 Task: Look for space in Gorontalo, Indonesia from 2nd June, 2023 to 9th June, 2023 for 5 adults in price range Rs.7000 to Rs.13000. Place can be shared room with 2 bedrooms having 5 beds and 2 bathrooms. Property type can be house, flat, guest house. Amenities needed are: wifi. Booking option can be shelf check-in. Required host language is English.
Action: Mouse moved to (518, 89)
Screenshot: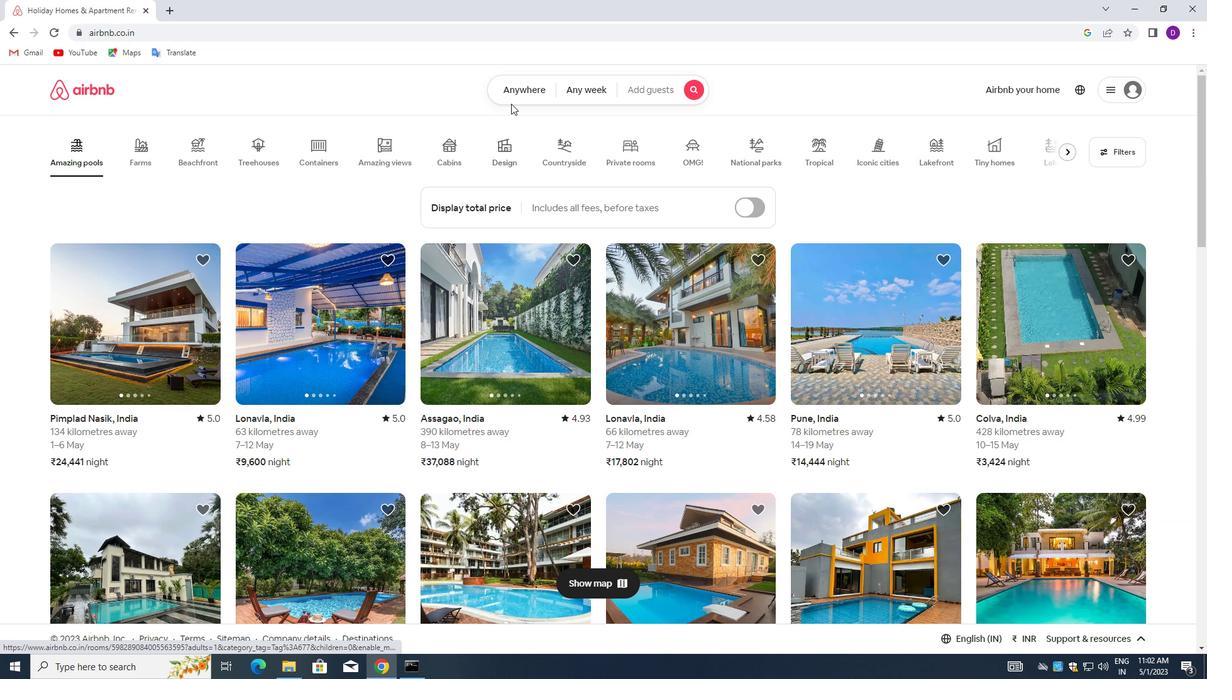 
Action: Mouse pressed left at (518, 89)
Screenshot: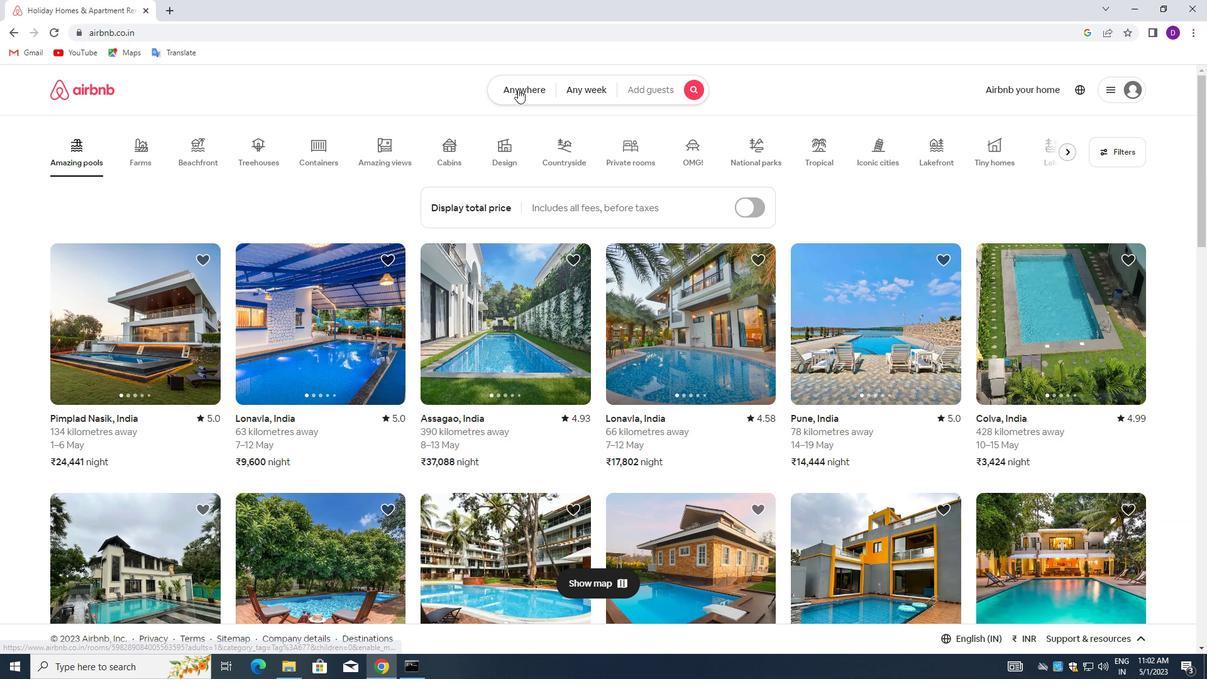 
Action: Mouse moved to (398, 138)
Screenshot: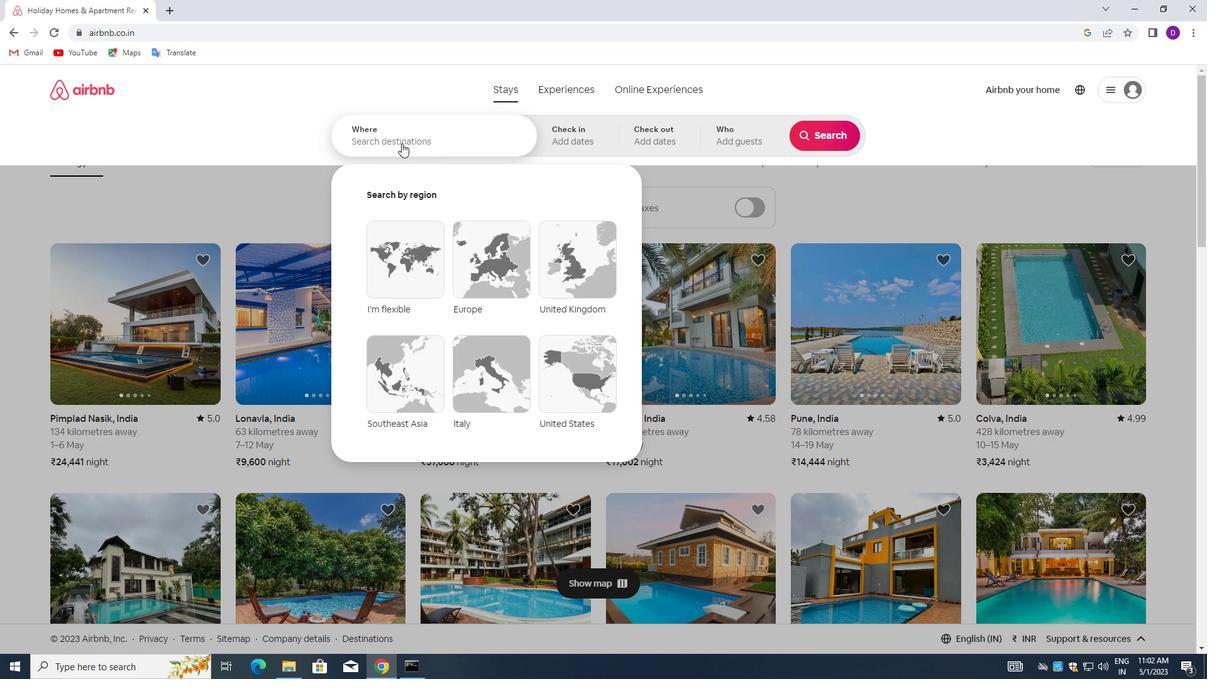 
Action: Mouse pressed left at (398, 138)
Screenshot: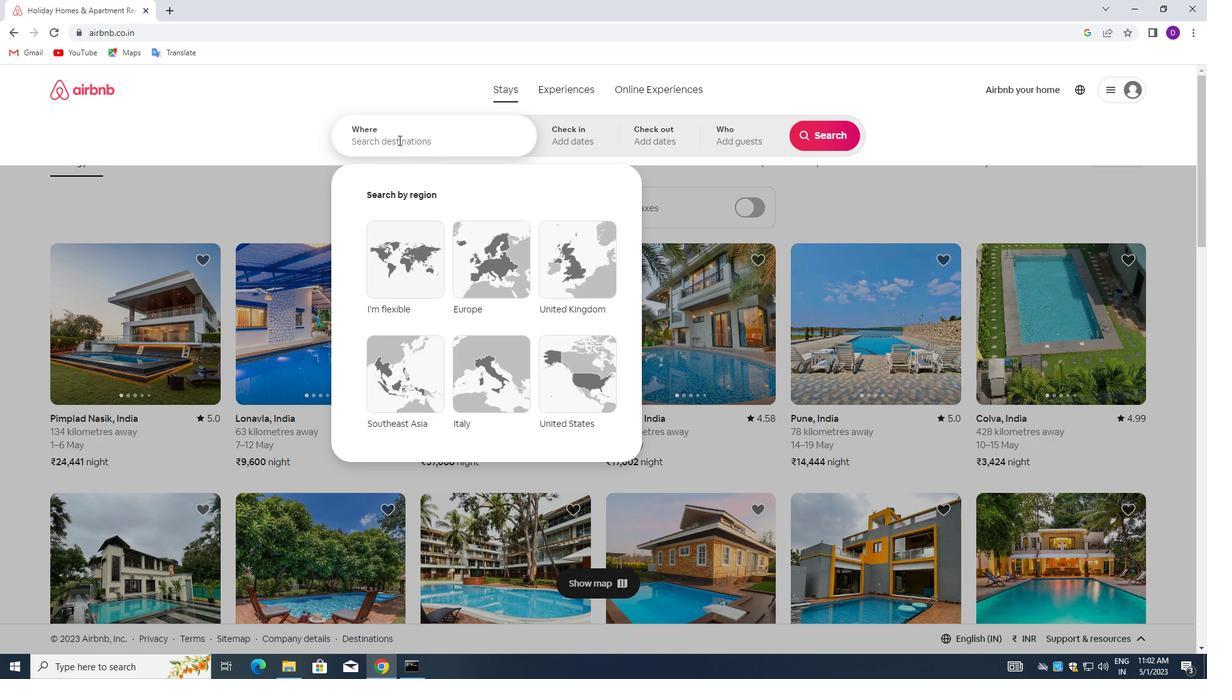 
Action: Key pressed <Key.shift>GORON<Key.down><Key.down><Key.enter>
Screenshot: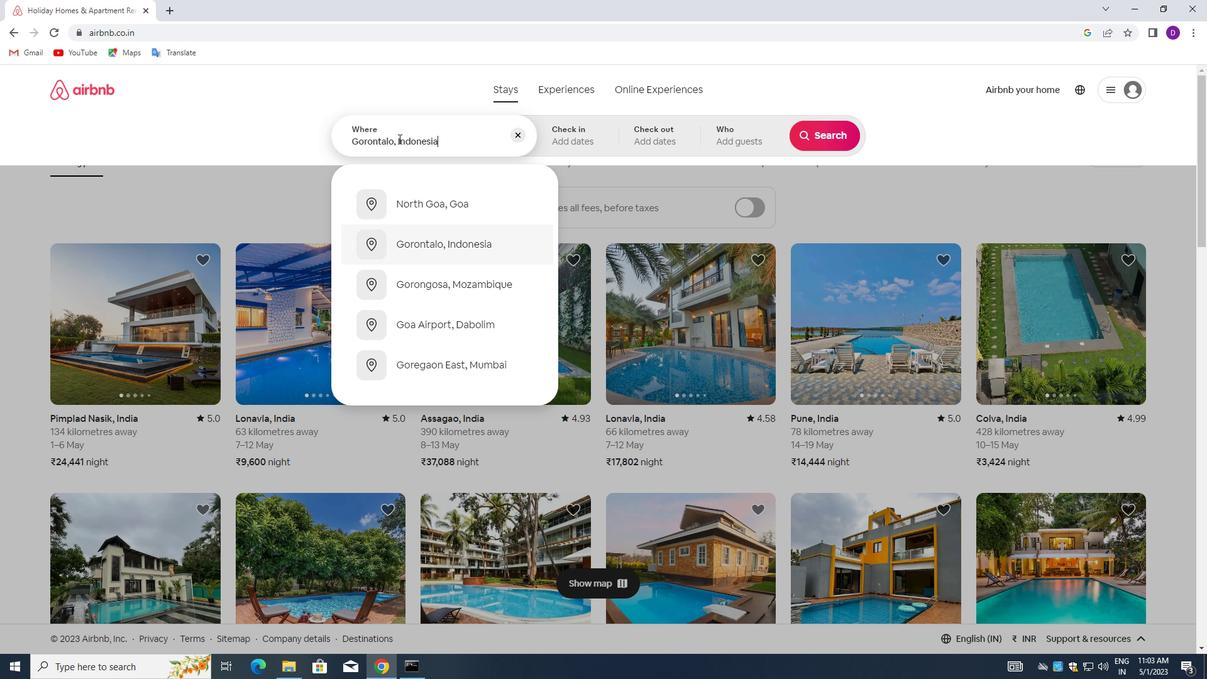 
Action: Mouse moved to (779, 291)
Screenshot: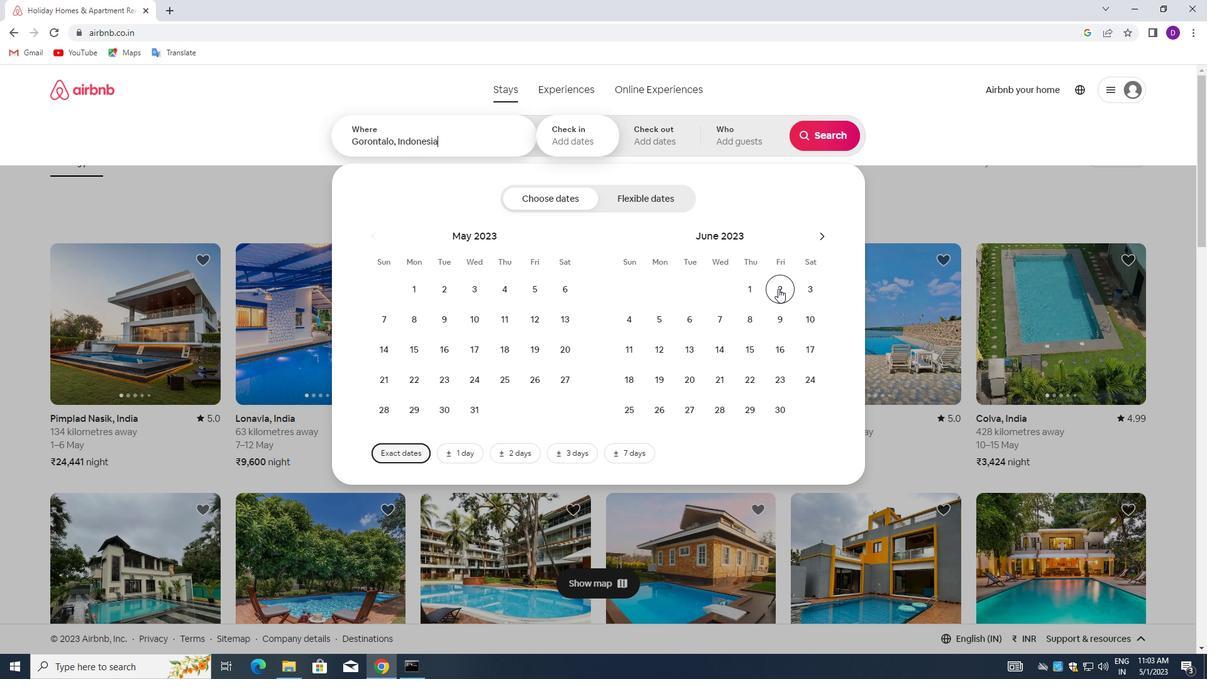 
Action: Mouse pressed left at (779, 291)
Screenshot: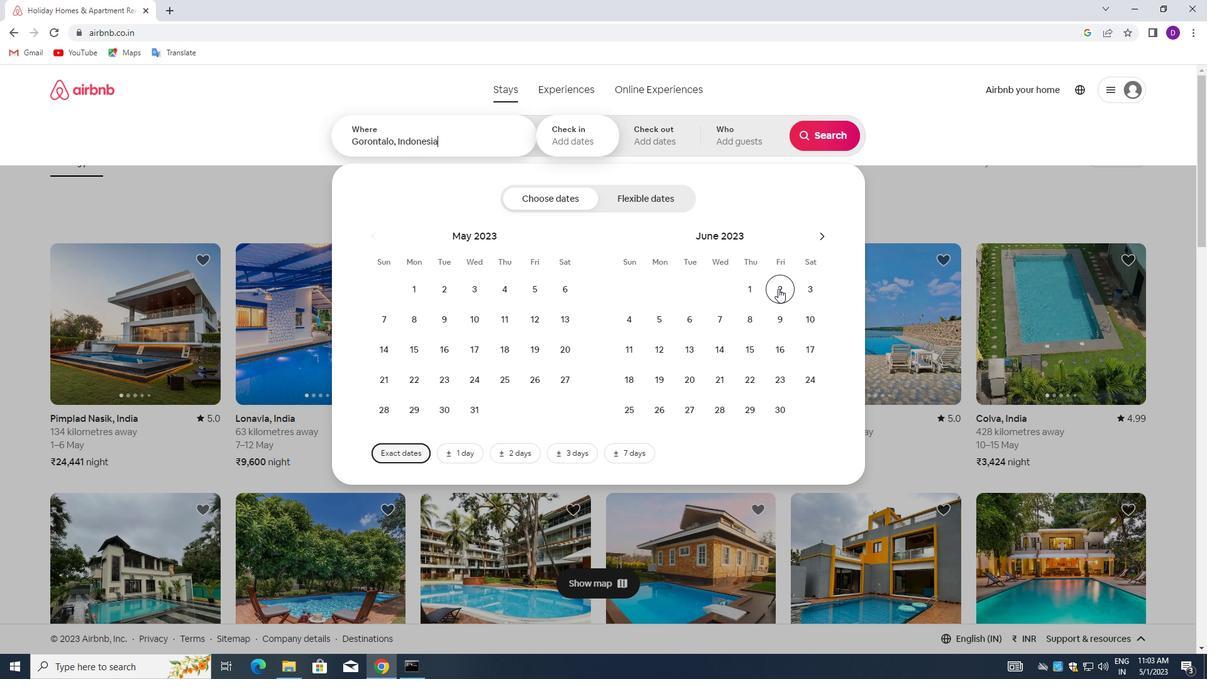 
Action: Mouse moved to (781, 315)
Screenshot: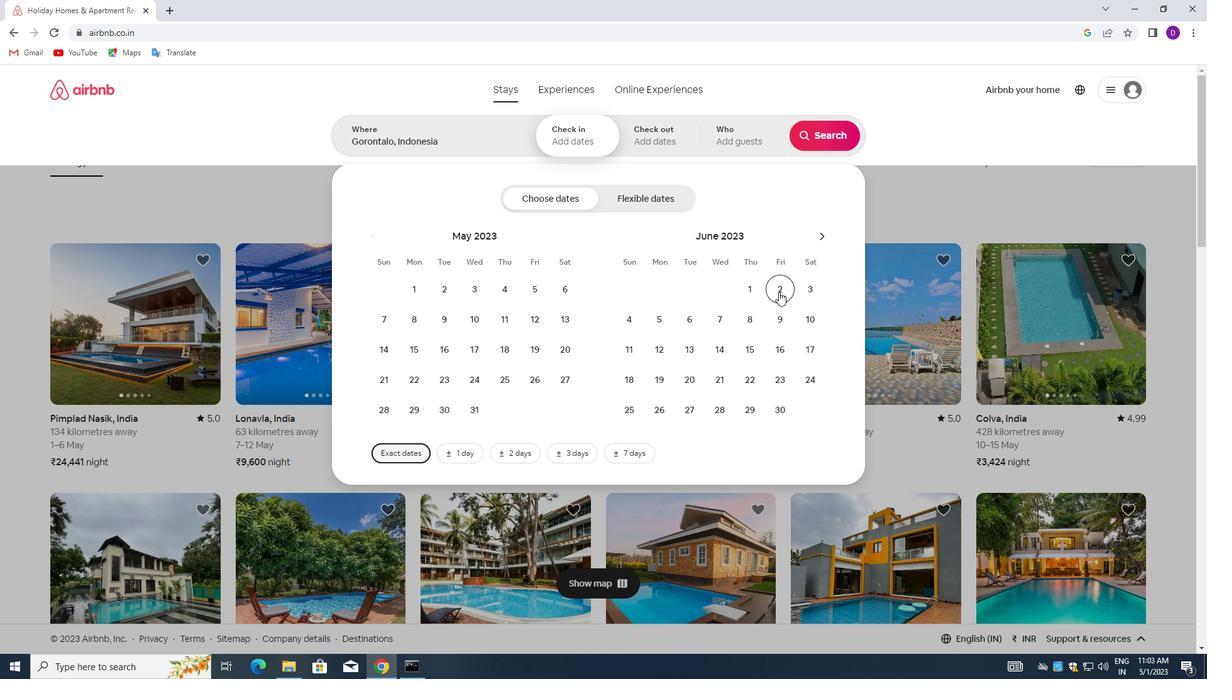 
Action: Mouse pressed left at (781, 315)
Screenshot: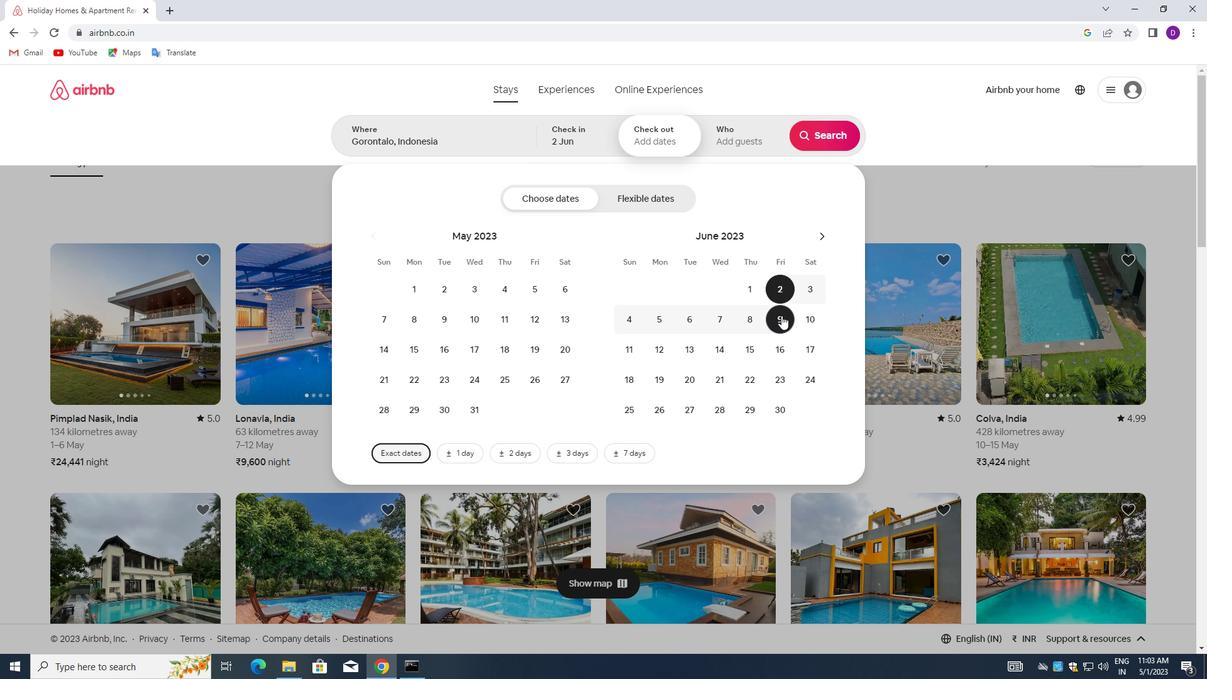 
Action: Mouse moved to (727, 146)
Screenshot: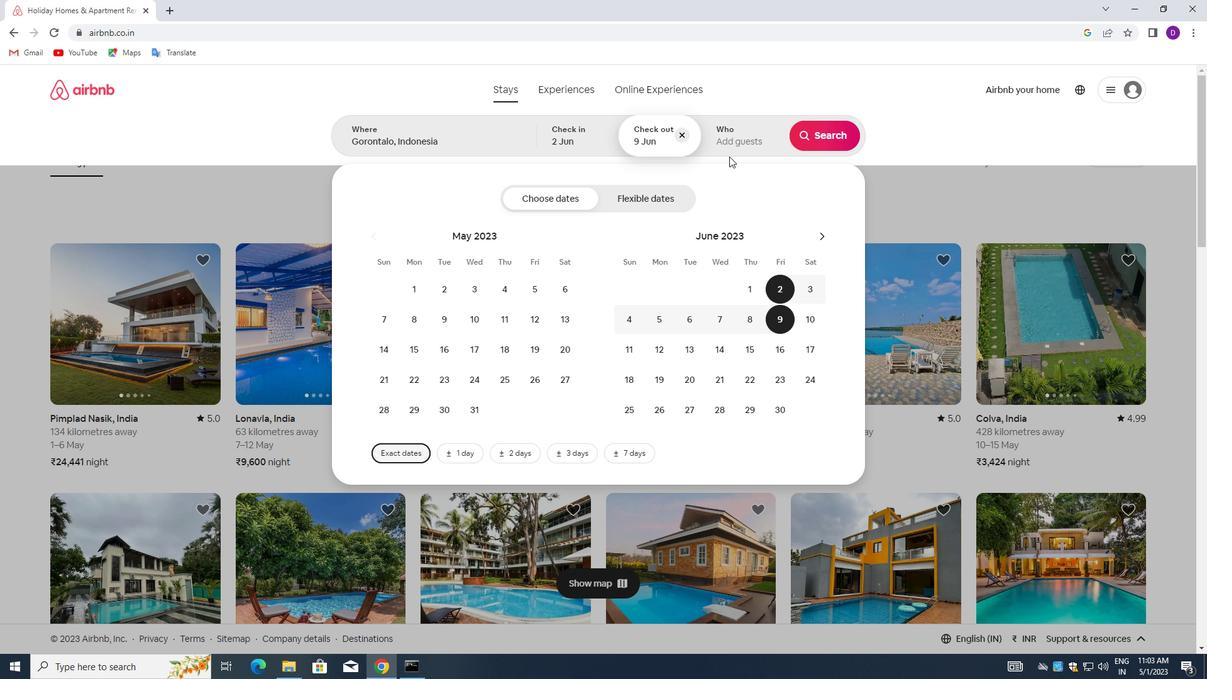 
Action: Mouse pressed left at (727, 146)
Screenshot: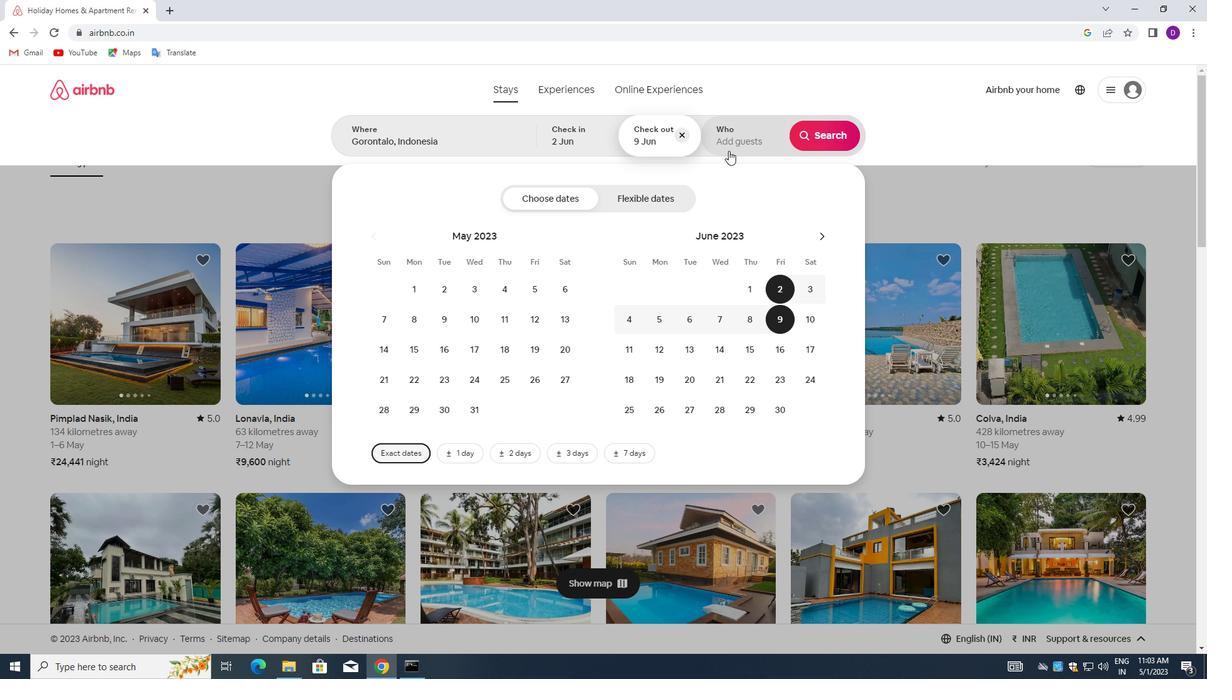 
Action: Mouse moved to (829, 200)
Screenshot: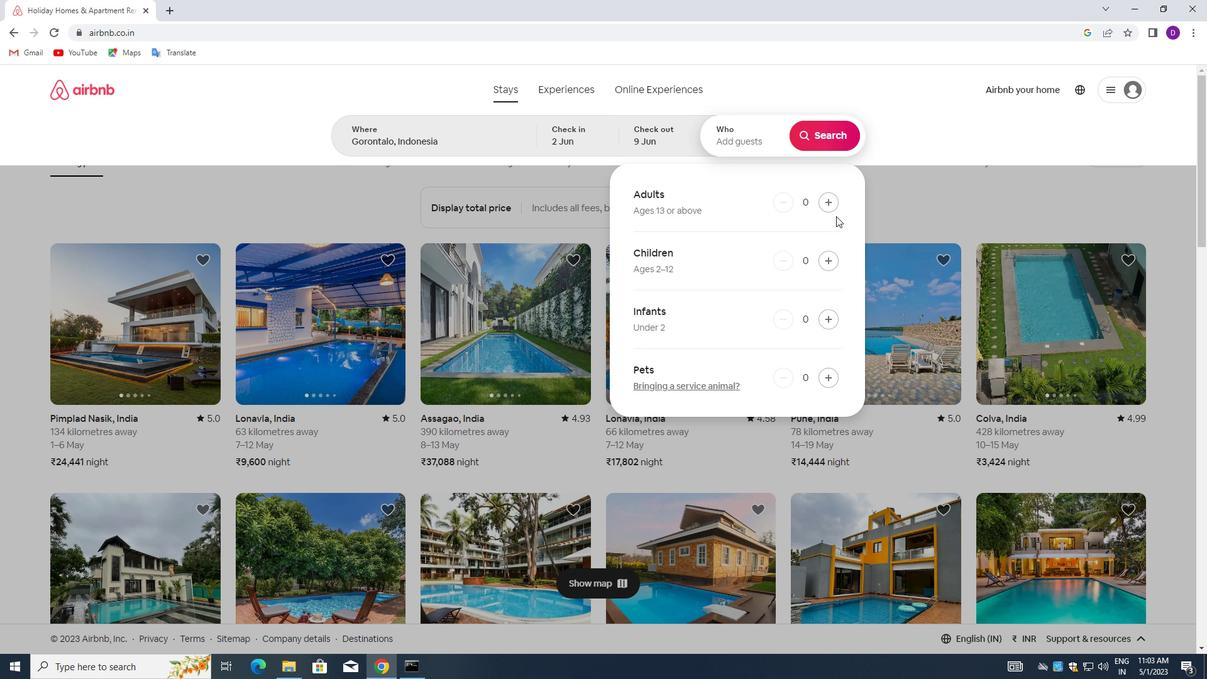 
Action: Mouse pressed left at (829, 200)
Screenshot: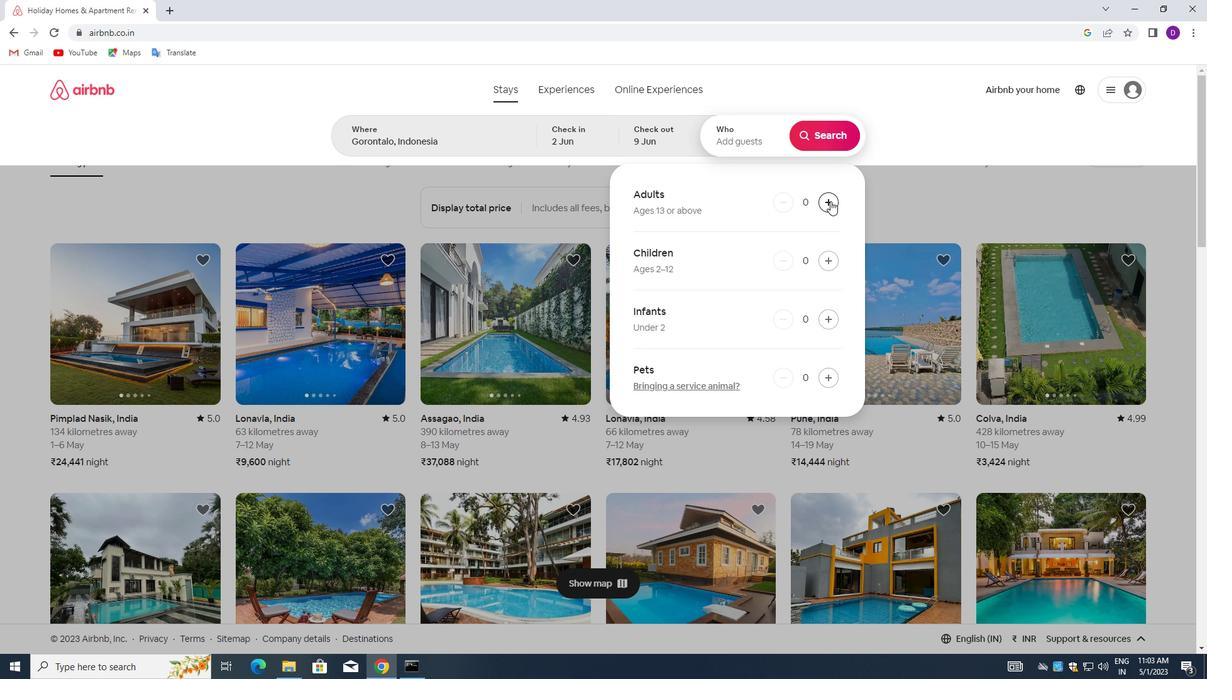 
Action: Mouse pressed left at (829, 200)
Screenshot: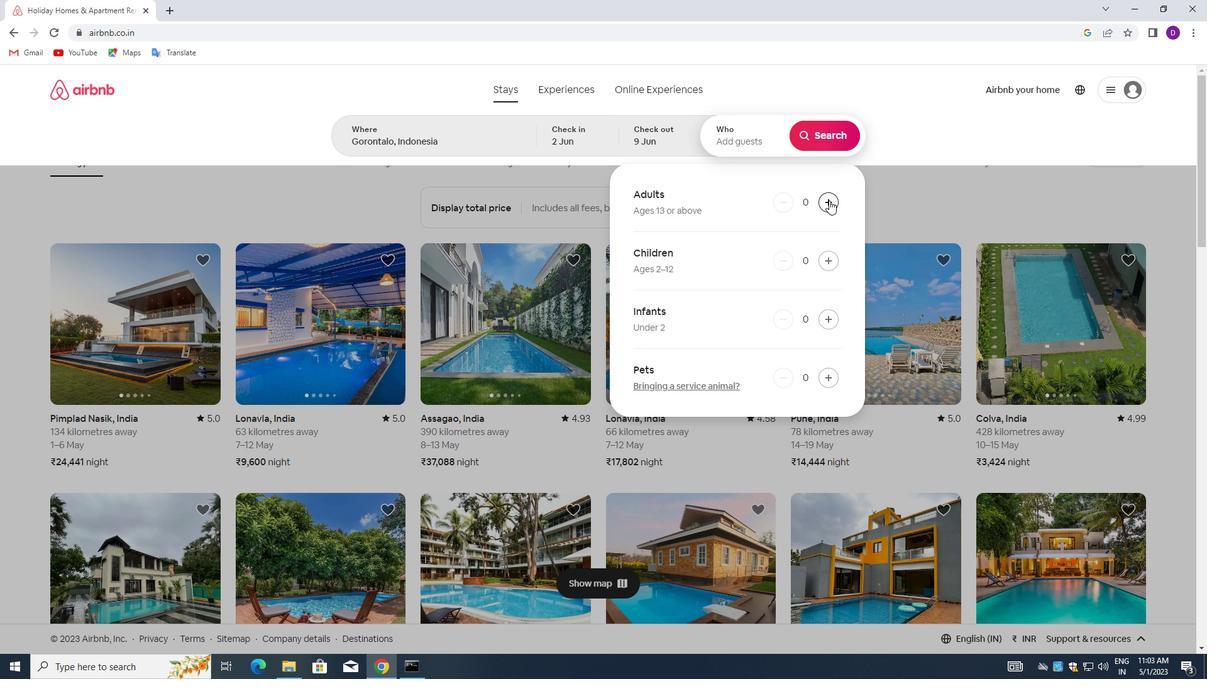 
Action: Mouse pressed left at (829, 200)
Screenshot: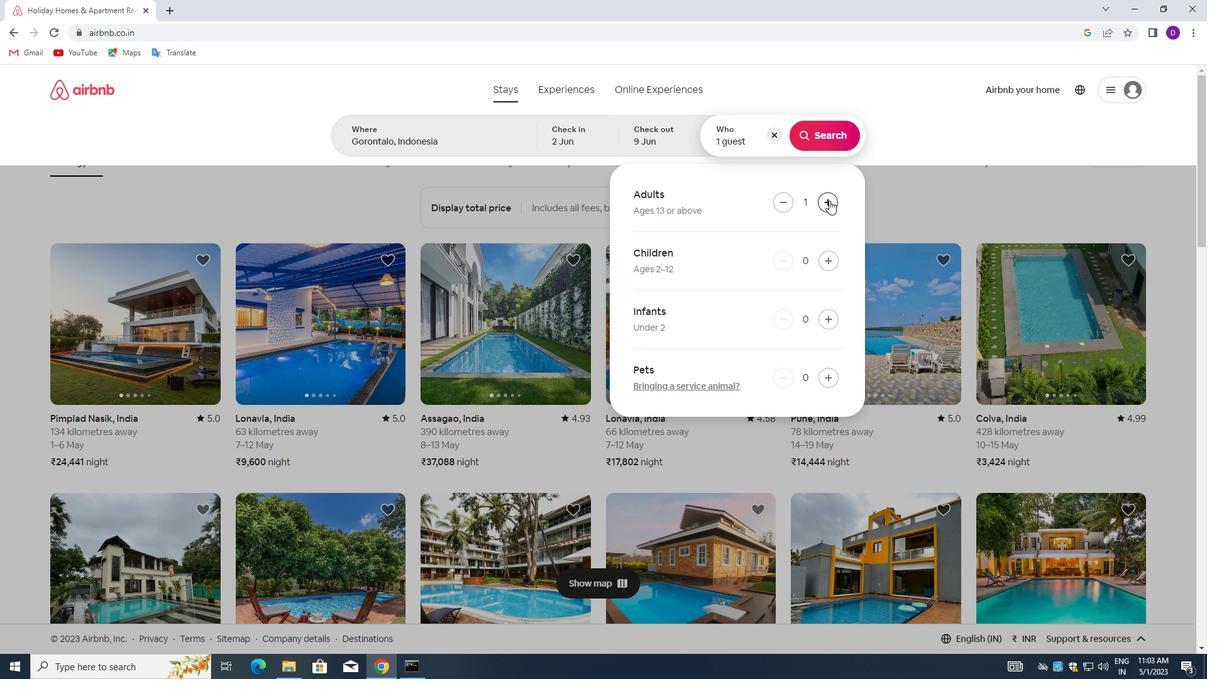 
Action: Mouse pressed left at (829, 200)
Screenshot: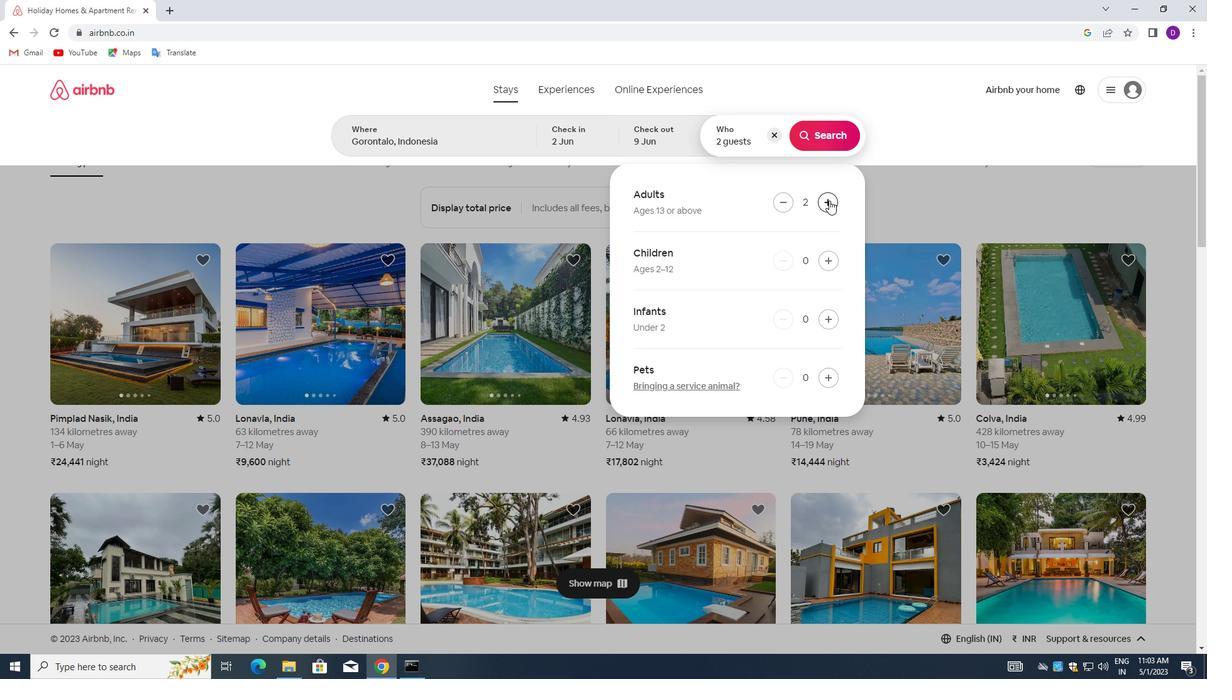 
Action: Mouse pressed left at (829, 200)
Screenshot: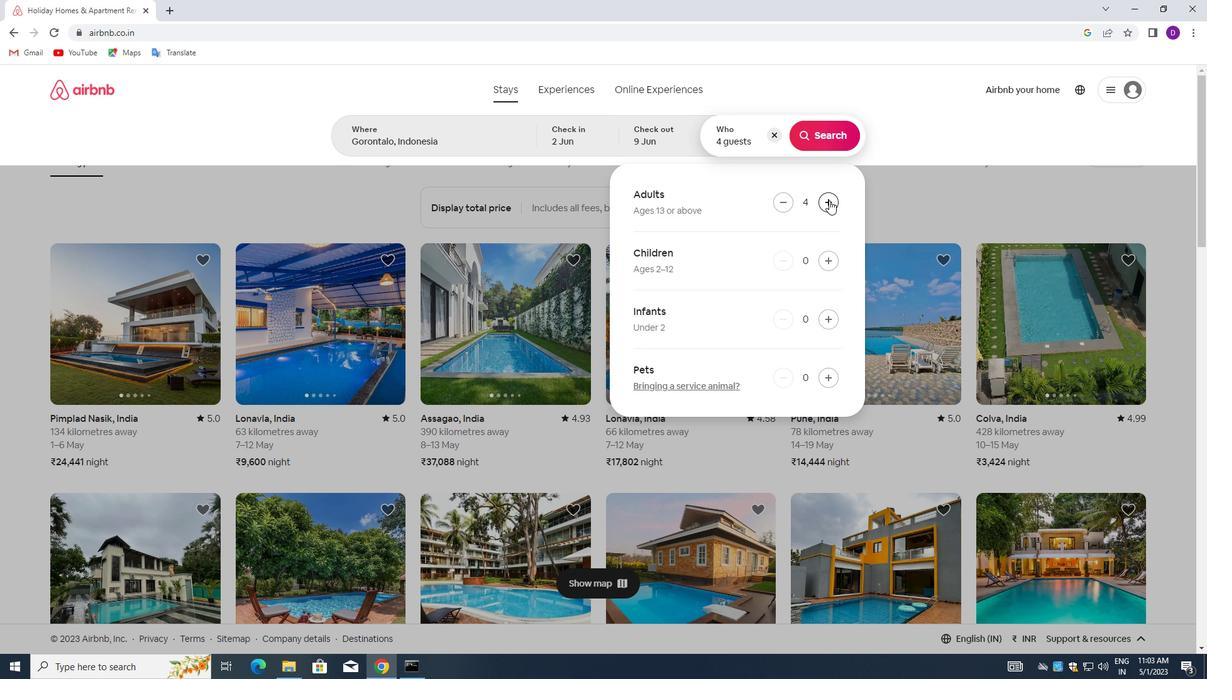 
Action: Mouse moved to (818, 142)
Screenshot: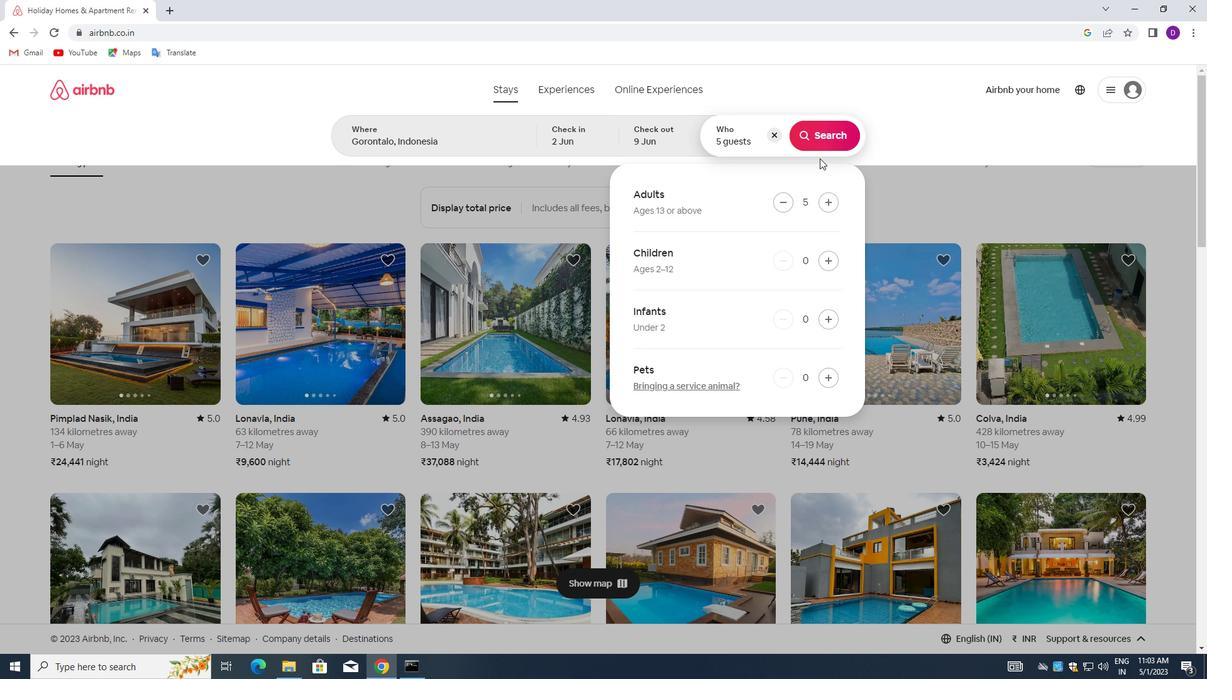 
Action: Mouse pressed left at (818, 142)
Screenshot: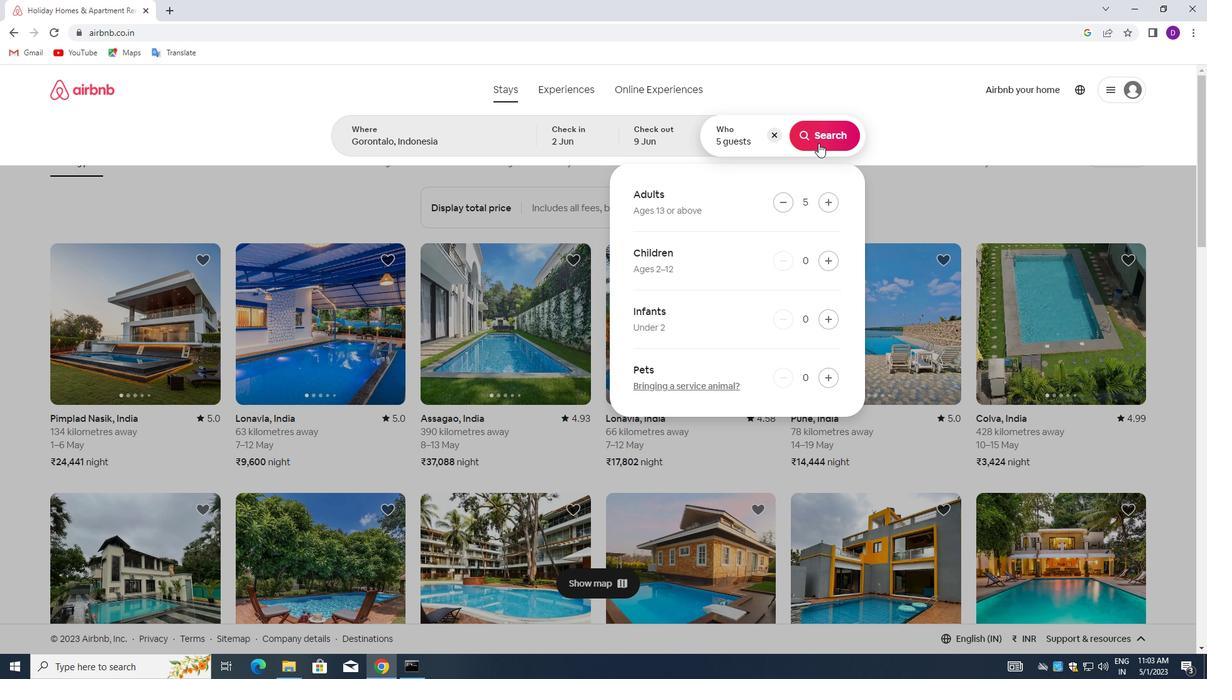 
Action: Mouse moved to (1140, 135)
Screenshot: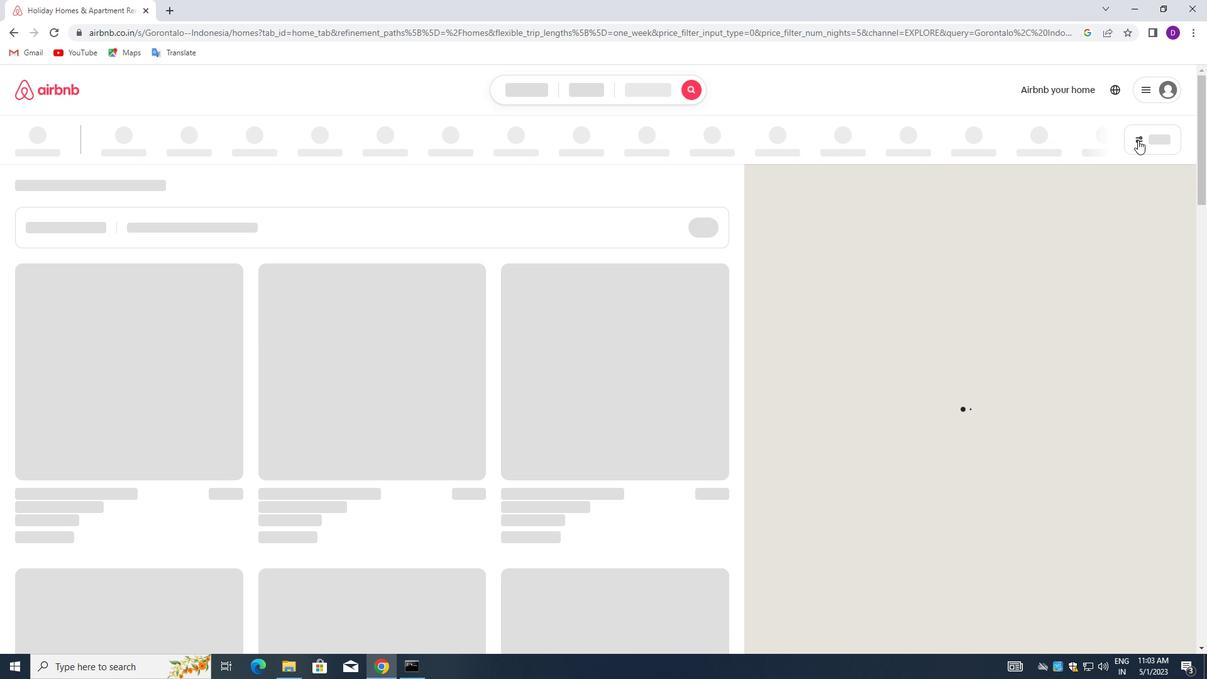 
Action: Mouse pressed left at (1140, 135)
Screenshot: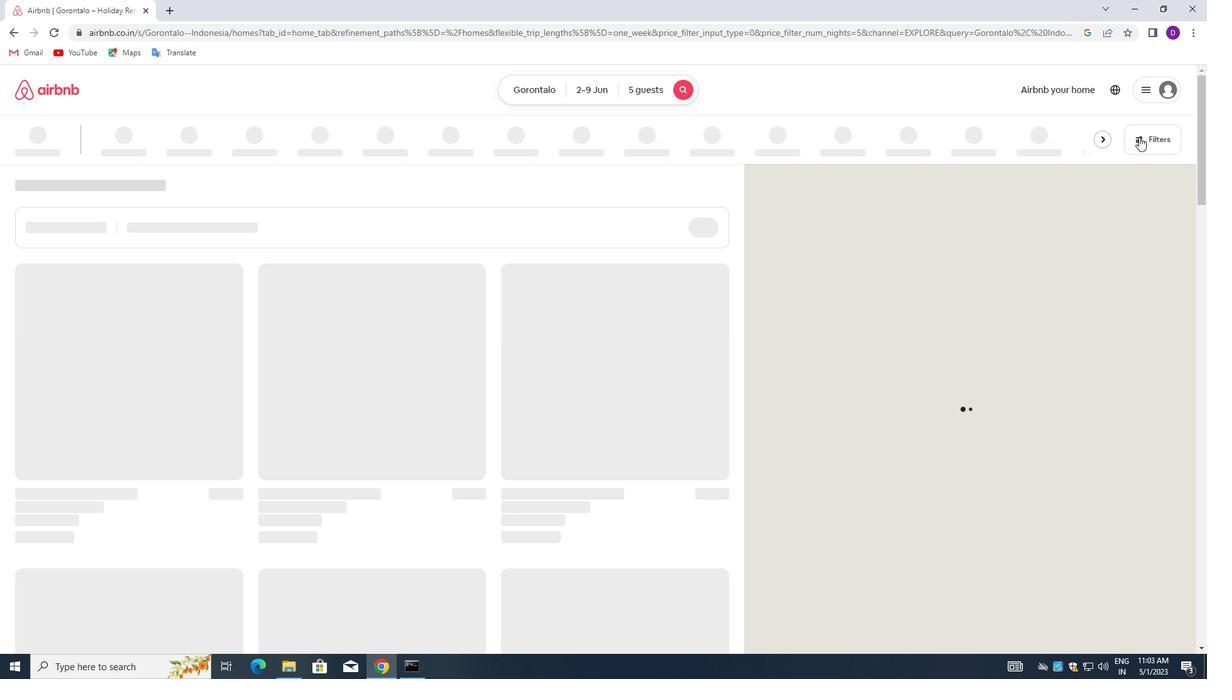 
Action: Mouse pressed left at (1140, 135)
Screenshot: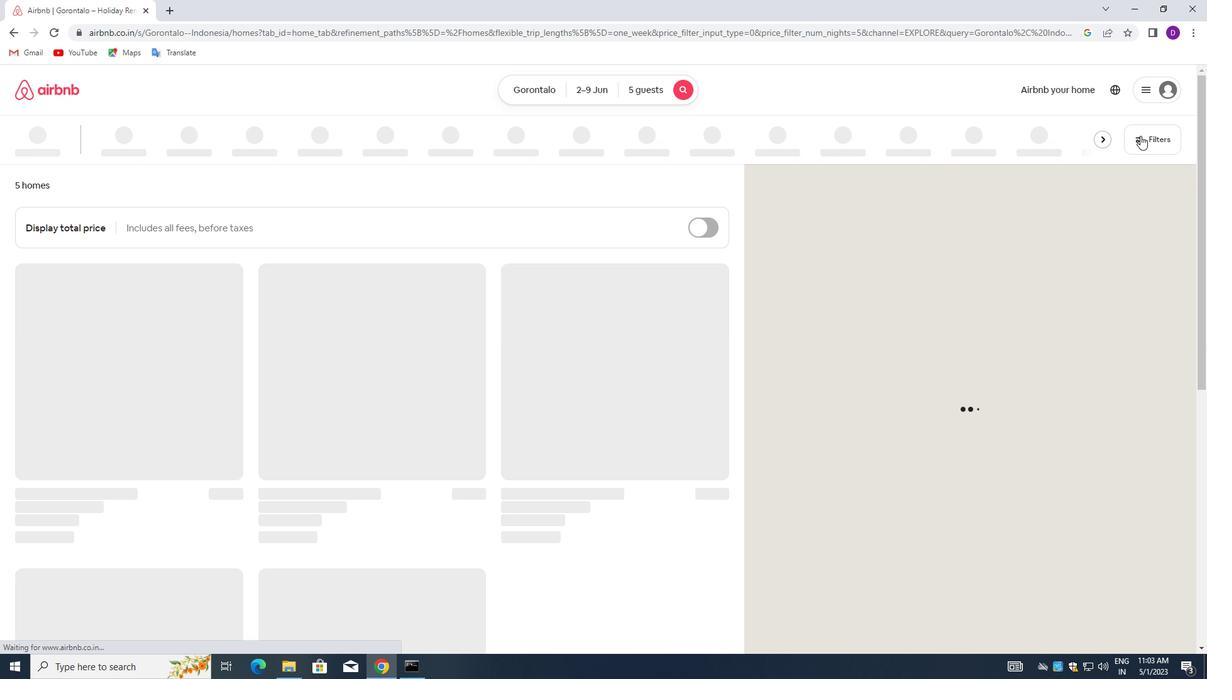 
Action: Mouse moved to (1134, 140)
Screenshot: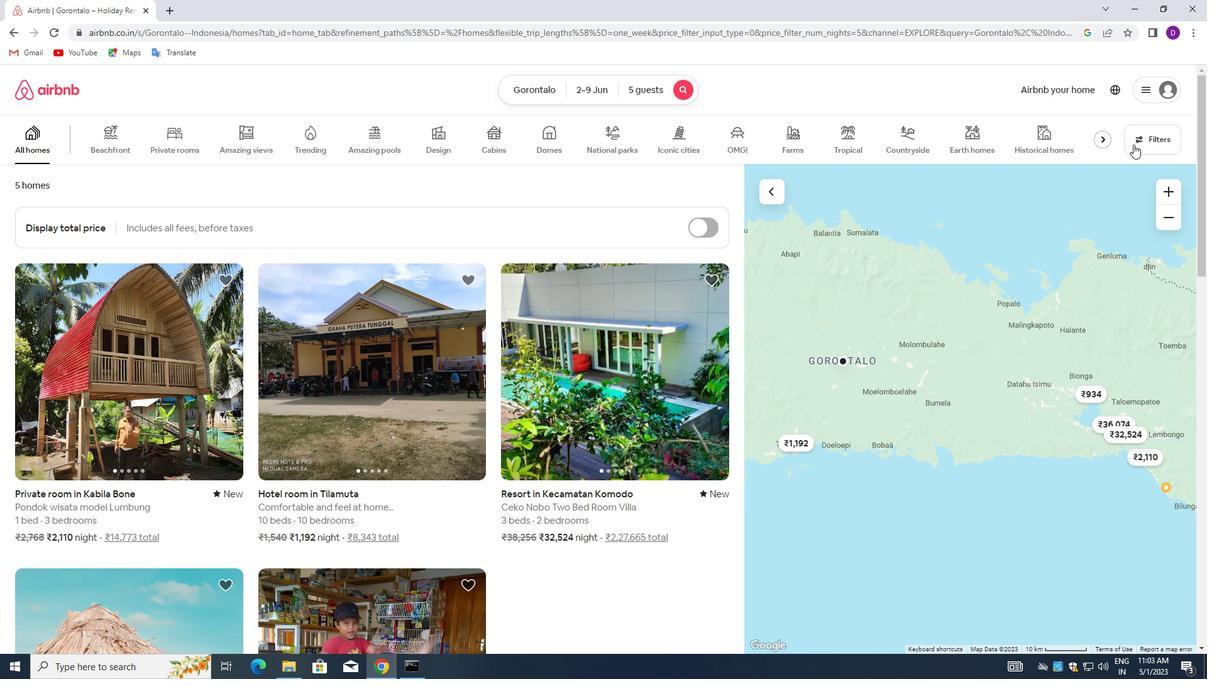 
Action: Mouse pressed left at (1134, 140)
Screenshot: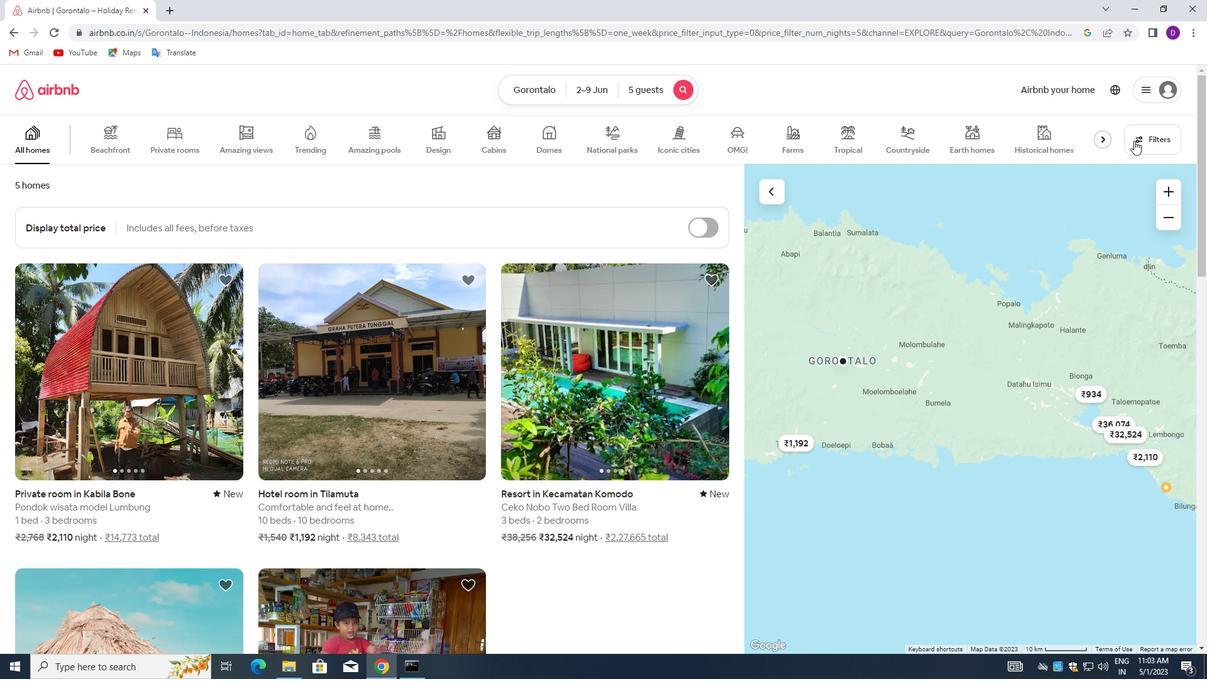 
Action: Mouse moved to (456, 298)
Screenshot: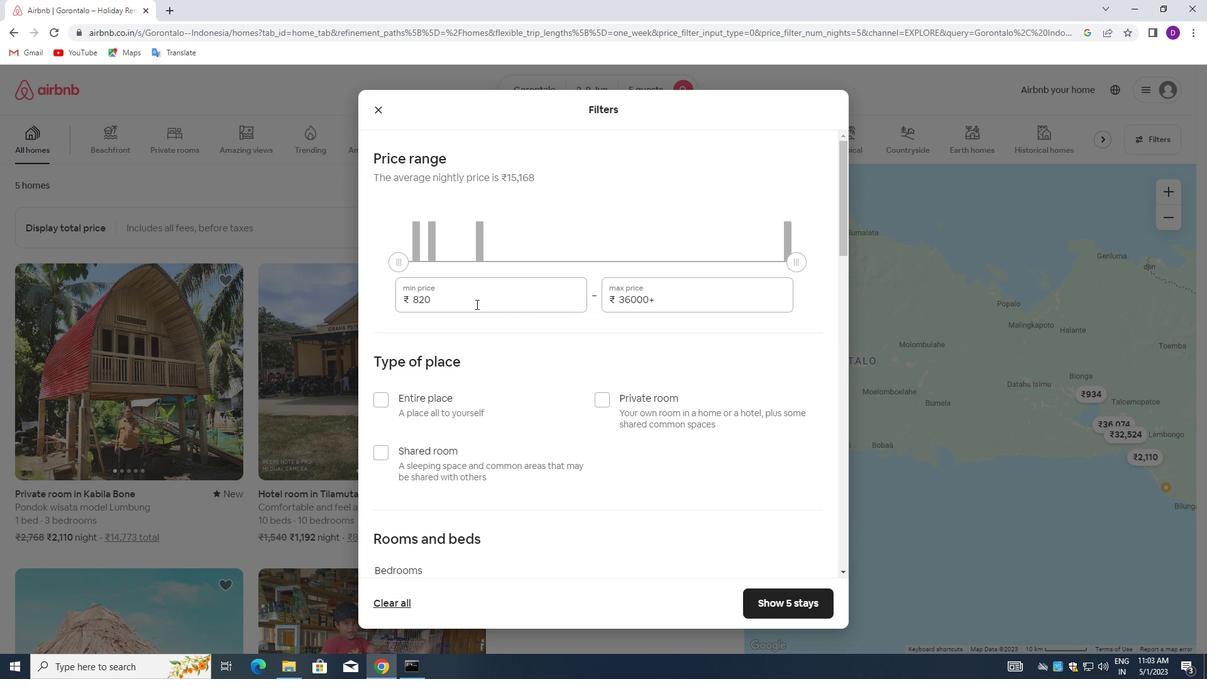 
Action: Mouse pressed left at (456, 298)
Screenshot: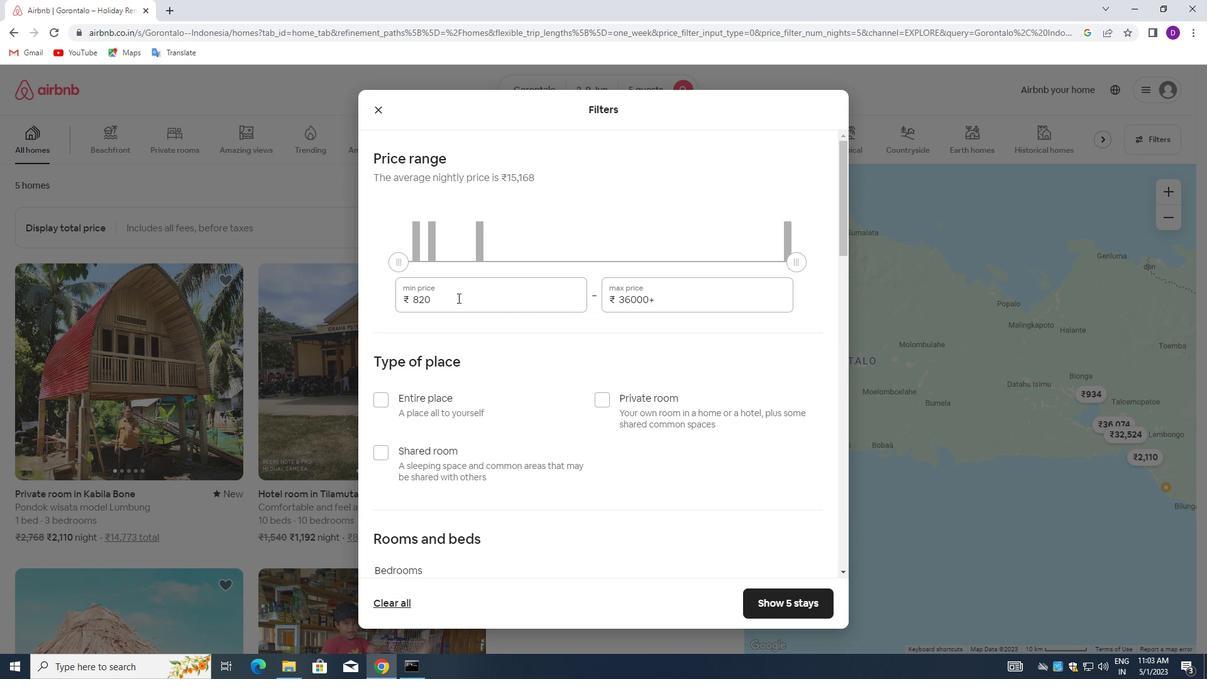 
Action: Mouse pressed left at (456, 298)
Screenshot: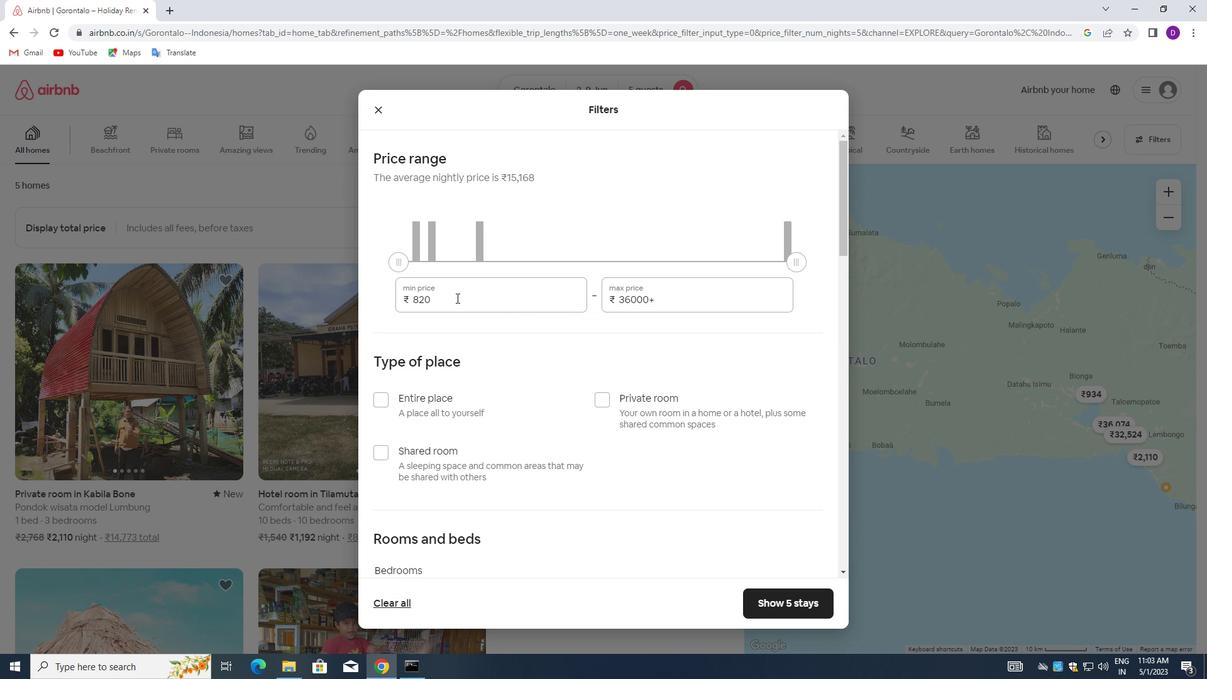 
Action: Key pressed 7000<Key.tab>13000
Screenshot: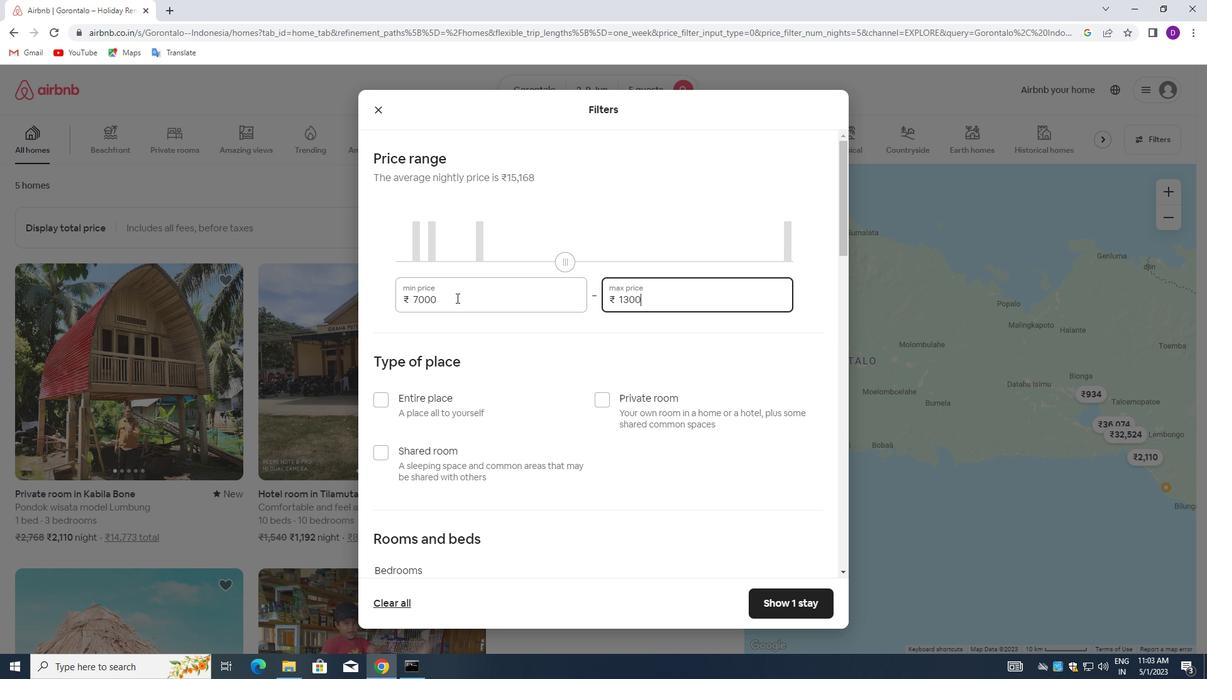 
Action: Mouse moved to (467, 325)
Screenshot: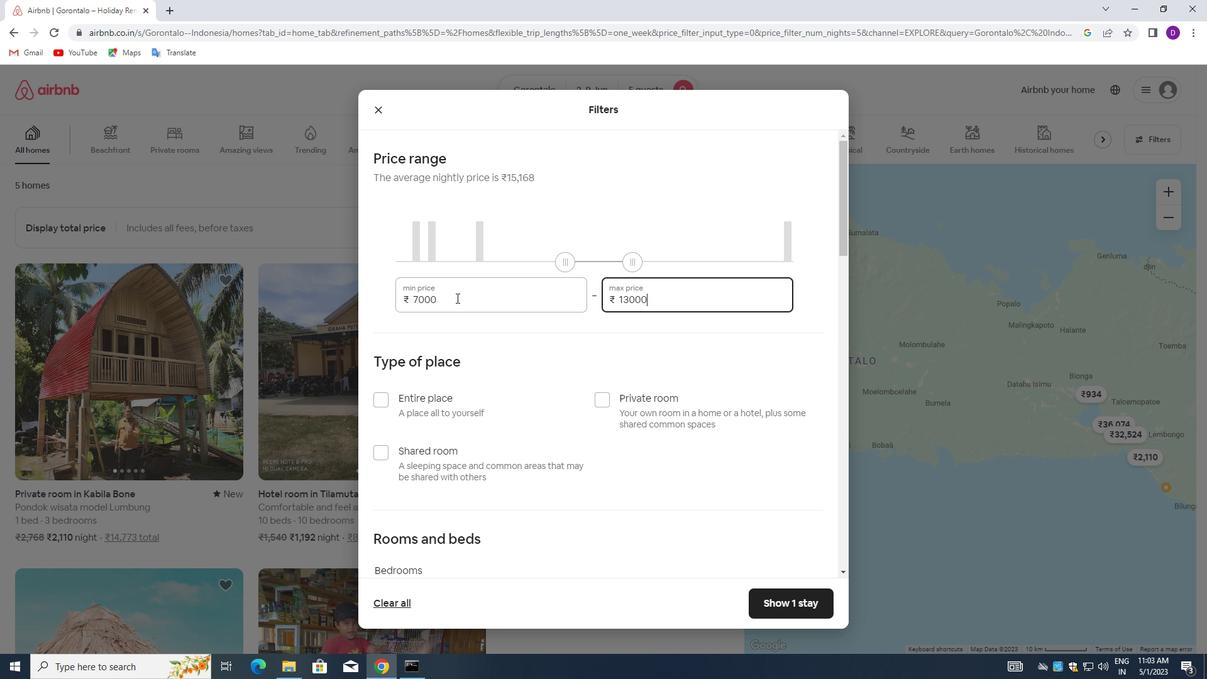 
Action: Mouse scrolled (467, 324) with delta (0, 0)
Screenshot: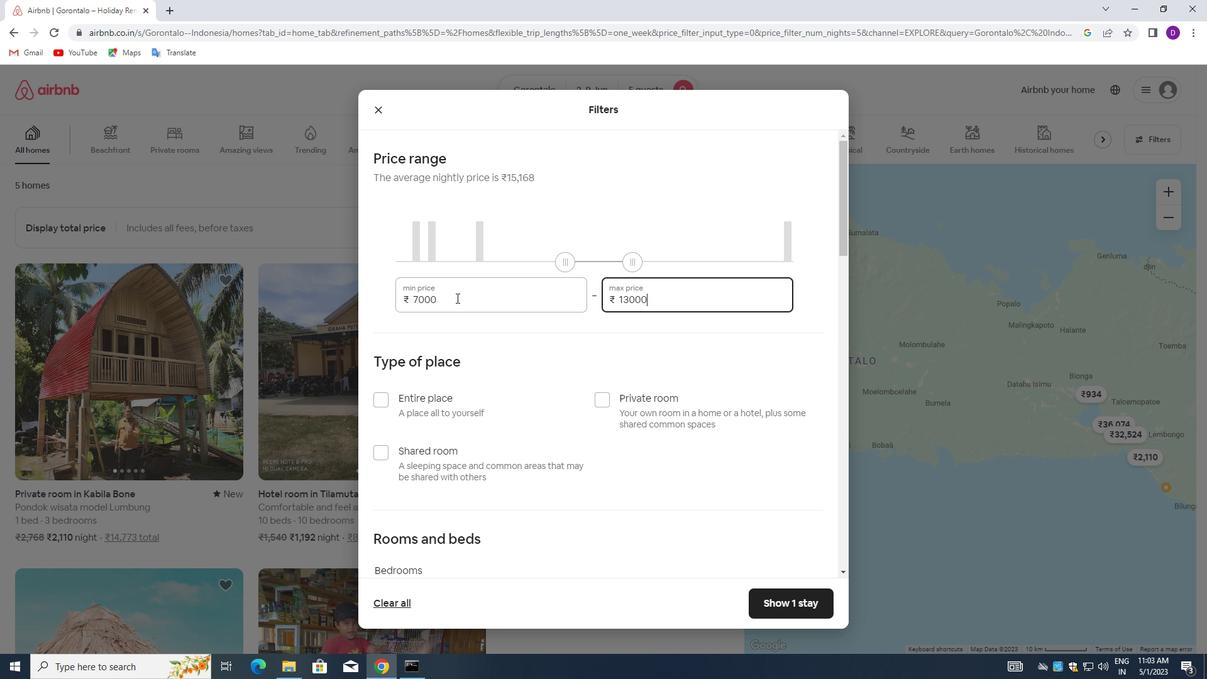 
Action: Mouse moved to (473, 340)
Screenshot: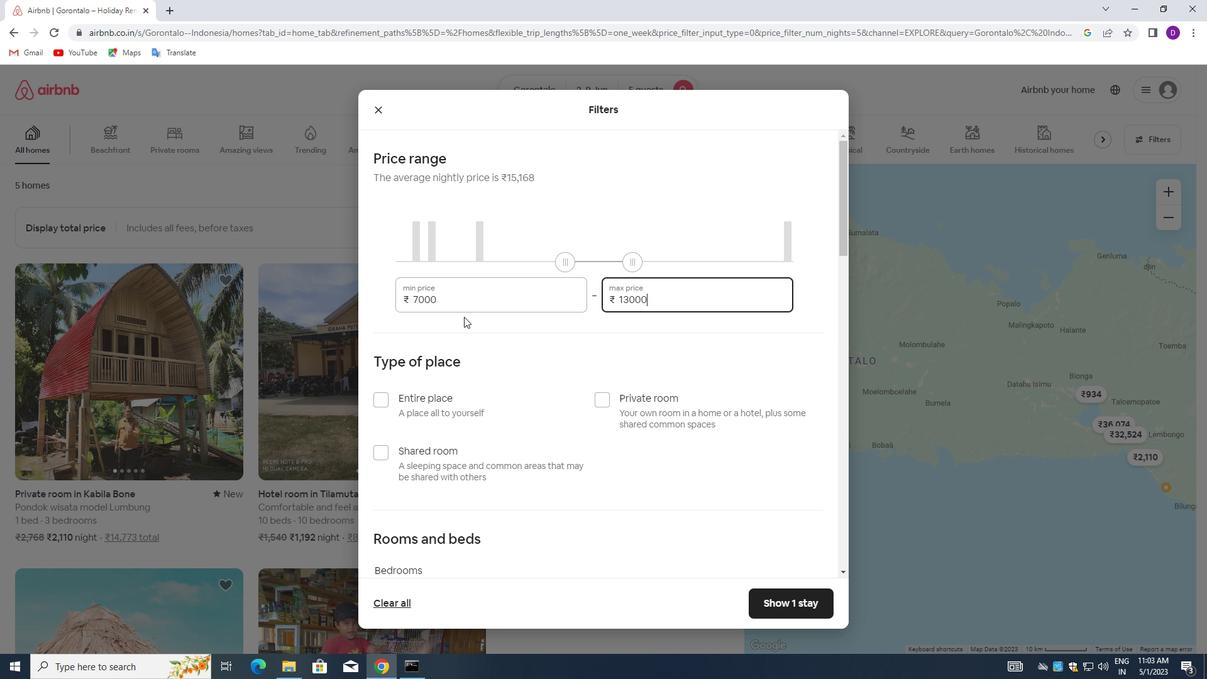 
Action: Mouse scrolled (473, 339) with delta (0, 0)
Screenshot: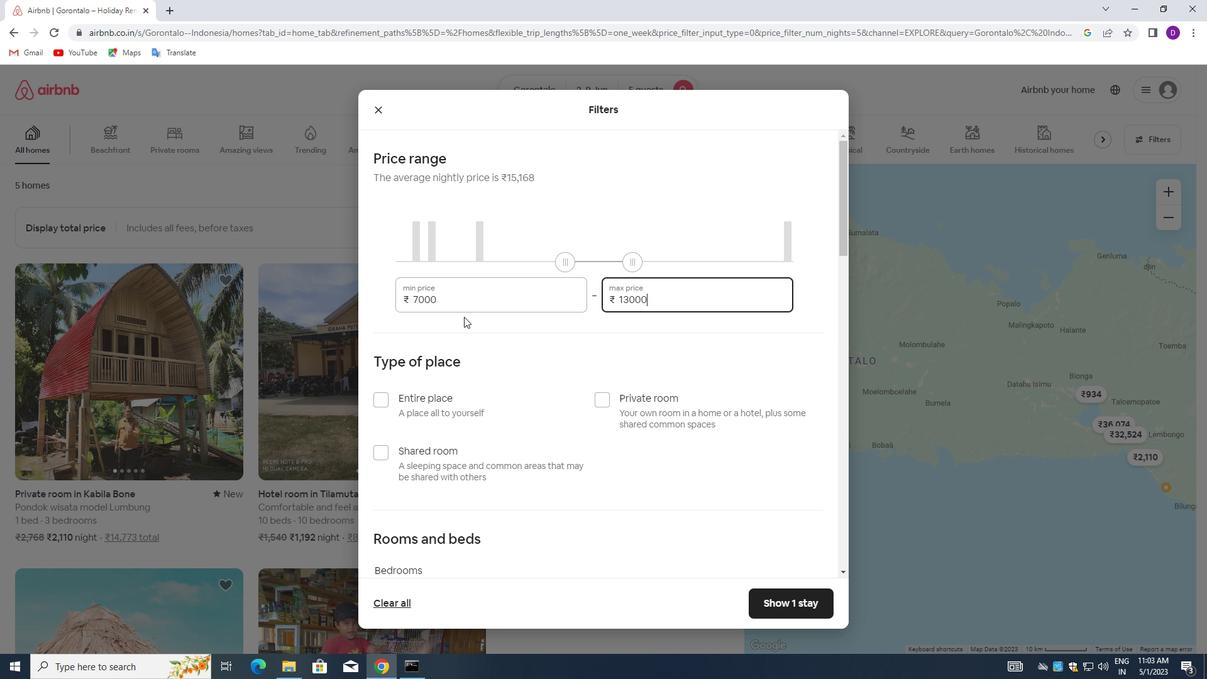 
Action: Mouse moved to (383, 326)
Screenshot: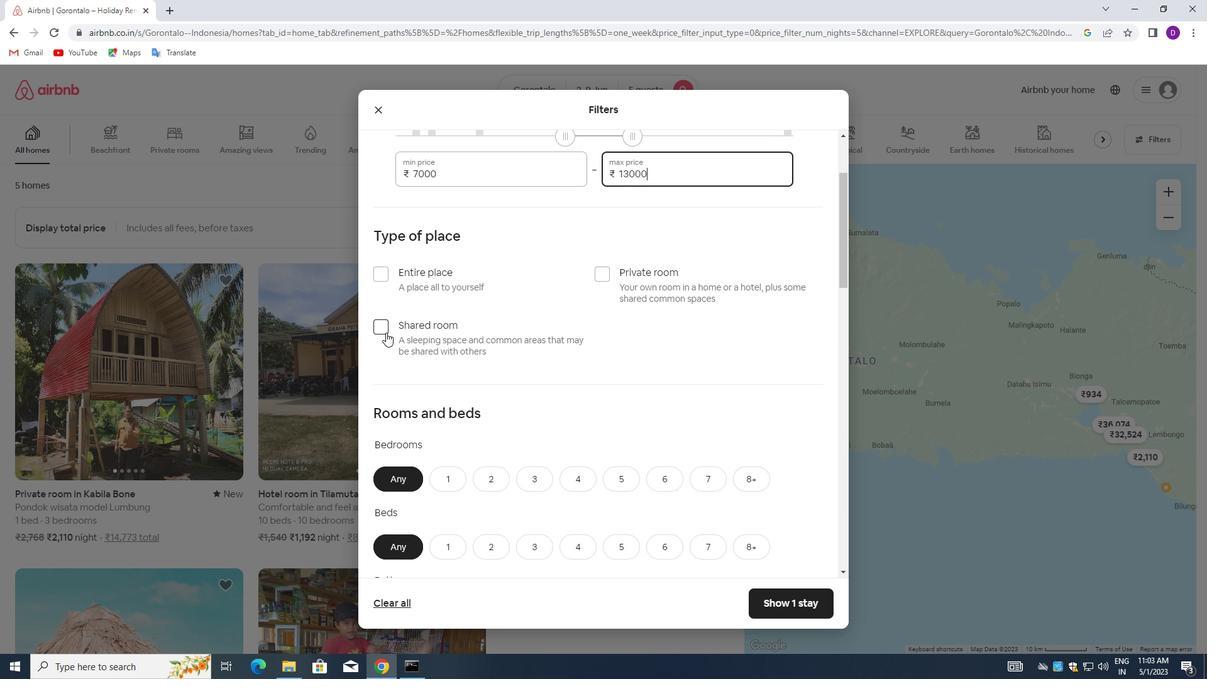 
Action: Mouse pressed left at (383, 326)
Screenshot: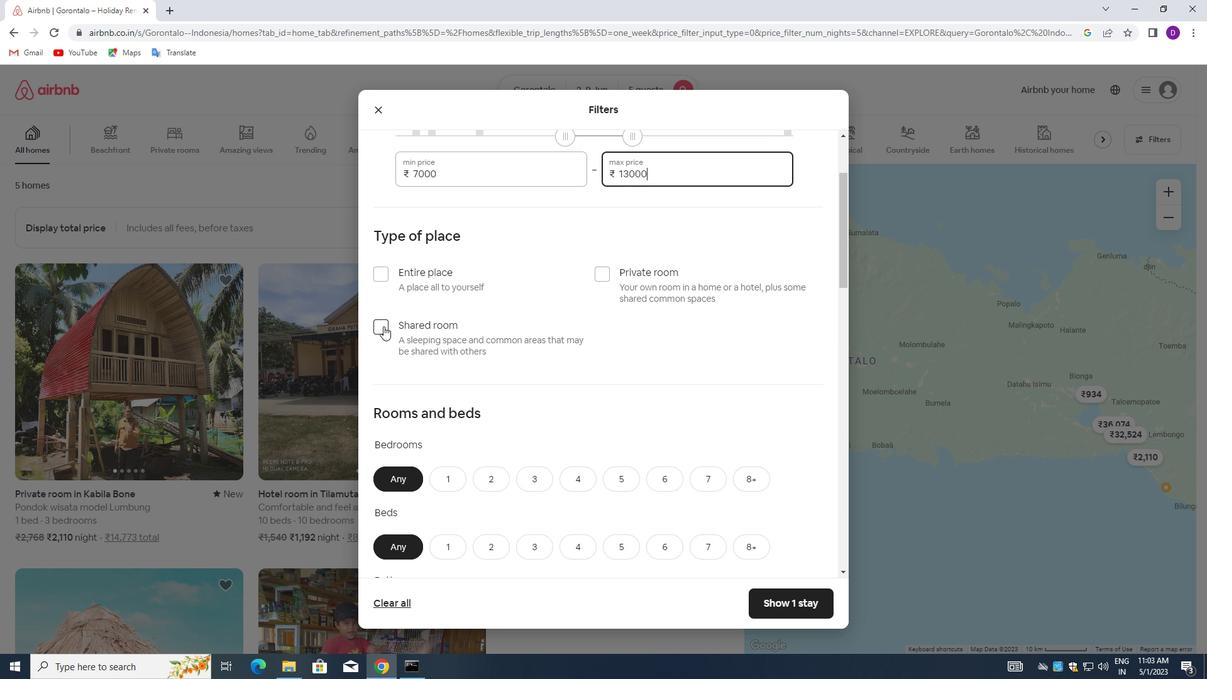 
Action: Mouse moved to (650, 363)
Screenshot: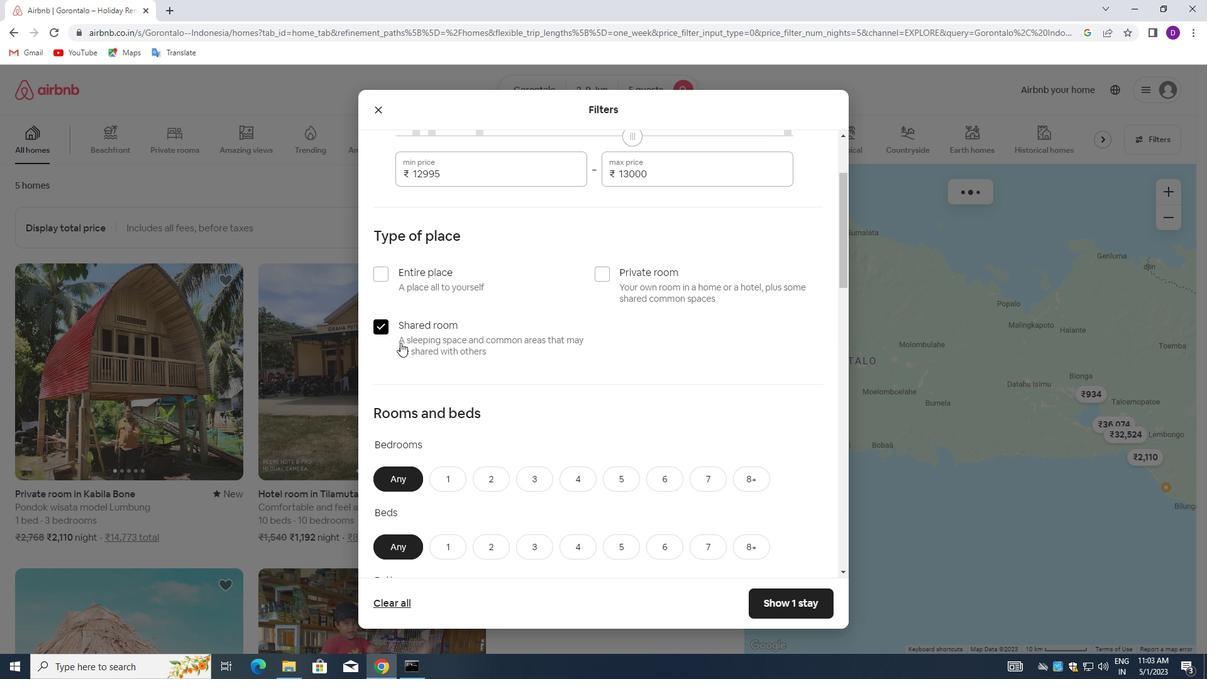 
Action: Mouse scrolled (650, 362) with delta (0, 0)
Screenshot: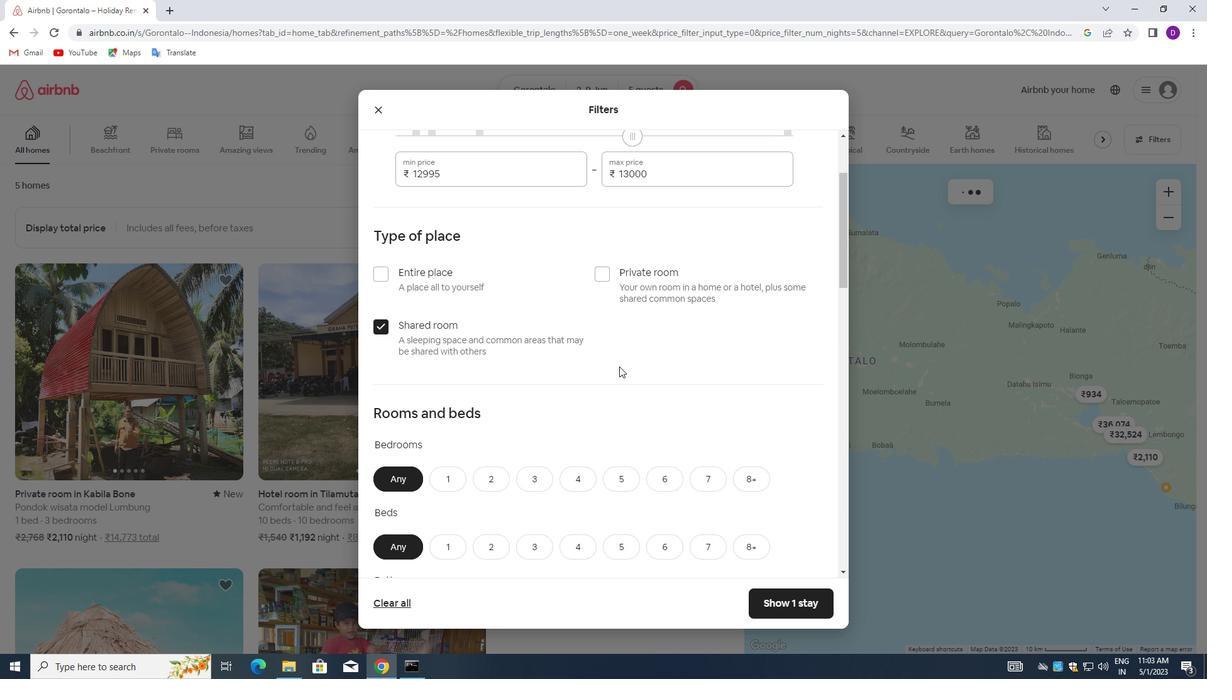 
Action: Mouse scrolled (650, 362) with delta (0, 0)
Screenshot: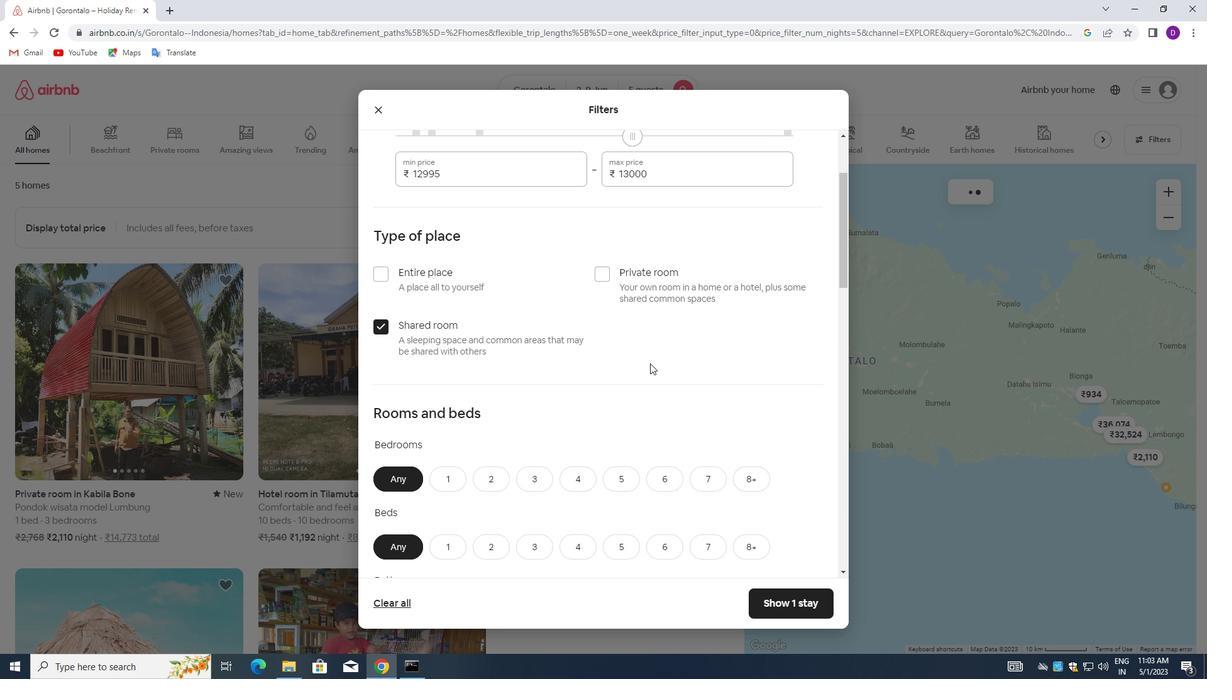 
Action: Mouse scrolled (650, 362) with delta (0, 0)
Screenshot: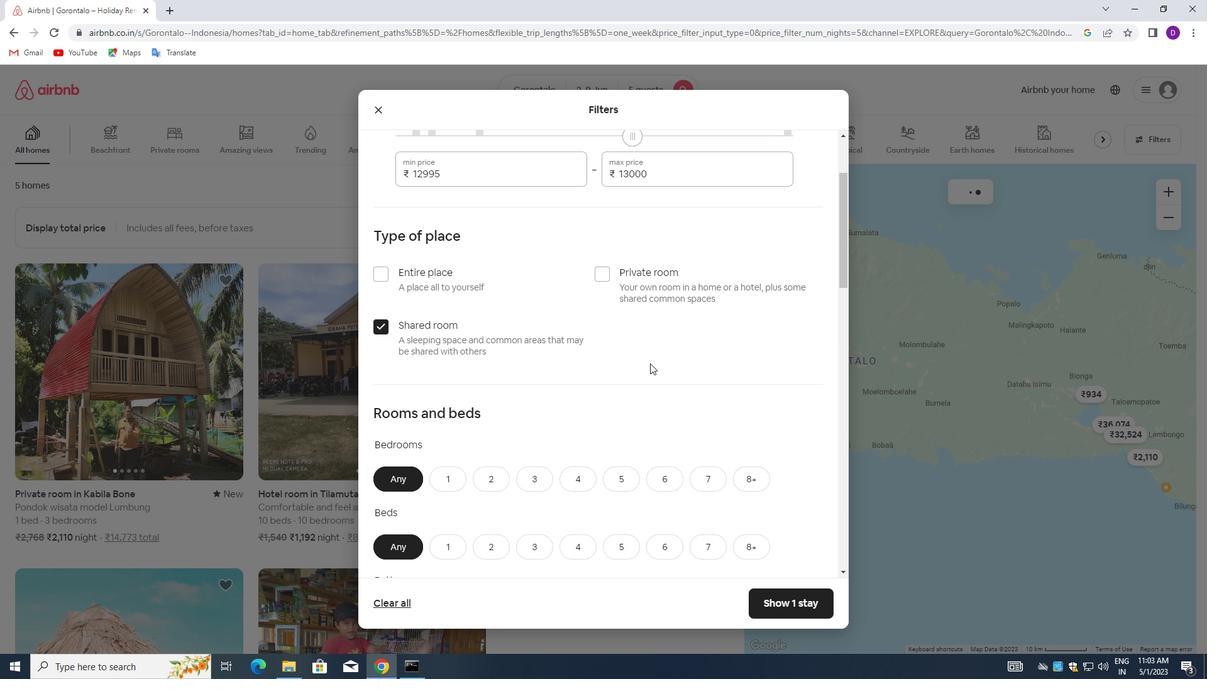 
Action: Mouse moved to (492, 297)
Screenshot: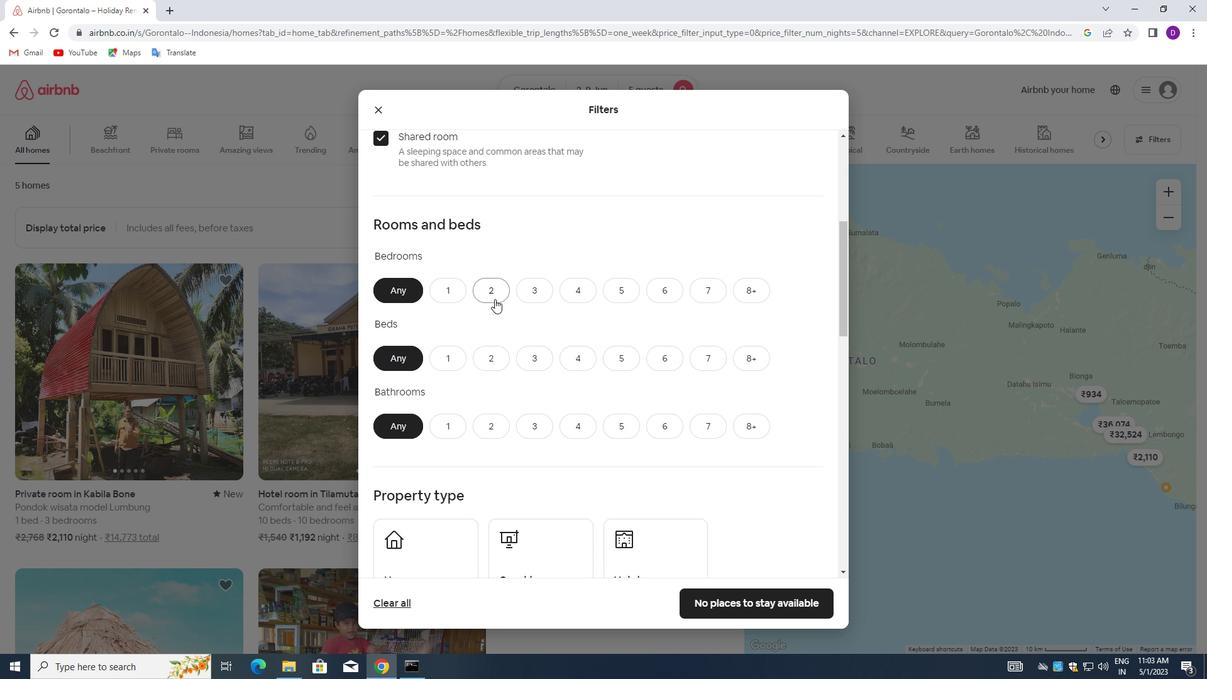 
Action: Mouse pressed left at (492, 297)
Screenshot: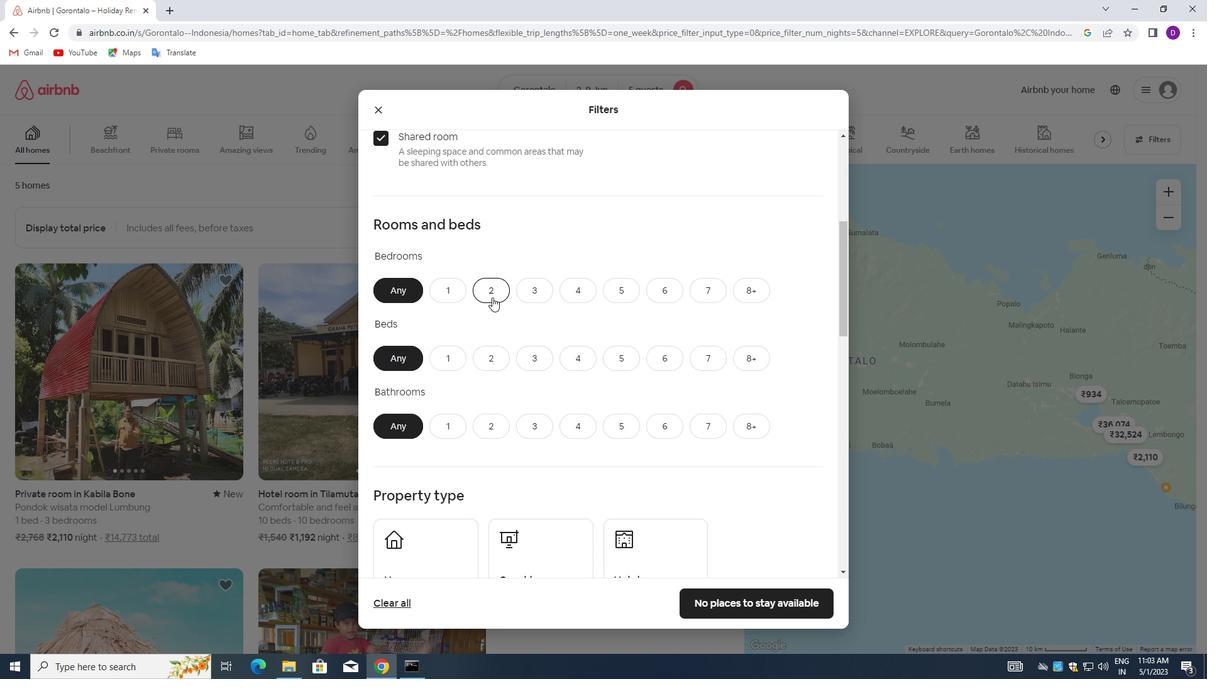
Action: Mouse moved to (616, 350)
Screenshot: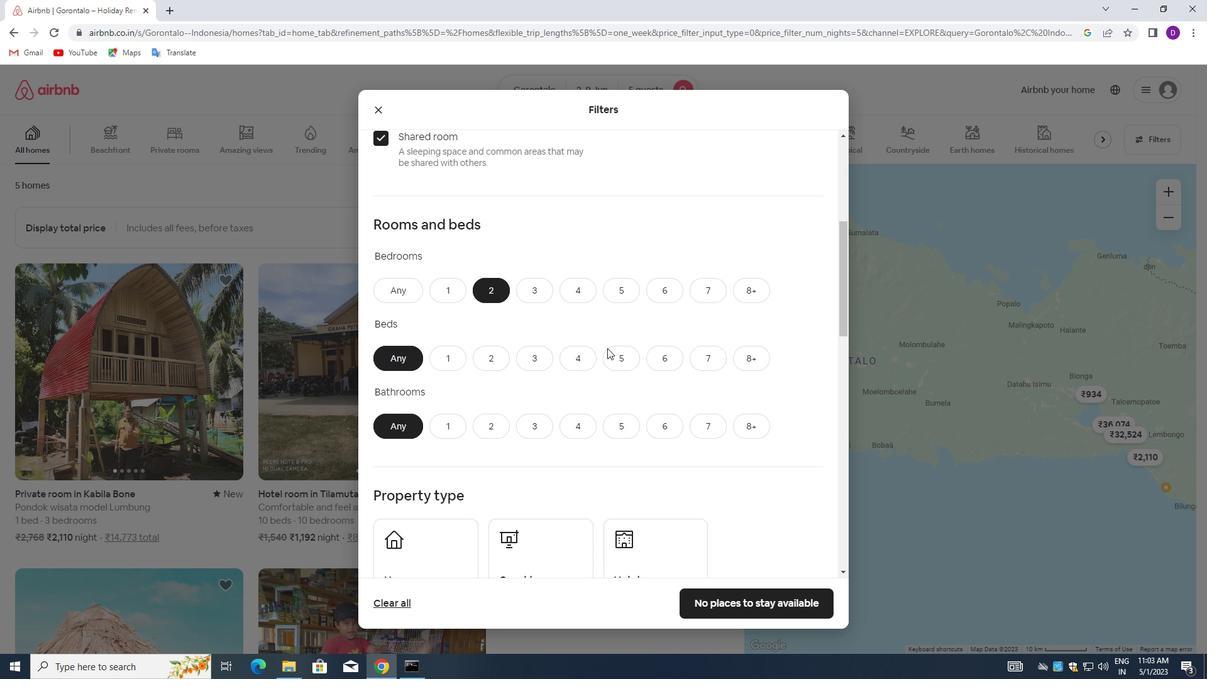 
Action: Mouse pressed left at (616, 350)
Screenshot: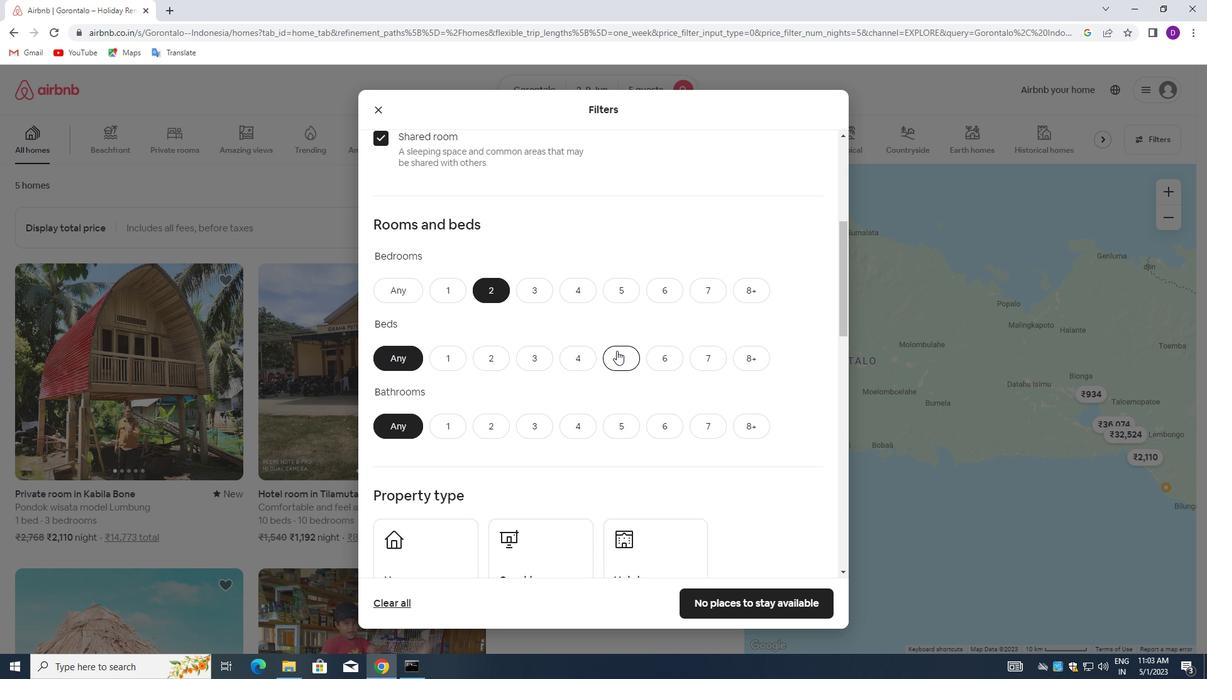 
Action: Mouse moved to (498, 423)
Screenshot: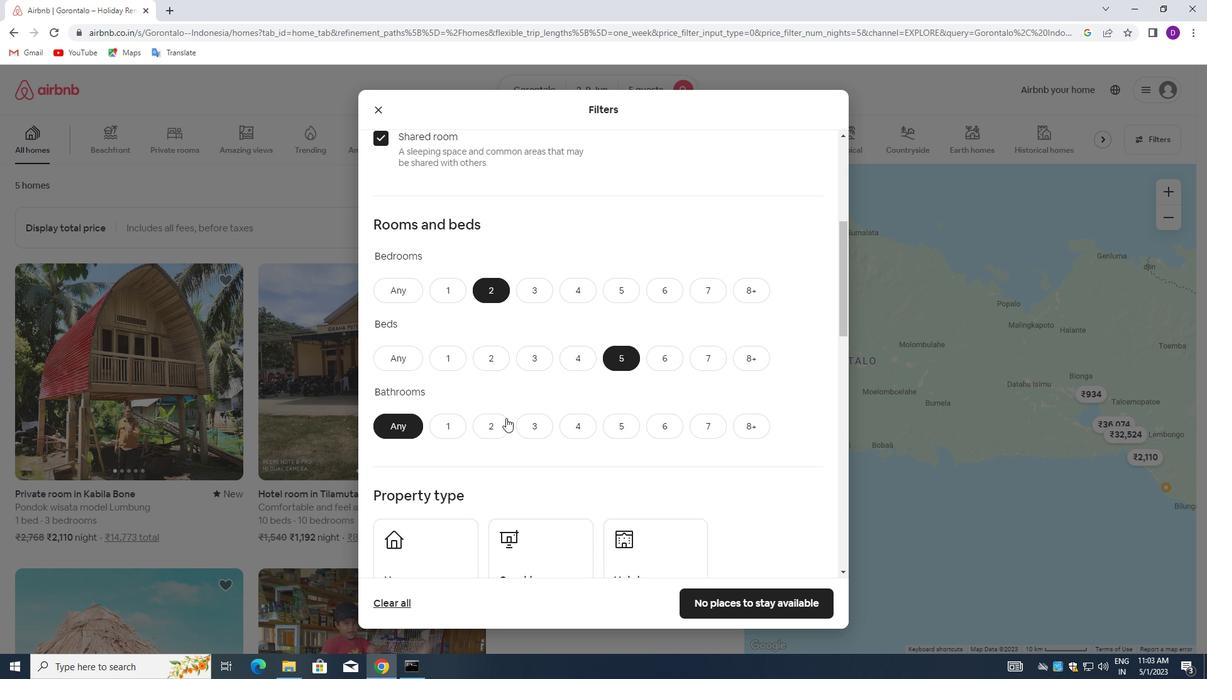 
Action: Mouse pressed left at (498, 423)
Screenshot: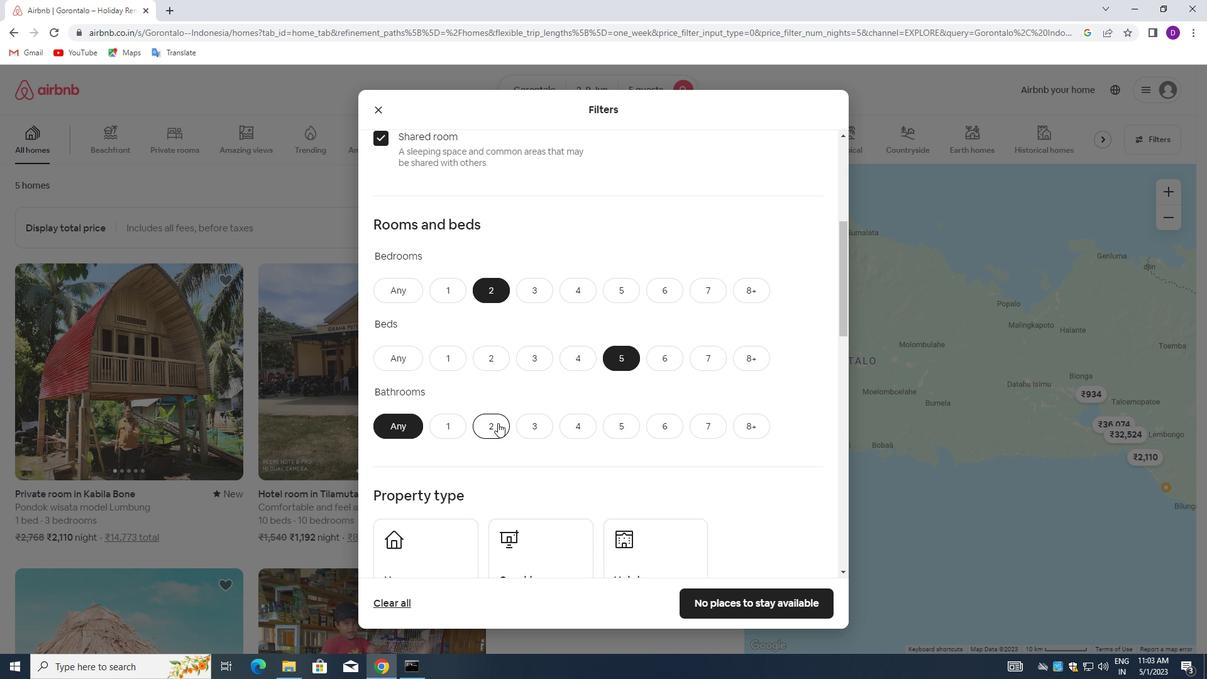 
Action: Mouse moved to (521, 386)
Screenshot: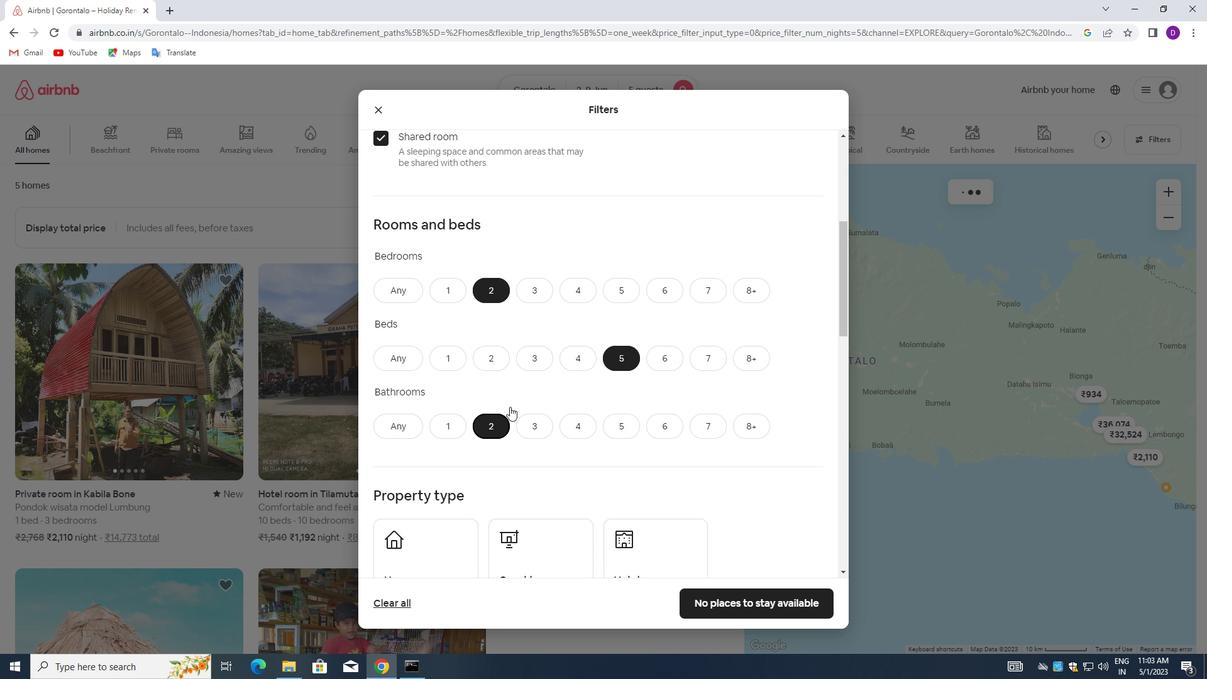 
Action: Mouse scrolled (521, 385) with delta (0, 0)
Screenshot: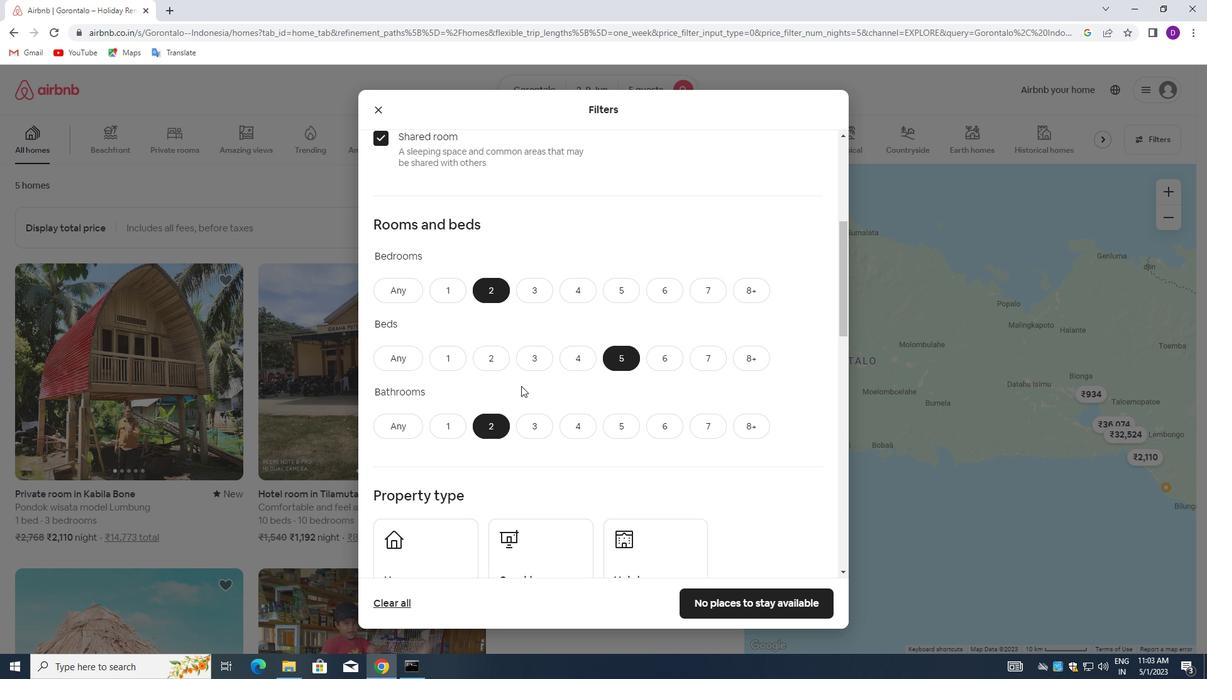 
Action: Mouse scrolled (521, 385) with delta (0, 0)
Screenshot: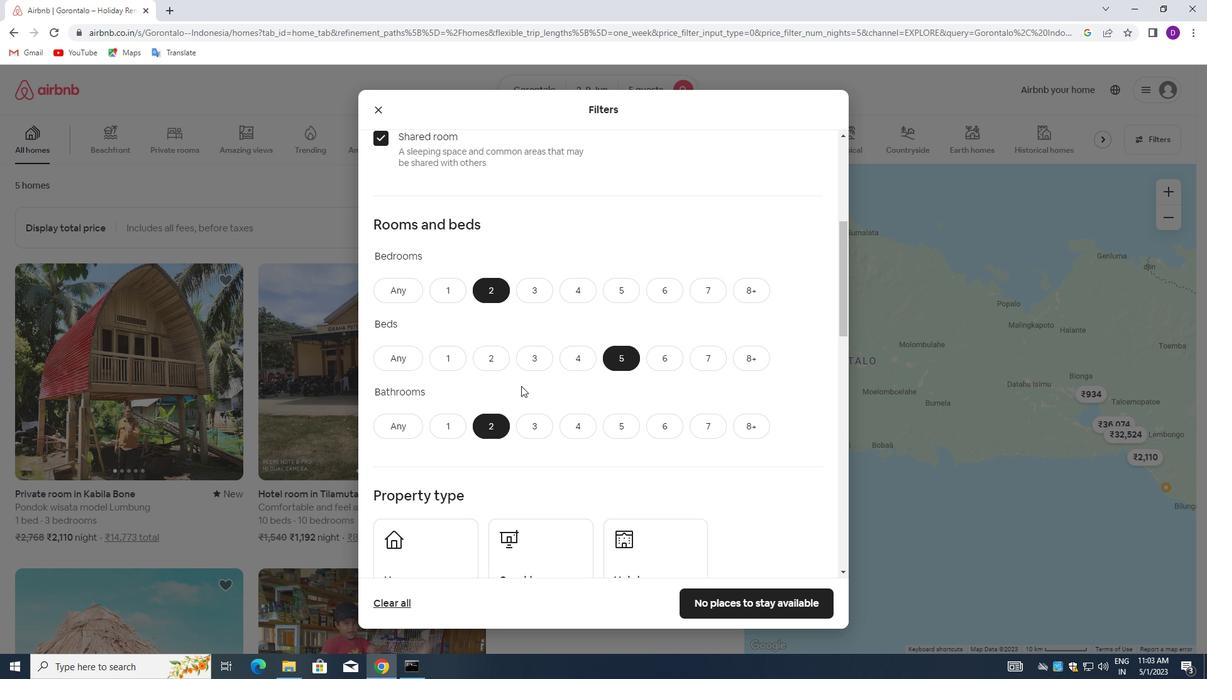 
Action: Mouse moved to (428, 421)
Screenshot: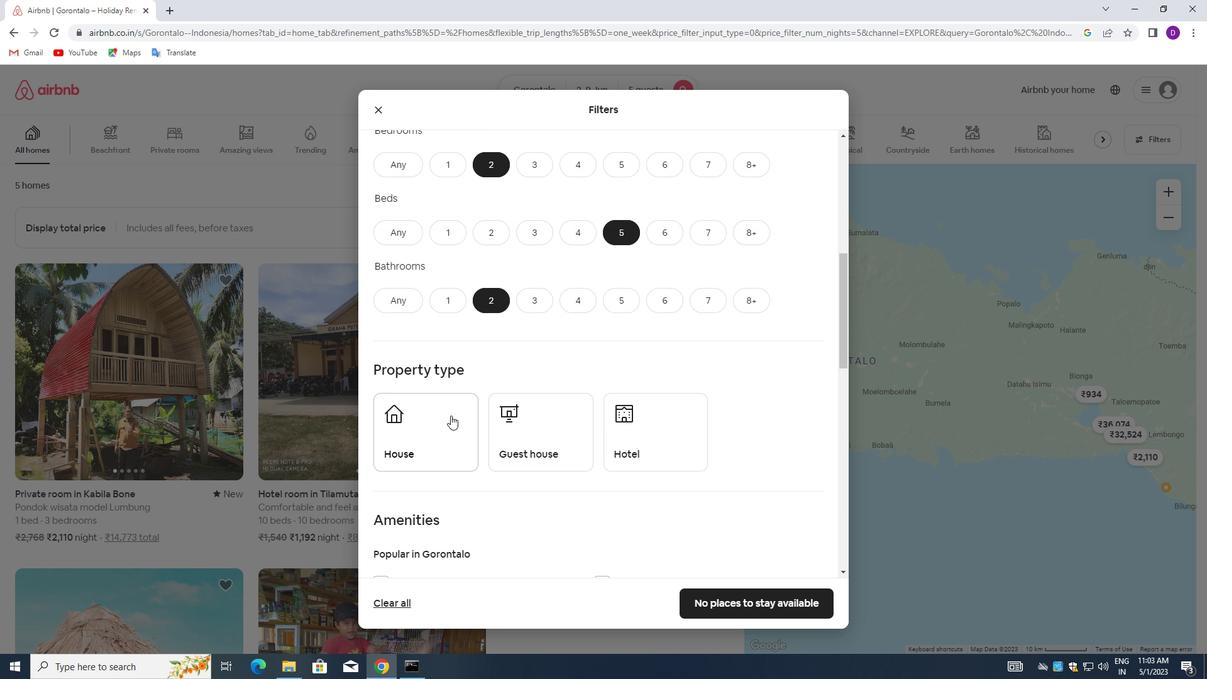 
Action: Mouse pressed left at (428, 421)
Screenshot: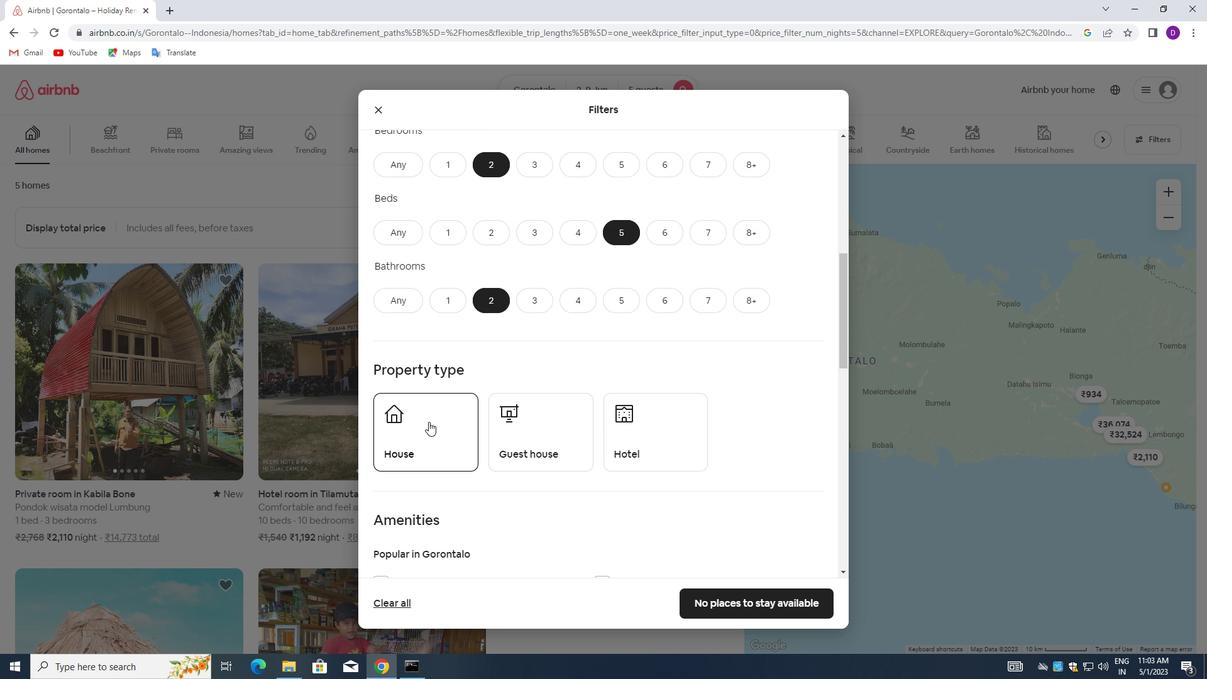 
Action: Mouse moved to (531, 433)
Screenshot: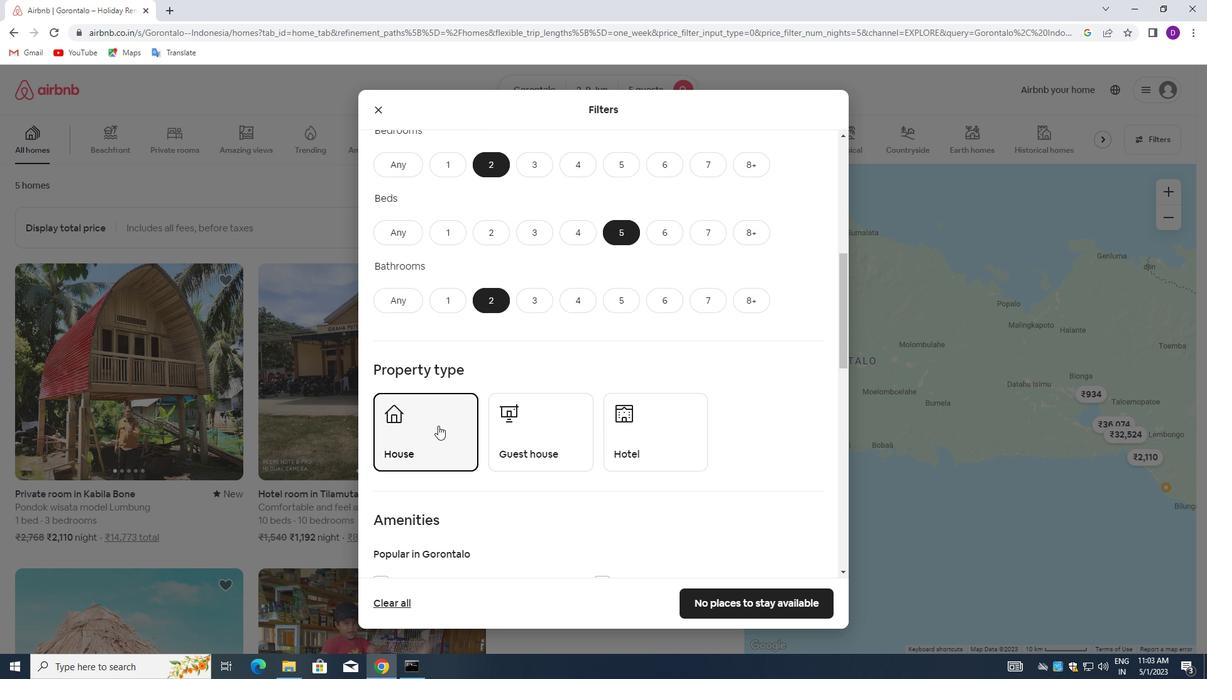 
Action: Mouse pressed left at (531, 433)
Screenshot: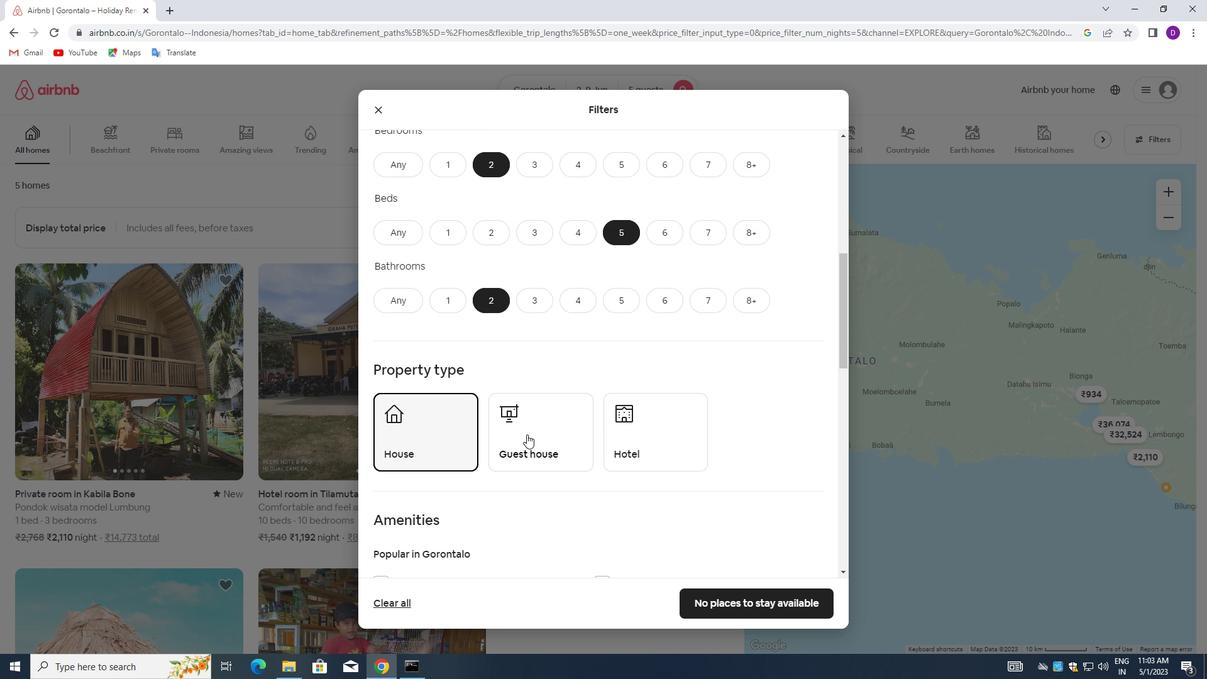 
Action: Mouse moved to (543, 412)
Screenshot: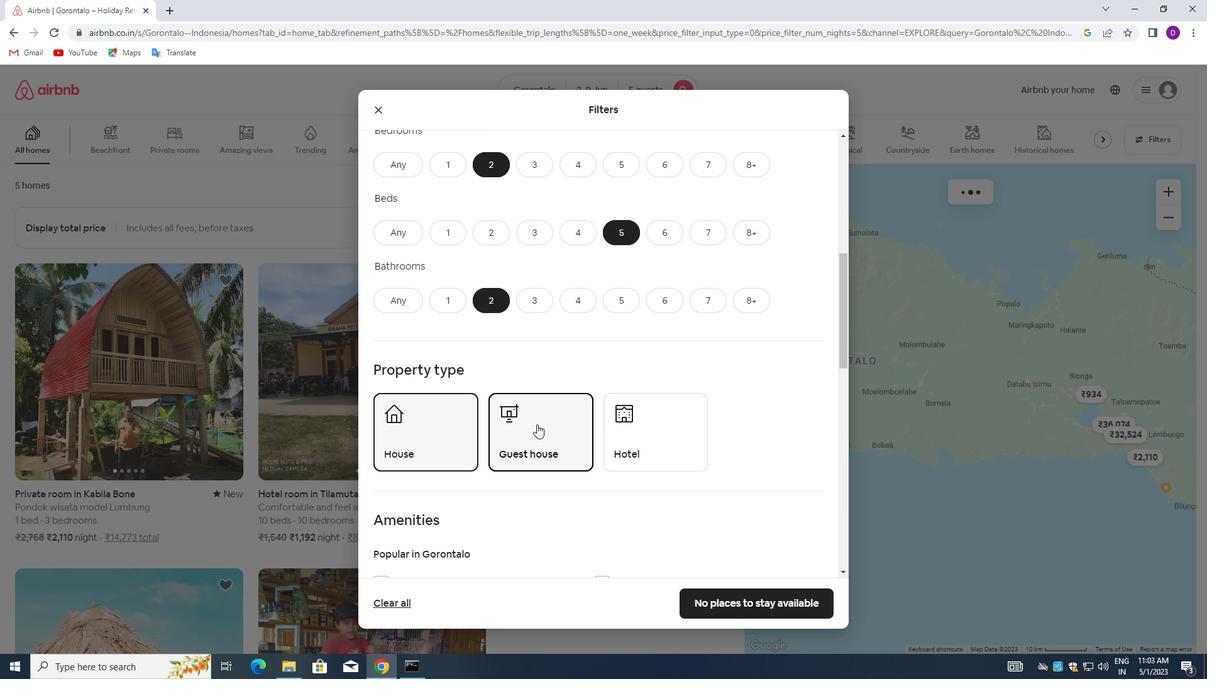 
Action: Mouse scrolled (543, 411) with delta (0, 0)
Screenshot: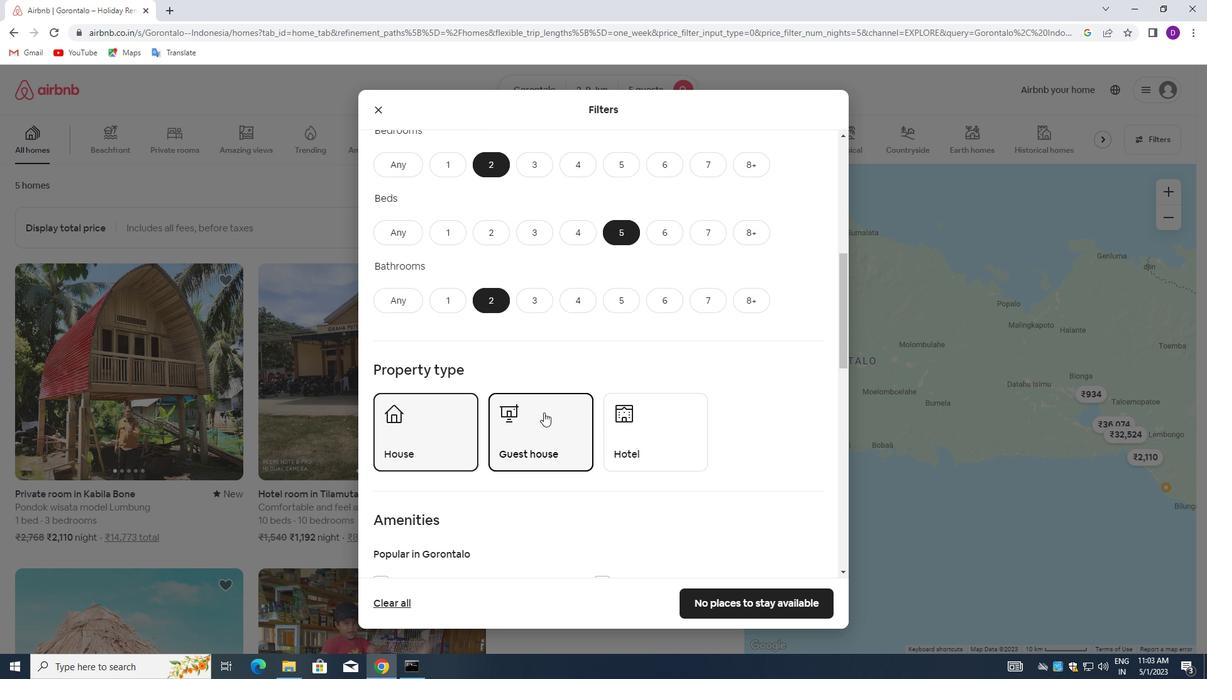
Action: Mouse scrolled (543, 411) with delta (0, 0)
Screenshot: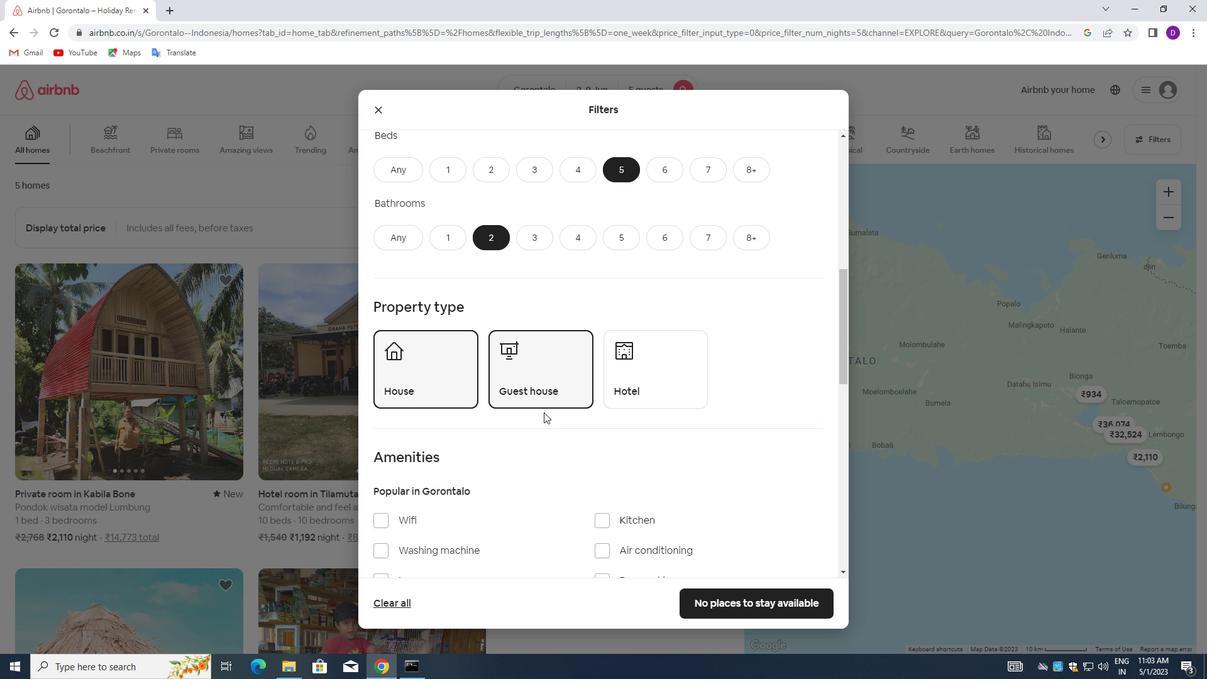 
Action: Mouse scrolled (543, 411) with delta (0, 0)
Screenshot: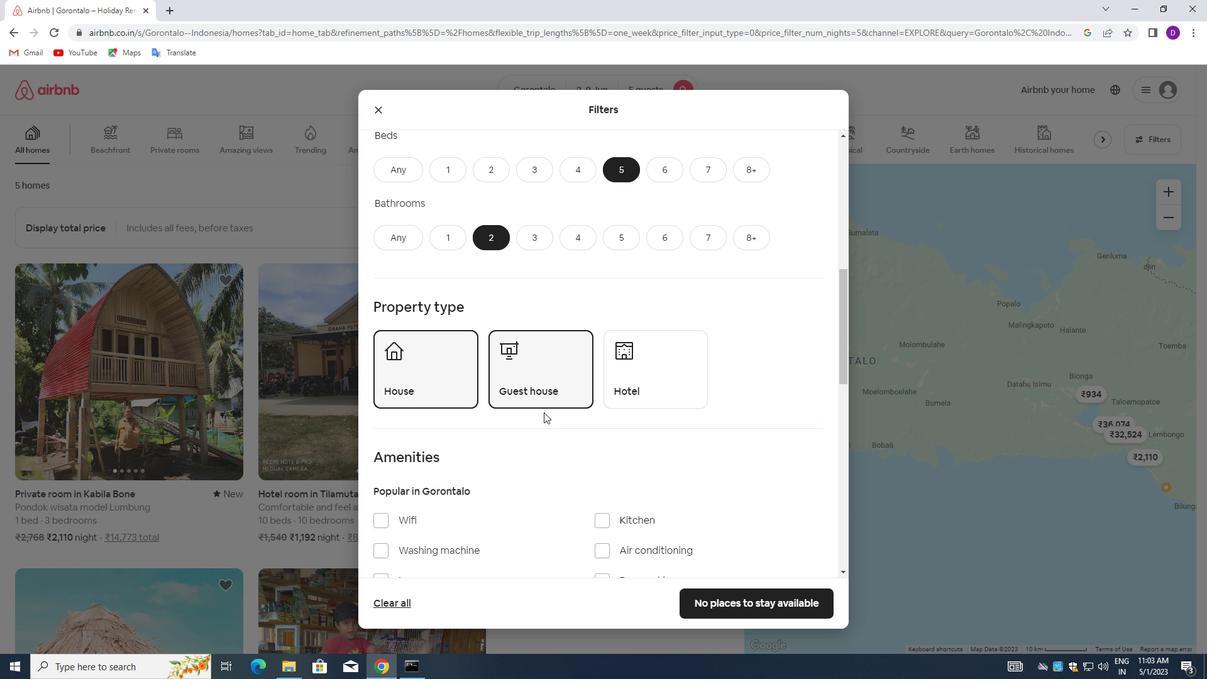 
Action: Mouse moved to (380, 398)
Screenshot: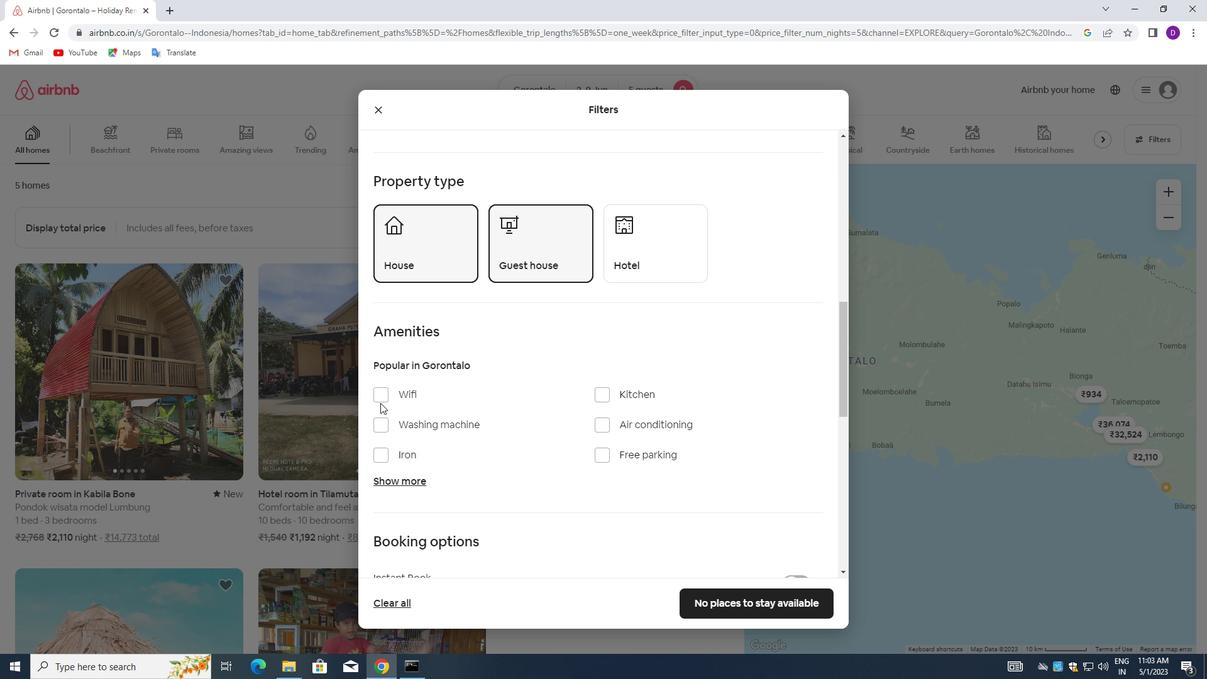 
Action: Mouse pressed left at (380, 398)
Screenshot: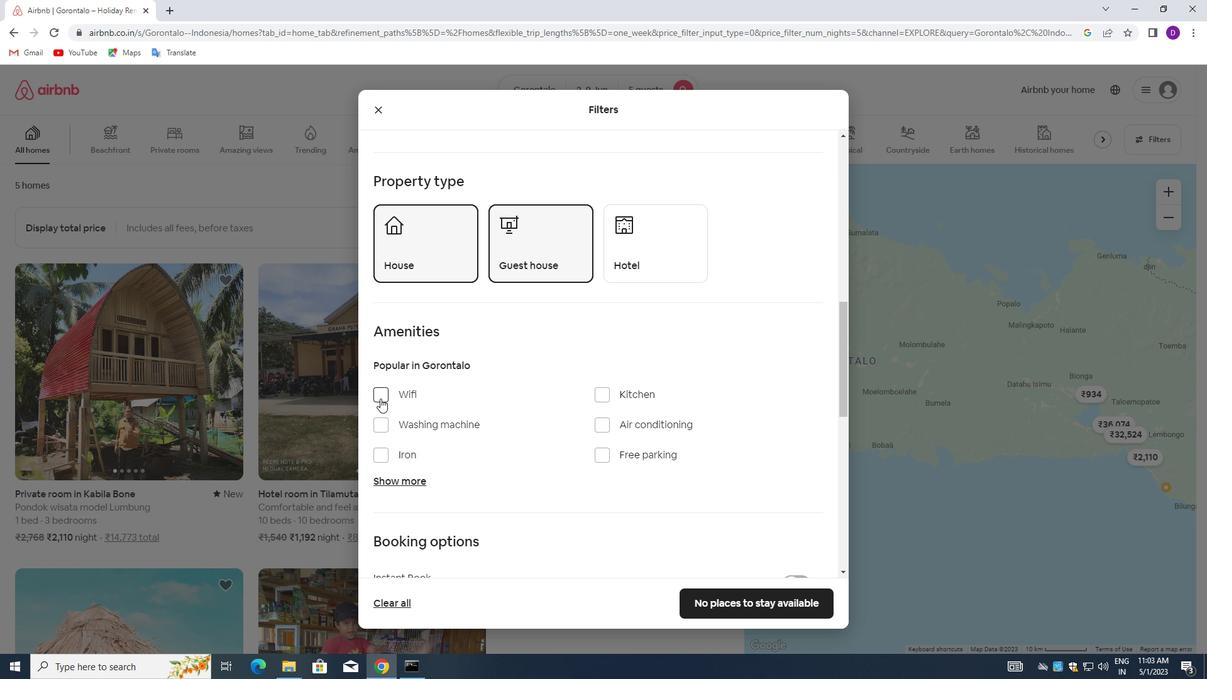 
Action: Mouse moved to (485, 410)
Screenshot: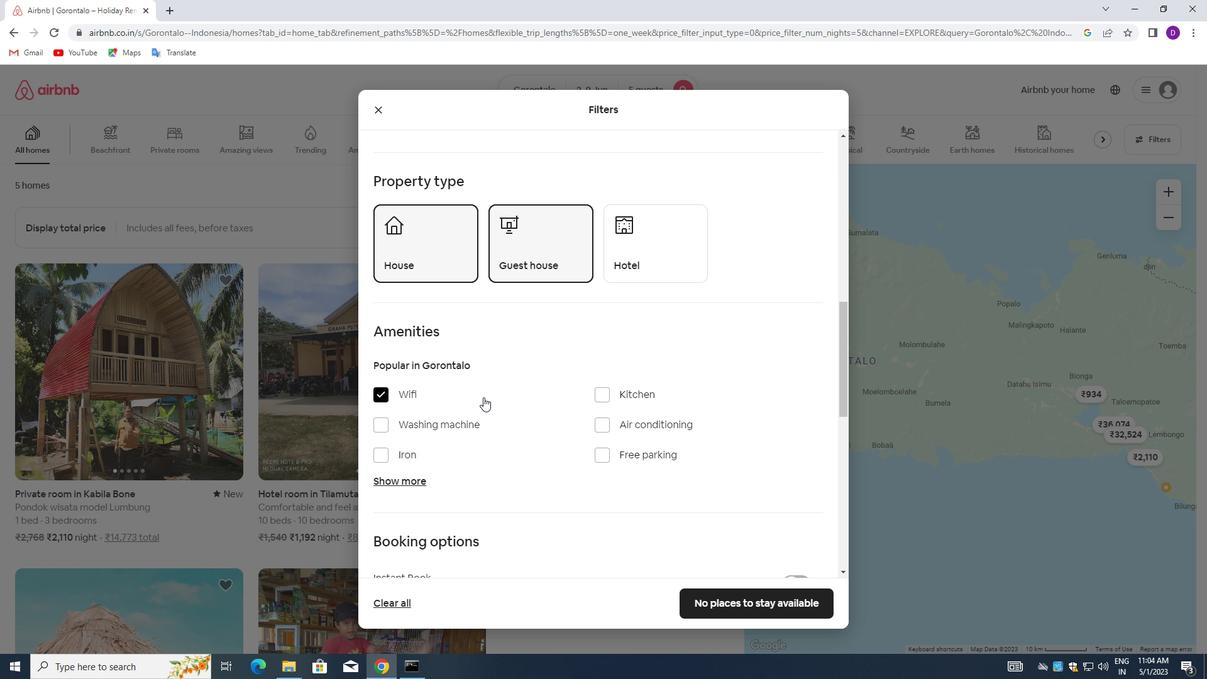 
Action: Mouse scrolled (485, 410) with delta (0, 0)
Screenshot: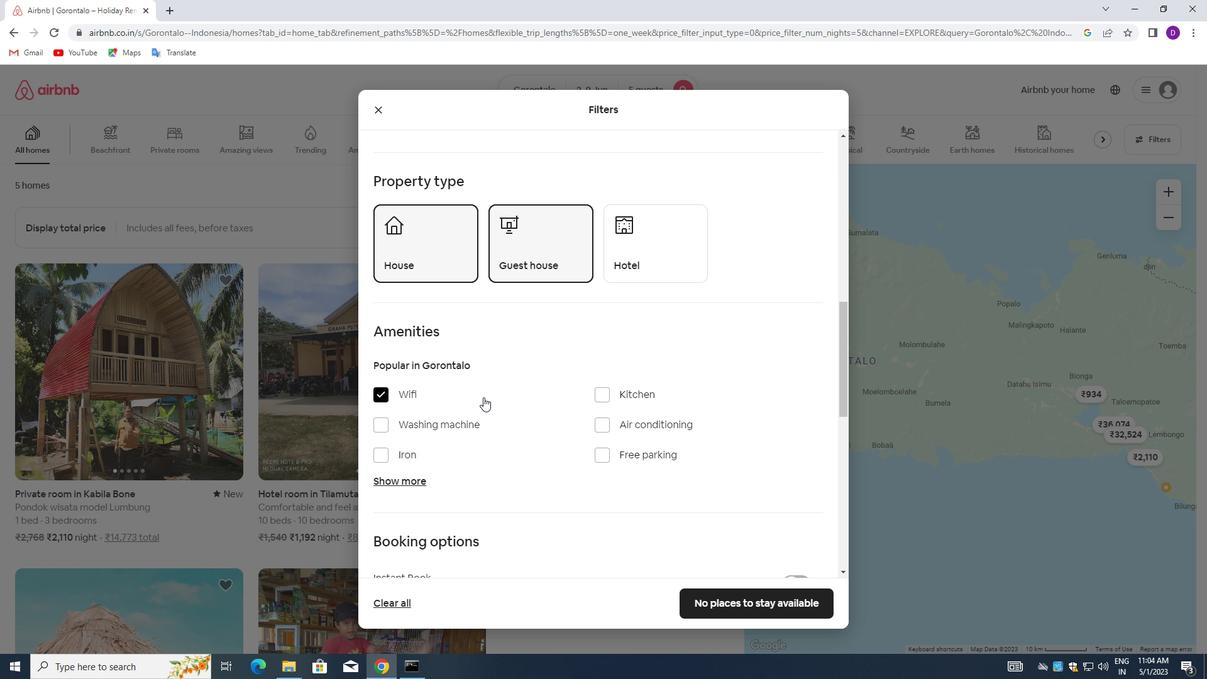 
Action: Mouse moved to (486, 411)
Screenshot: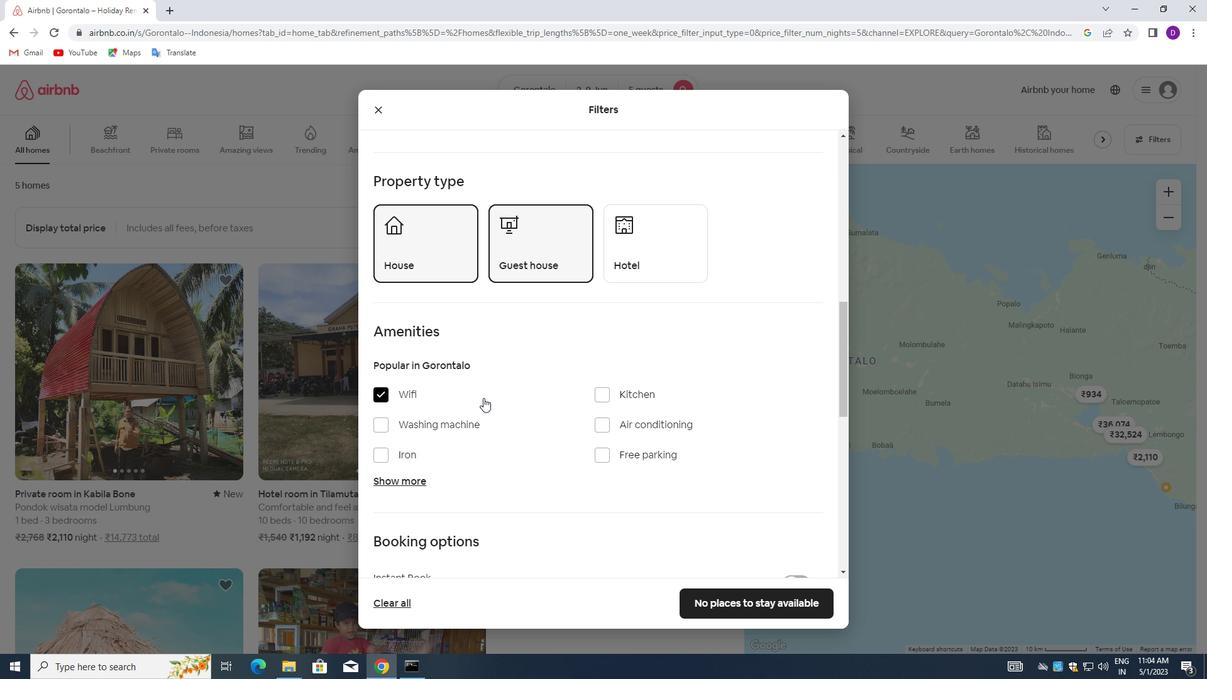 
Action: Mouse scrolled (486, 410) with delta (0, 0)
Screenshot: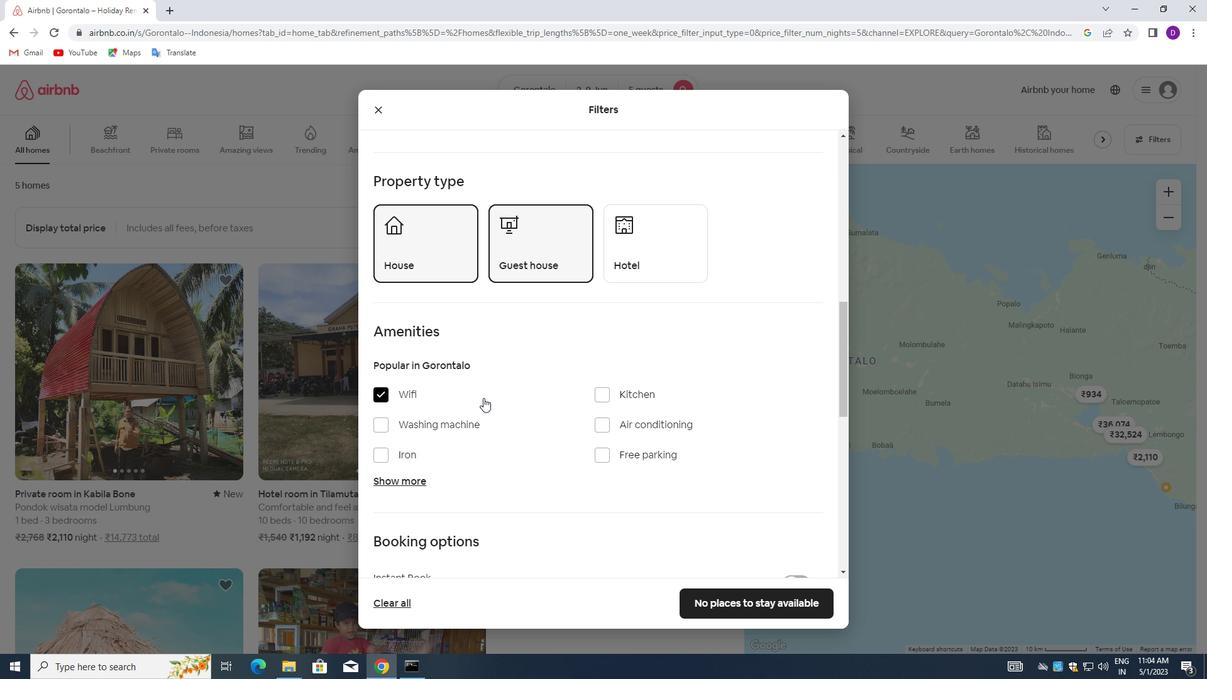 
Action: Mouse scrolled (486, 410) with delta (0, 0)
Screenshot: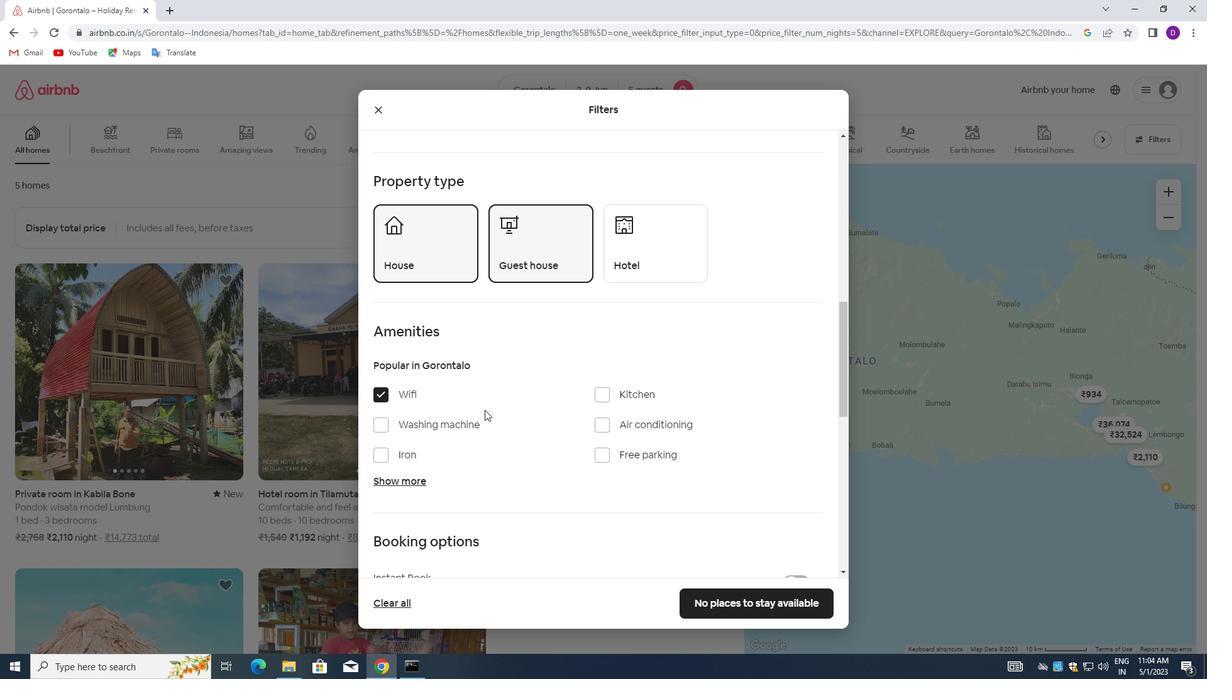 
Action: Mouse moved to (487, 408)
Screenshot: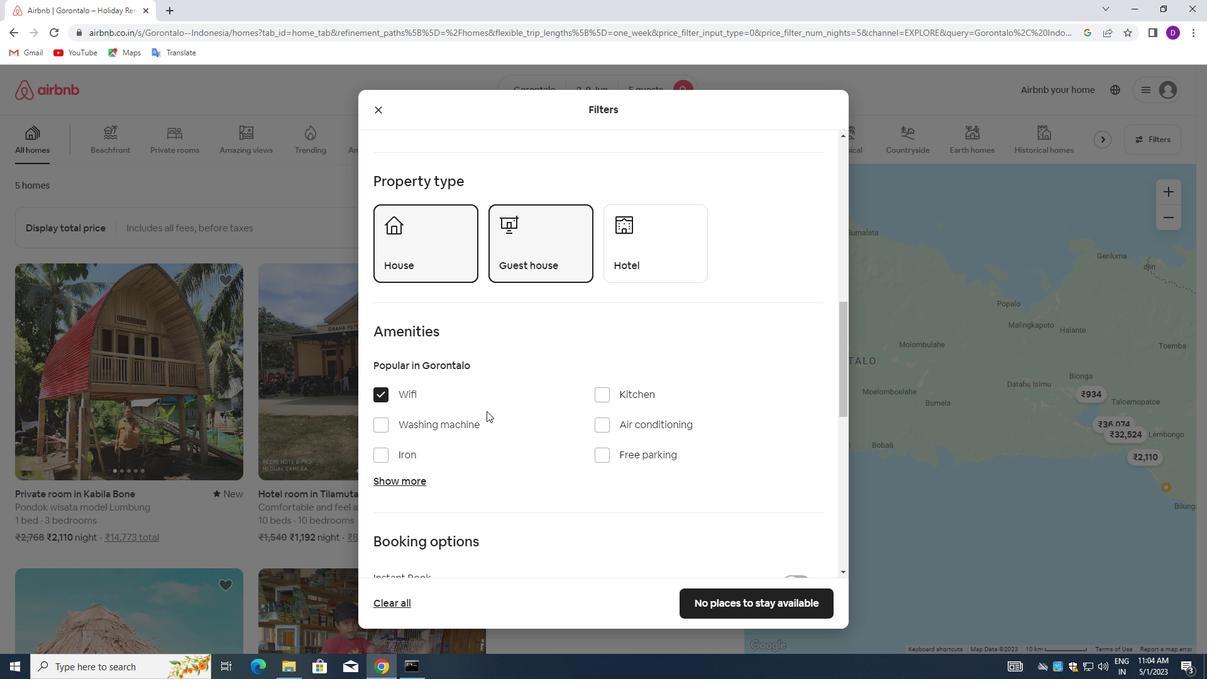 
Action: Mouse scrolled (487, 407) with delta (0, 0)
Screenshot: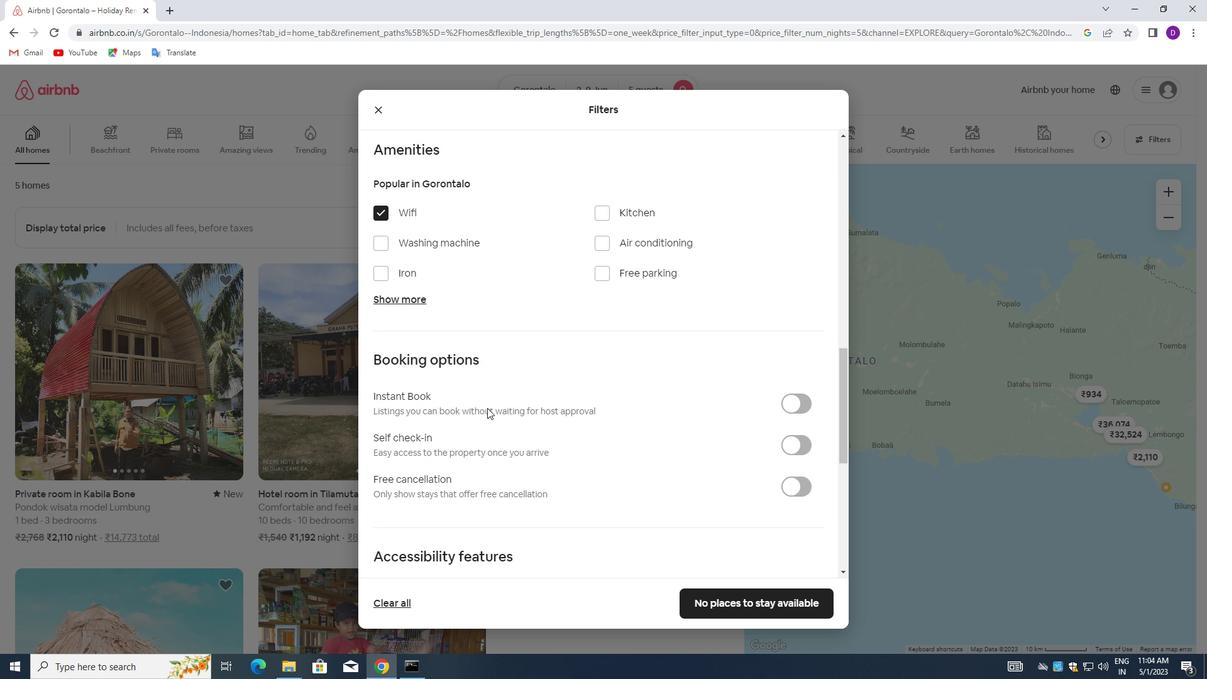 
Action: Mouse moved to (807, 381)
Screenshot: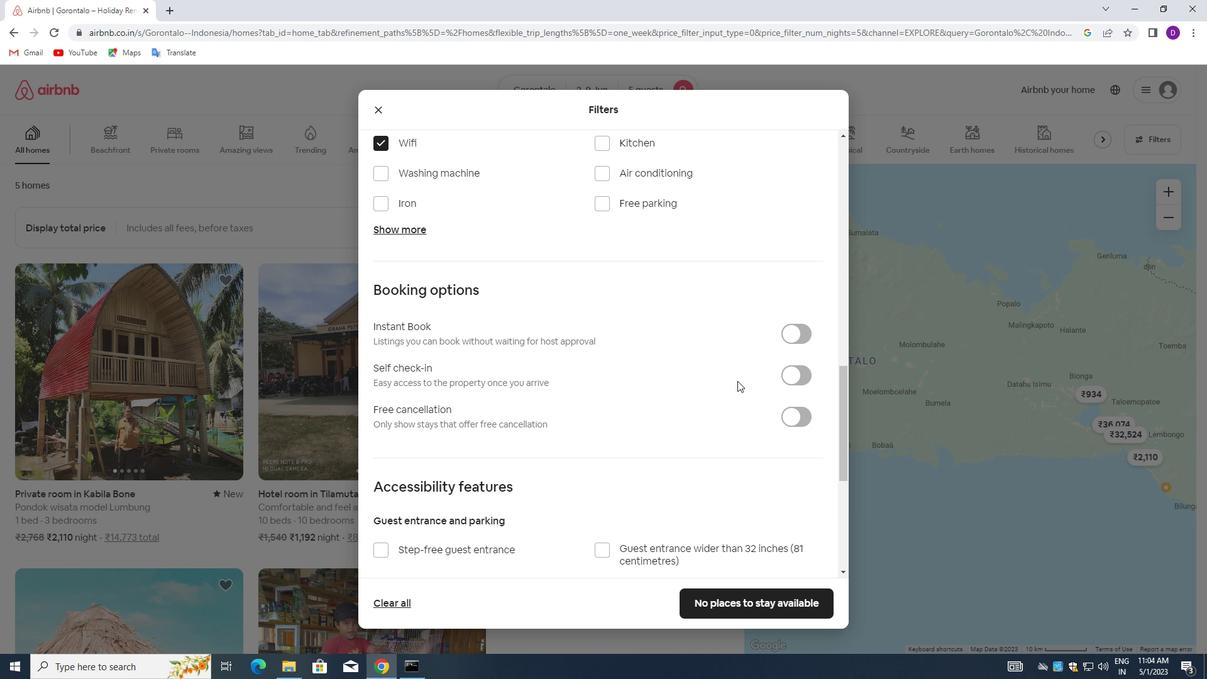 
Action: Mouse pressed left at (807, 381)
Screenshot: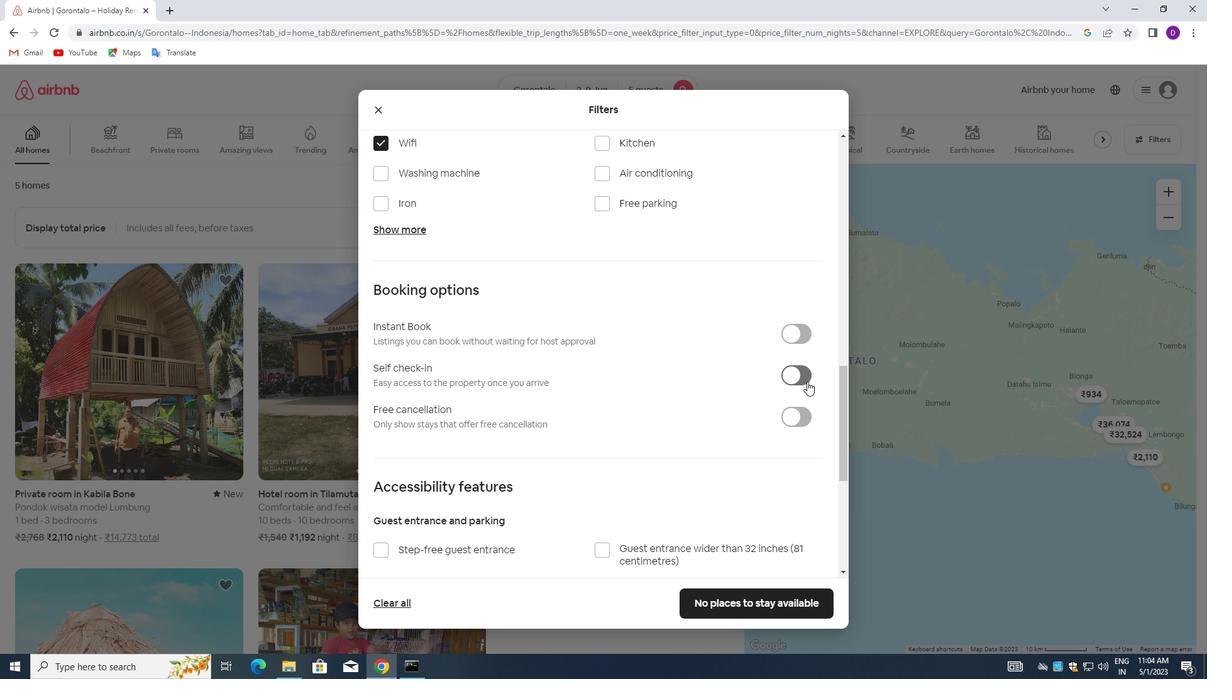 
Action: Mouse moved to (459, 408)
Screenshot: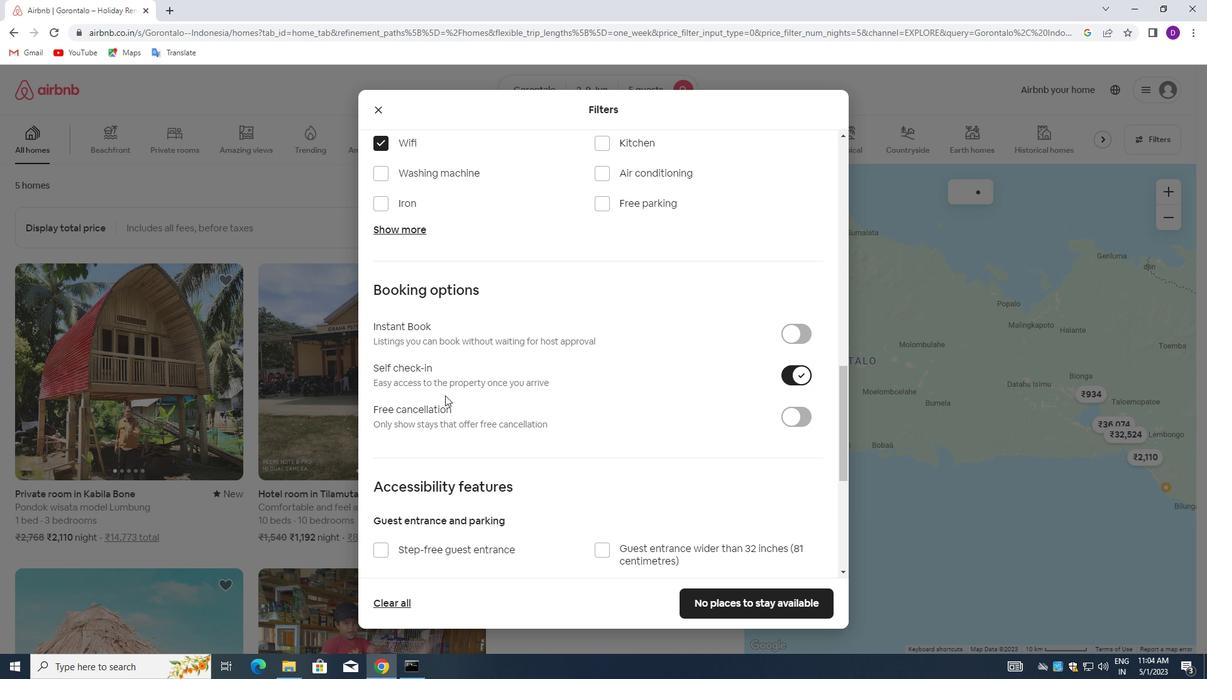 
Action: Mouse scrolled (459, 407) with delta (0, 0)
Screenshot: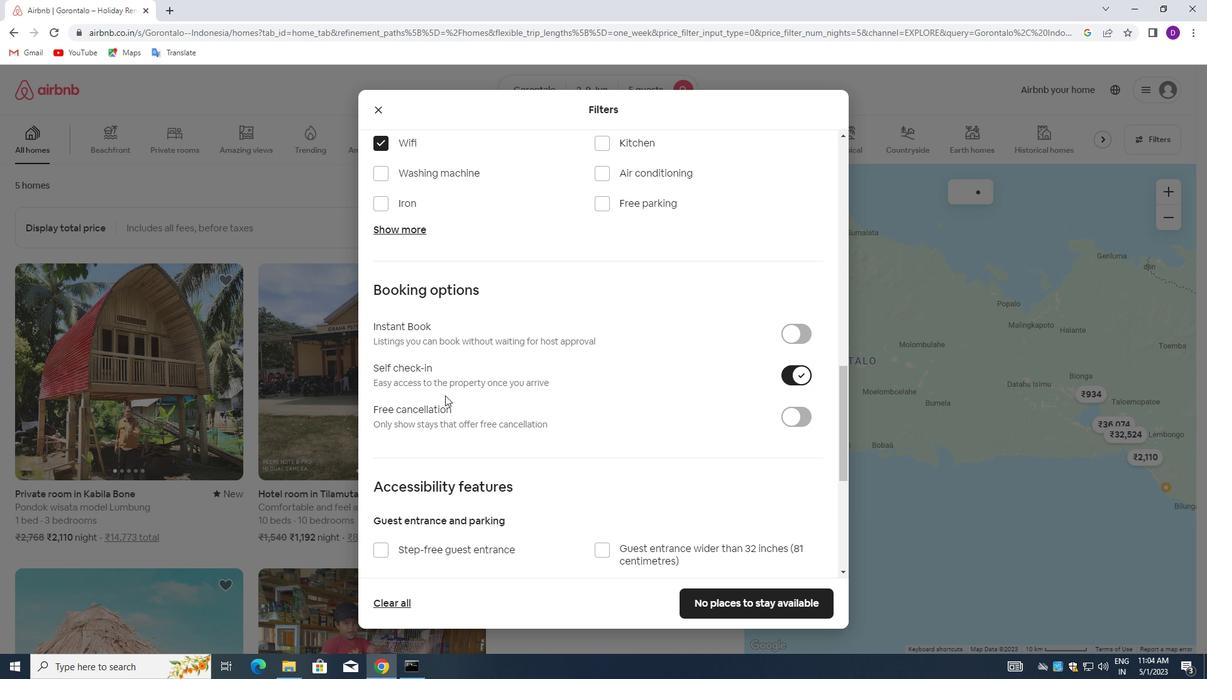 
Action: Mouse moved to (476, 414)
Screenshot: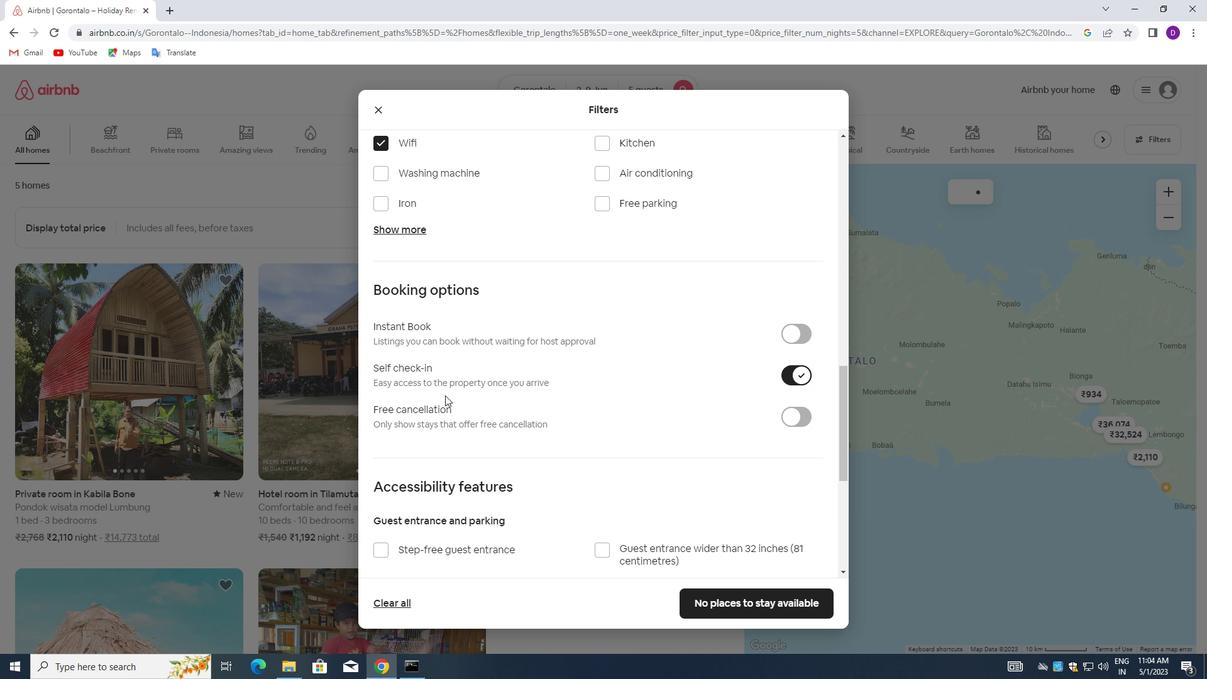 
Action: Mouse scrolled (476, 413) with delta (0, 0)
Screenshot: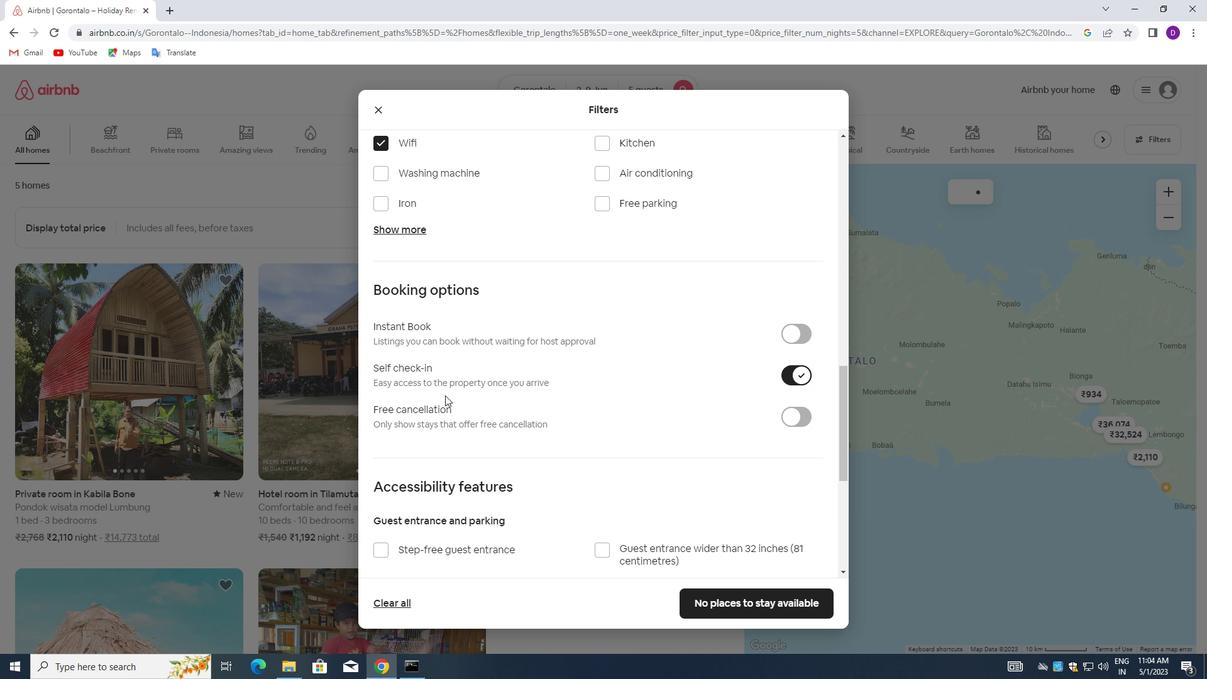 
Action: Mouse moved to (481, 415)
Screenshot: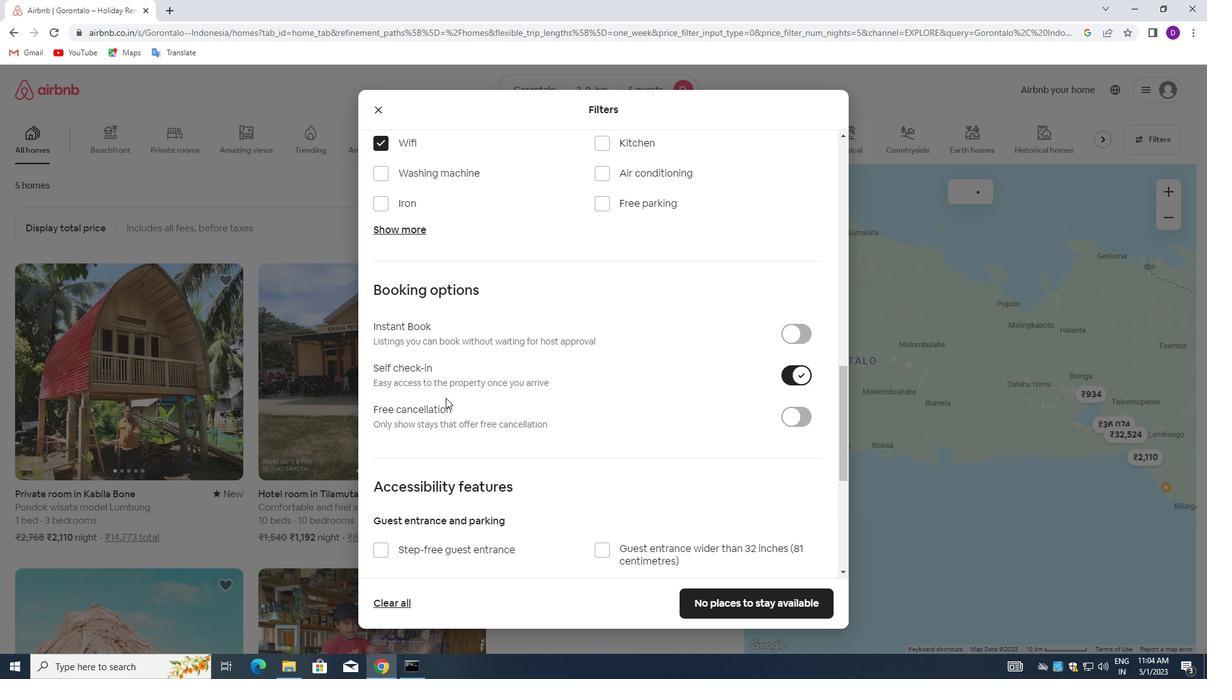 
Action: Mouse scrolled (481, 415) with delta (0, 0)
Screenshot: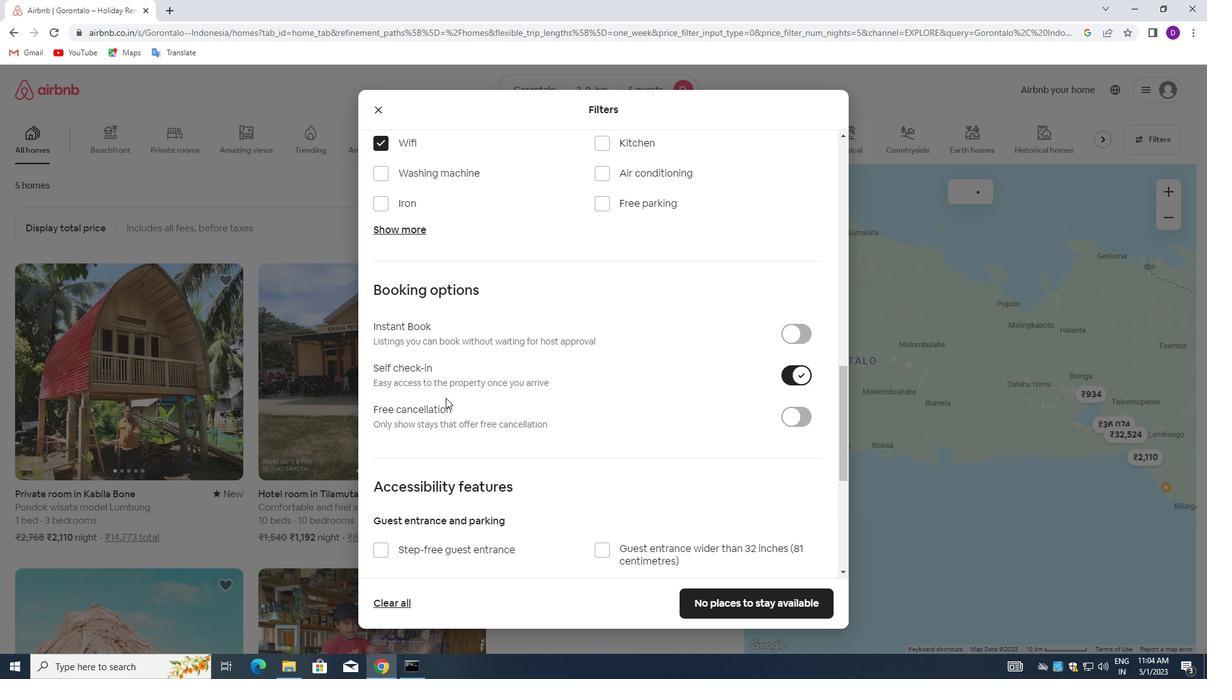 
Action: Mouse moved to (485, 415)
Screenshot: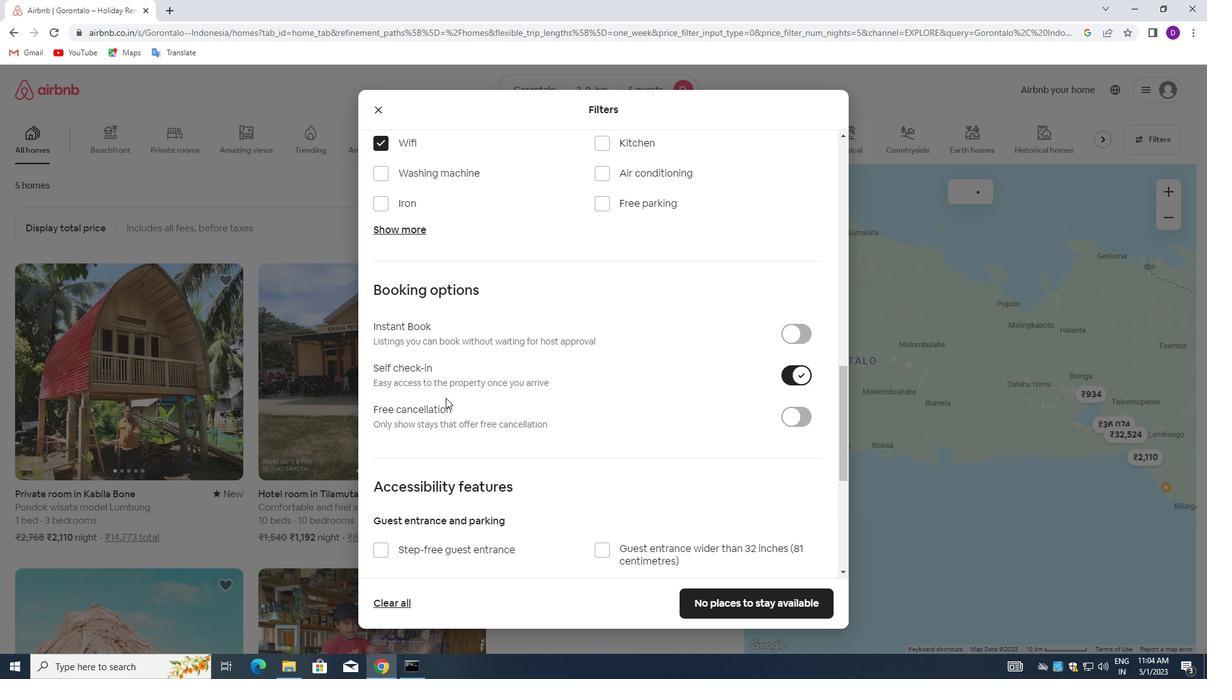 
Action: Mouse scrolled (485, 415) with delta (0, 0)
Screenshot: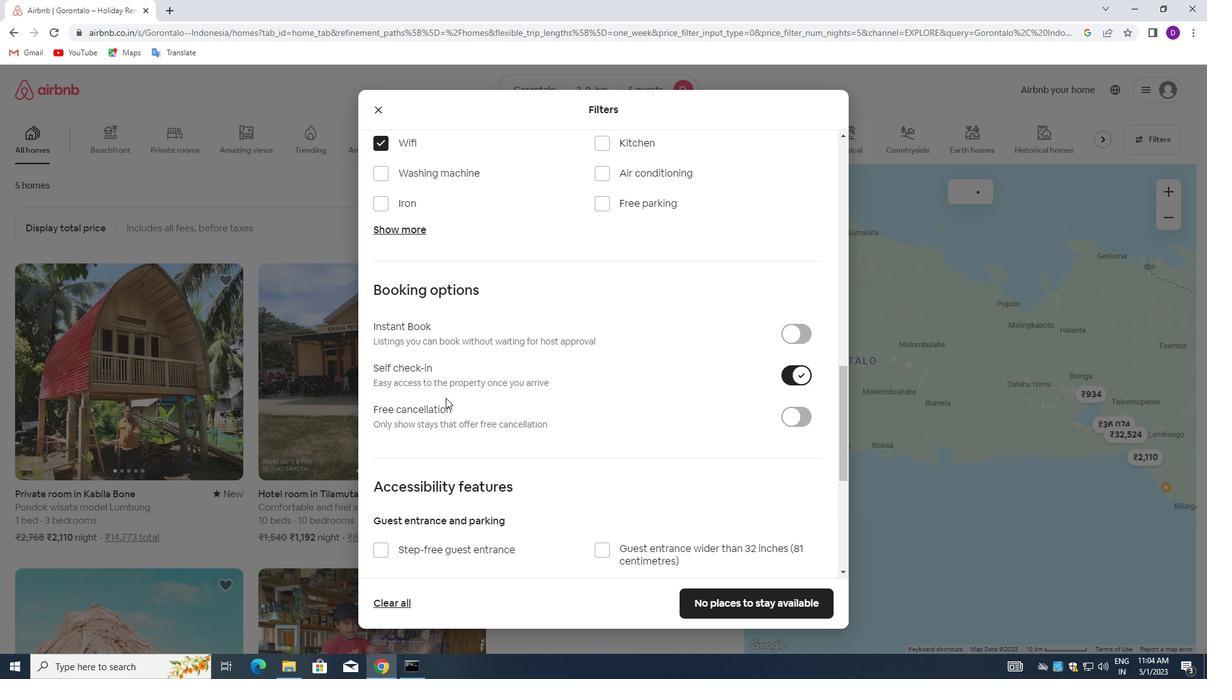 
Action: Mouse moved to (487, 413)
Screenshot: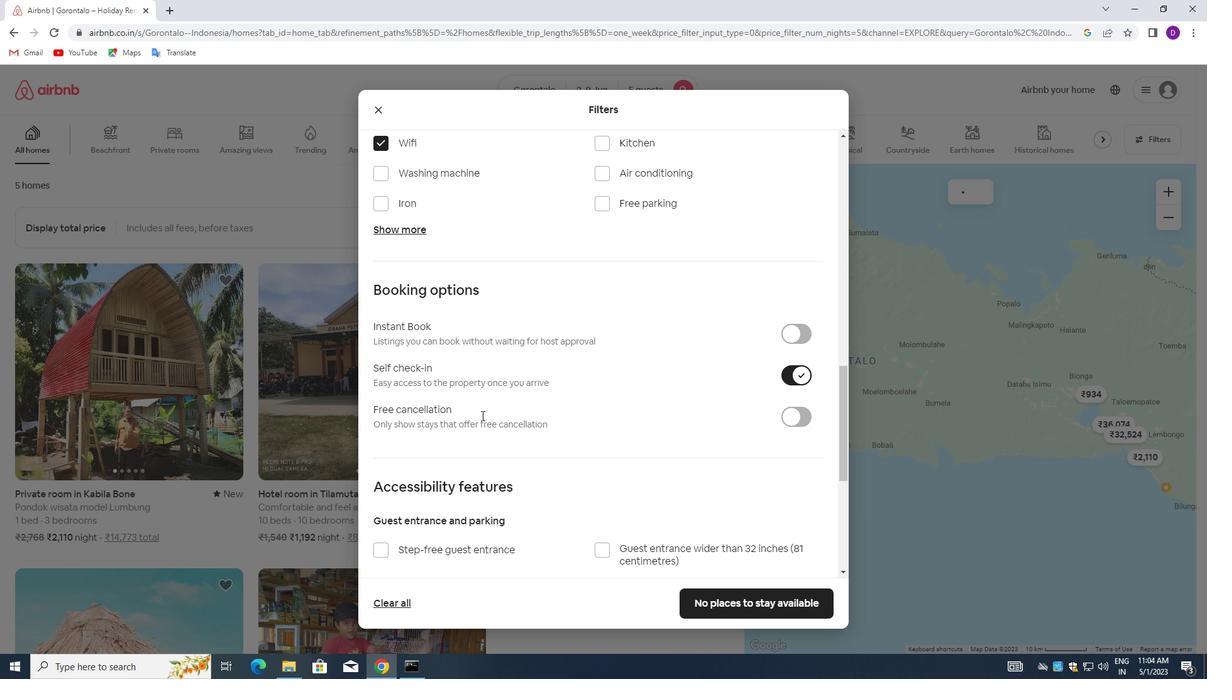 
Action: Mouse scrolled (487, 413) with delta (0, 0)
Screenshot: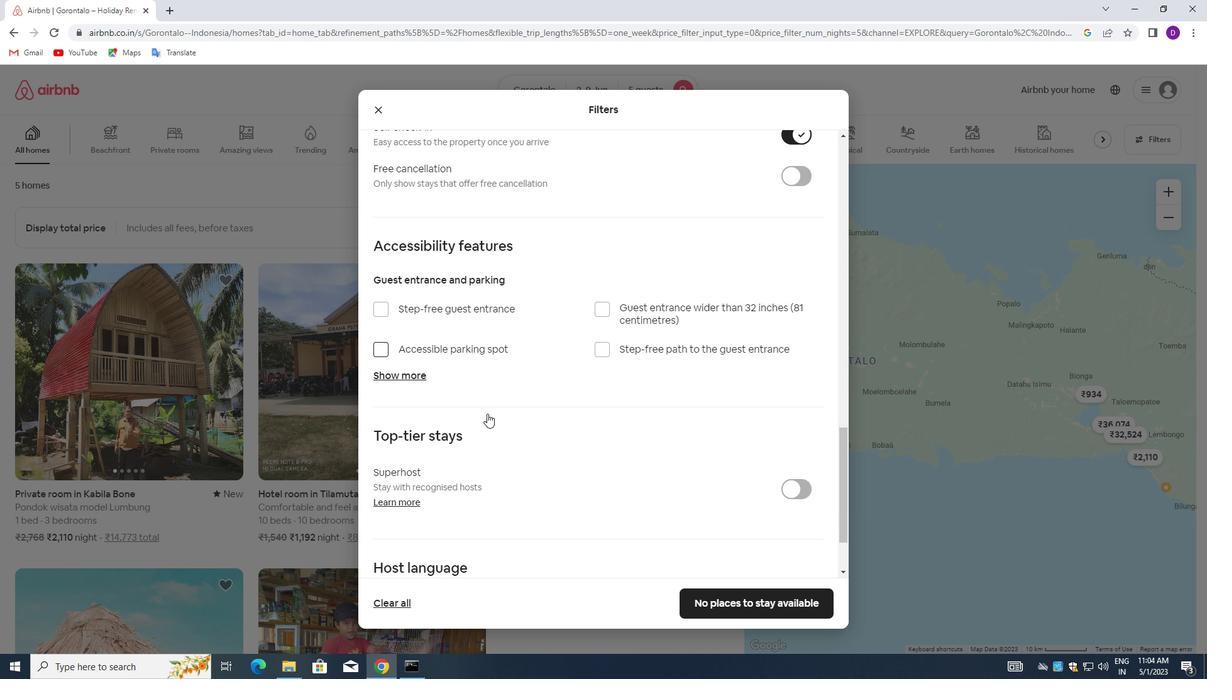 
Action: Mouse scrolled (487, 413) with delta (0, 0)
Screenshot: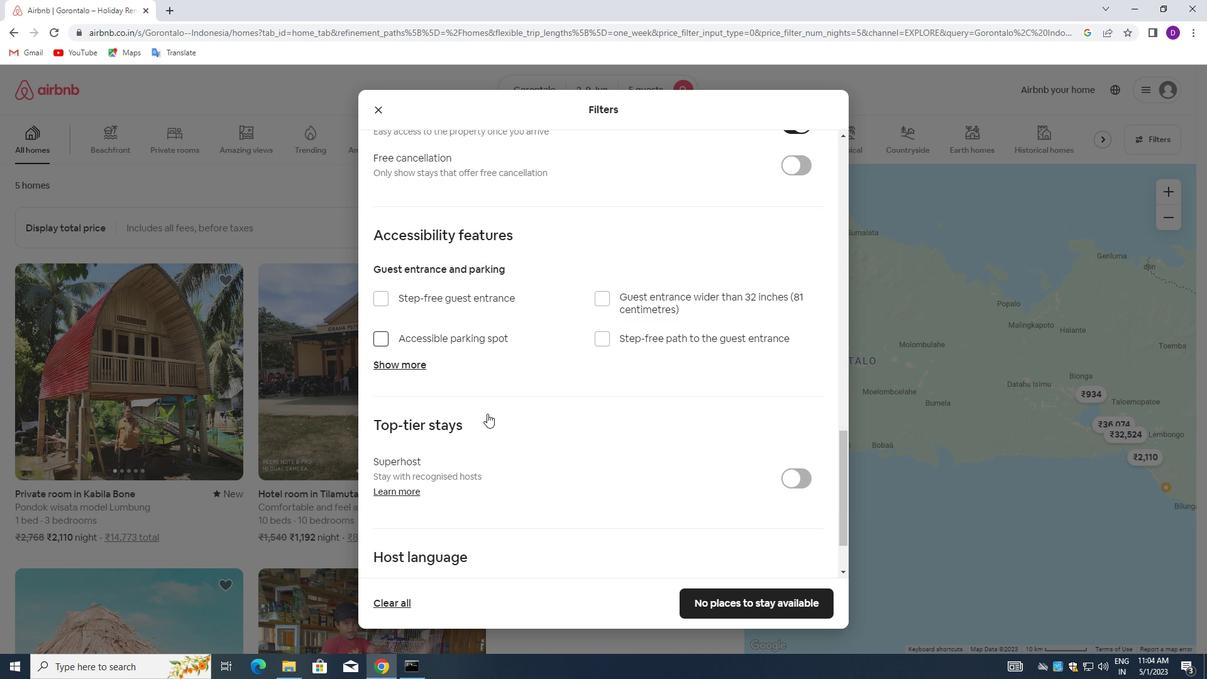 
Action: Mouse scrolled (487, 413) with delta (0, 0)
Screenshot: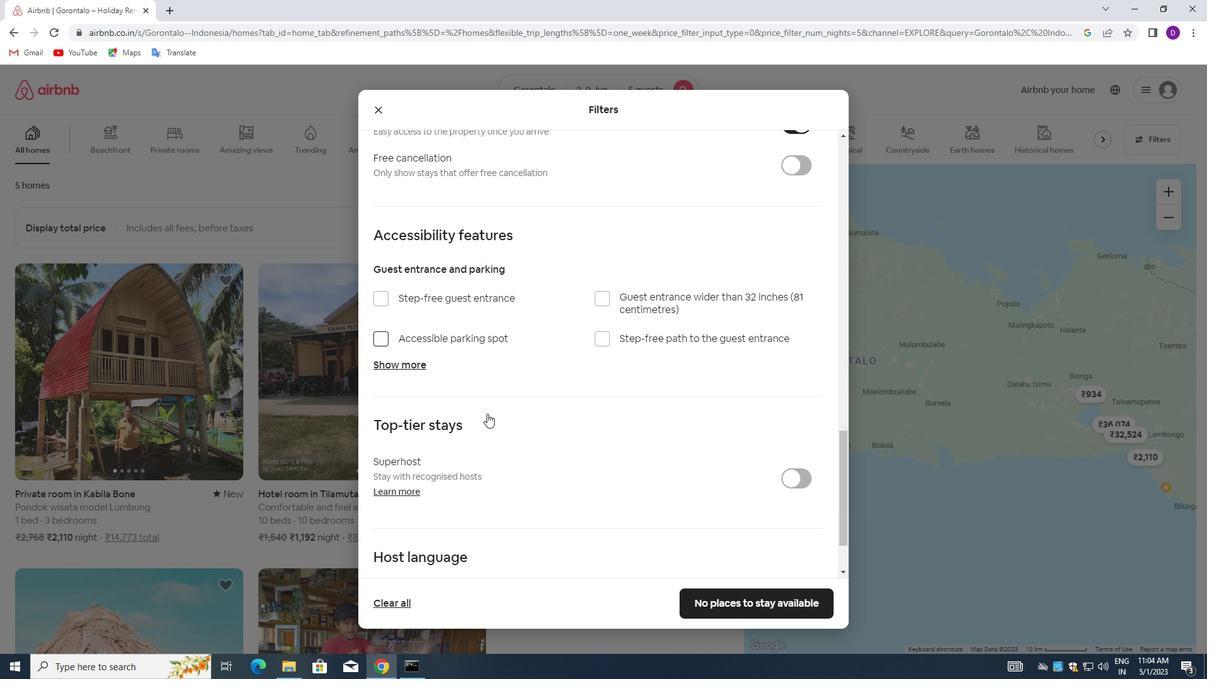 
Action: Mouse scrolled (487, 413) with delta (0, 0)
Screenshot: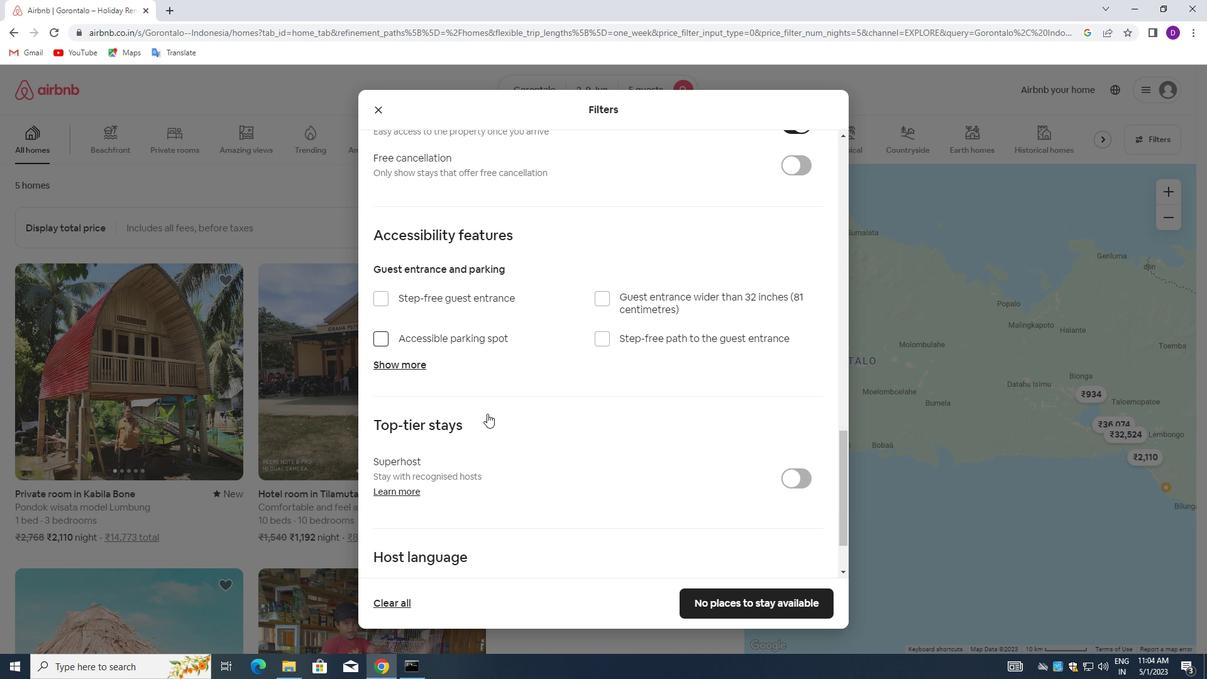 
Action: Mouse moved to (487, 416)
Screenshot: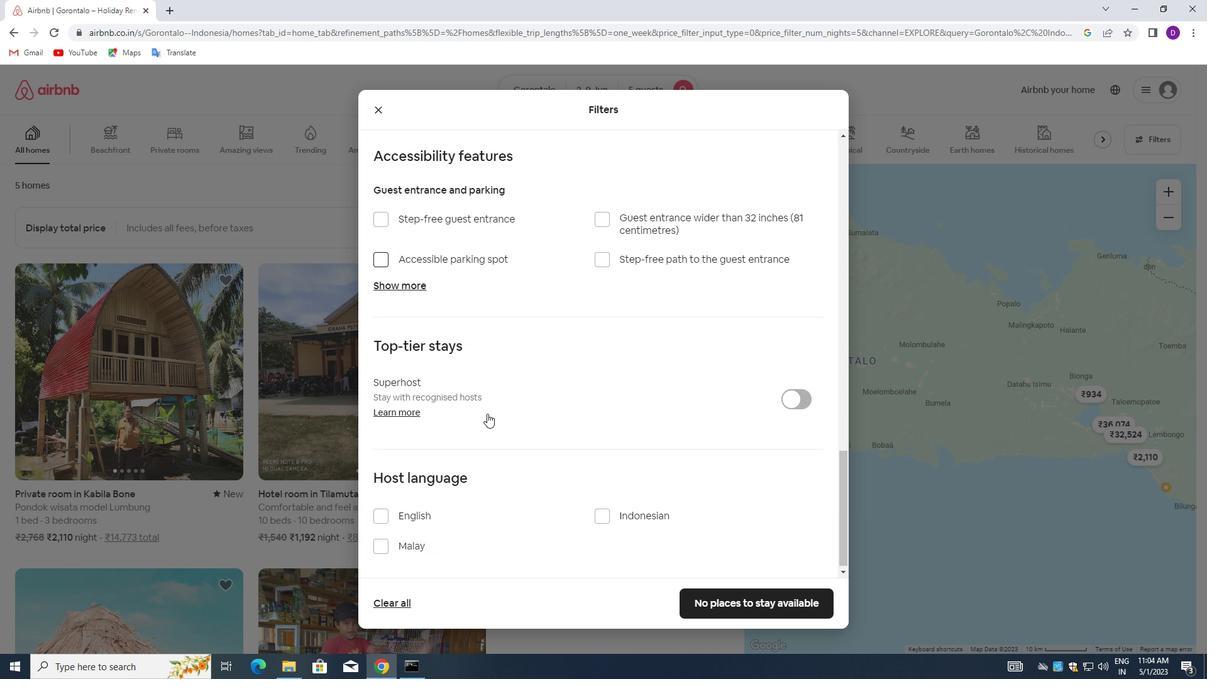 
Action: Mouse scrolled (487, 415) with delta (0, 0)
Screenshot: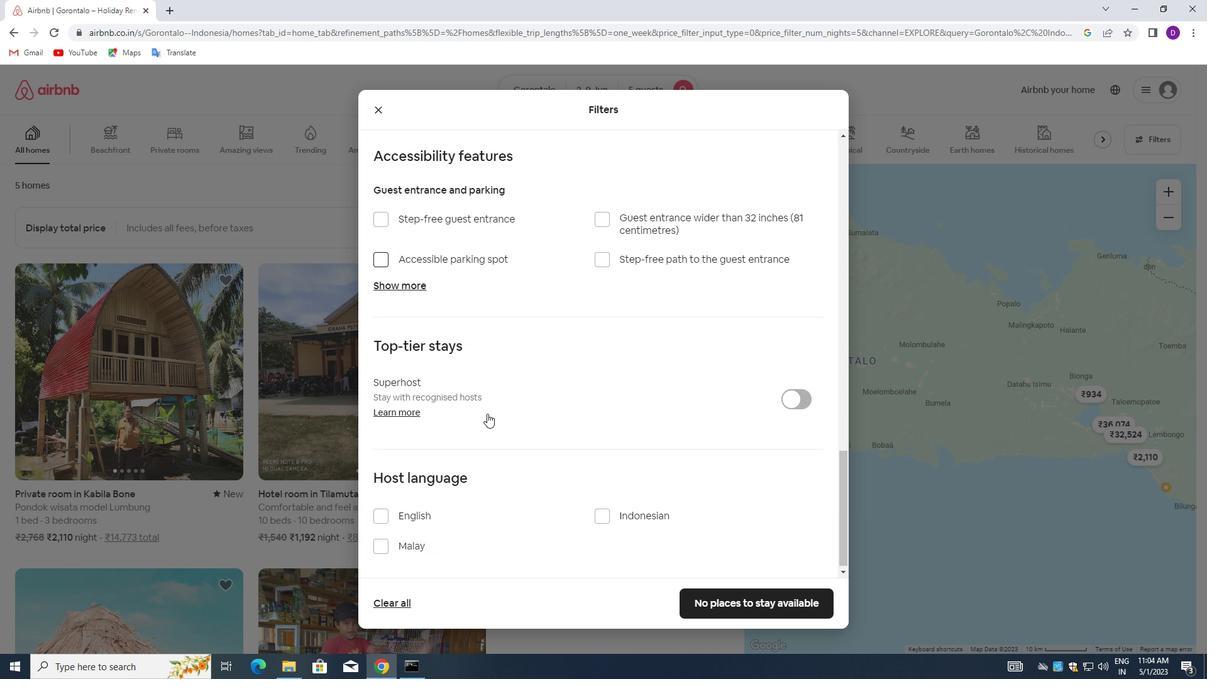 
Action: Mouse moved to (487, 428)
Screenshot: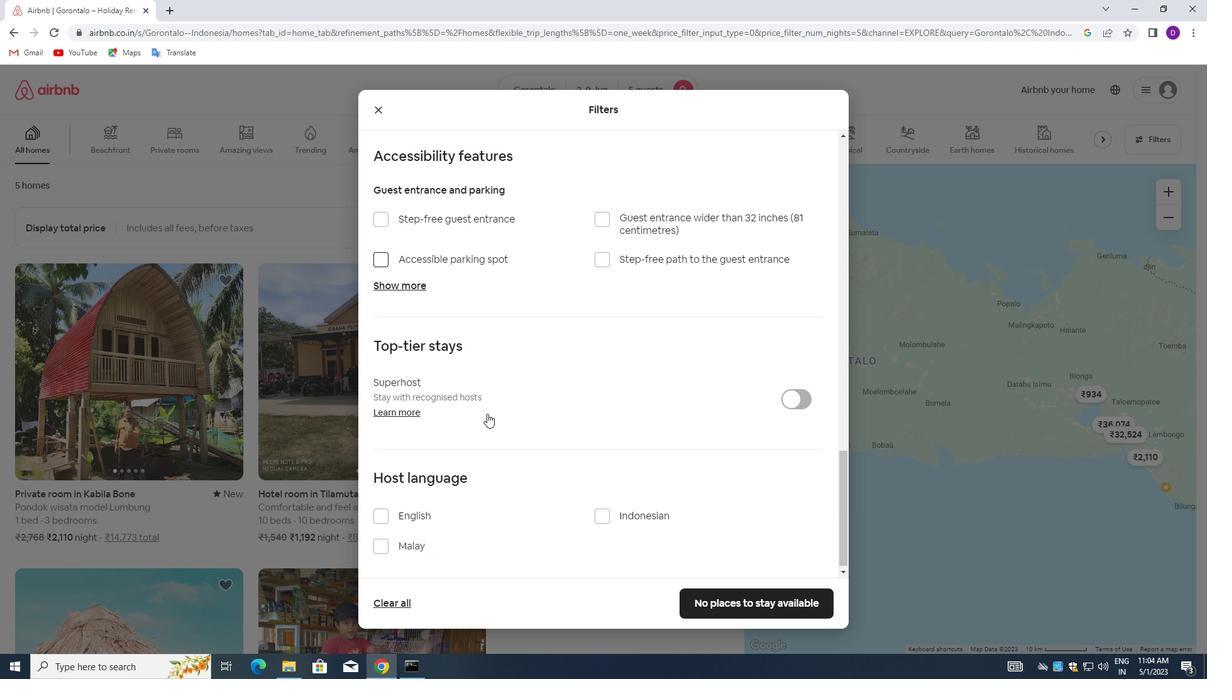 
Action: Mouse scrolled (487, 428) with delta (0, 0)
Screenshot: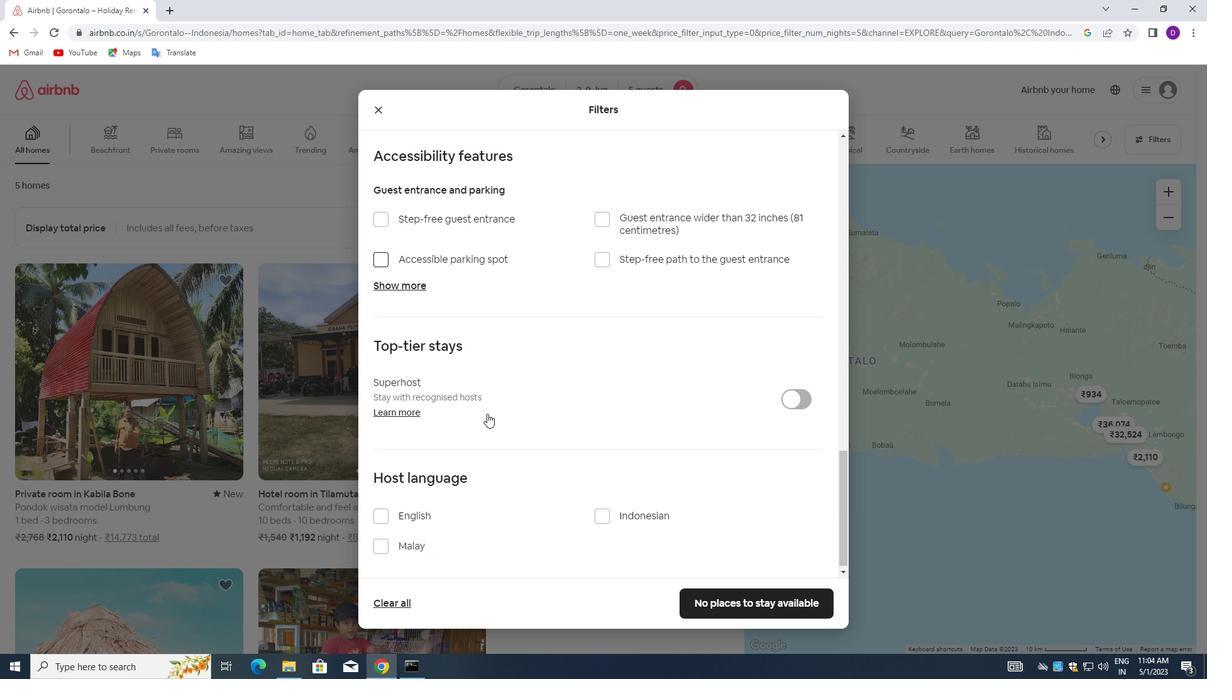 
Action: Mouse moved to (382, 514)
Screenshot: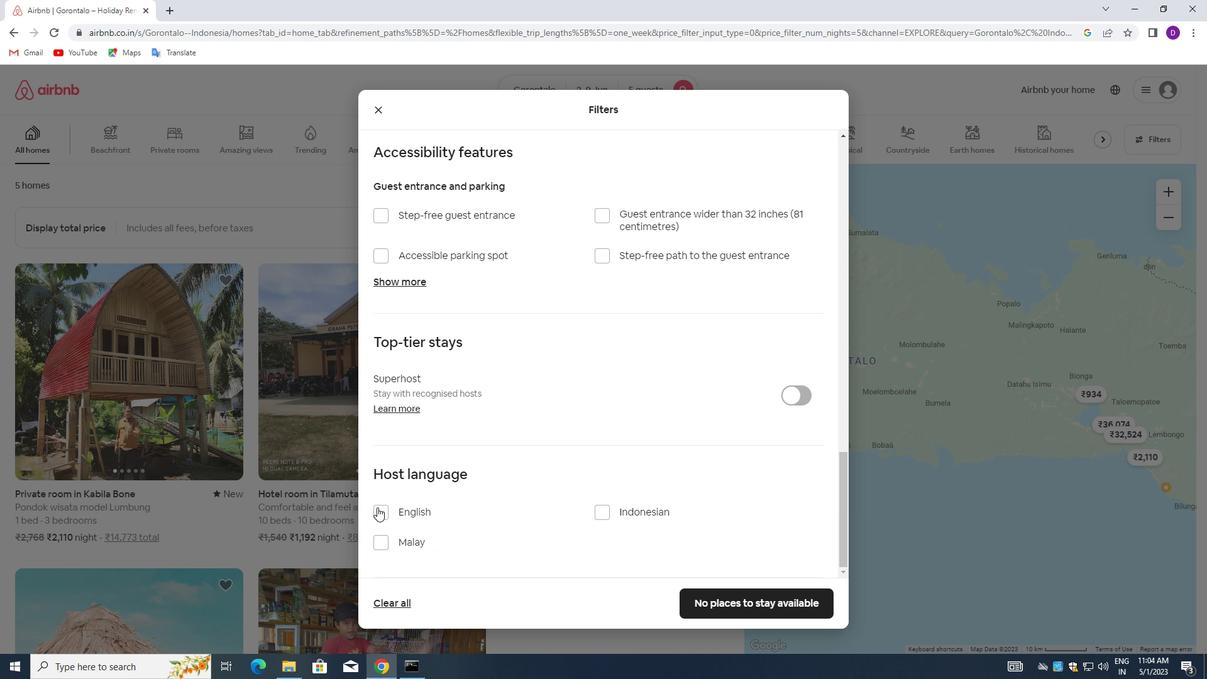 
Action: Mouse pressed left at (382, 514)
Screenshot: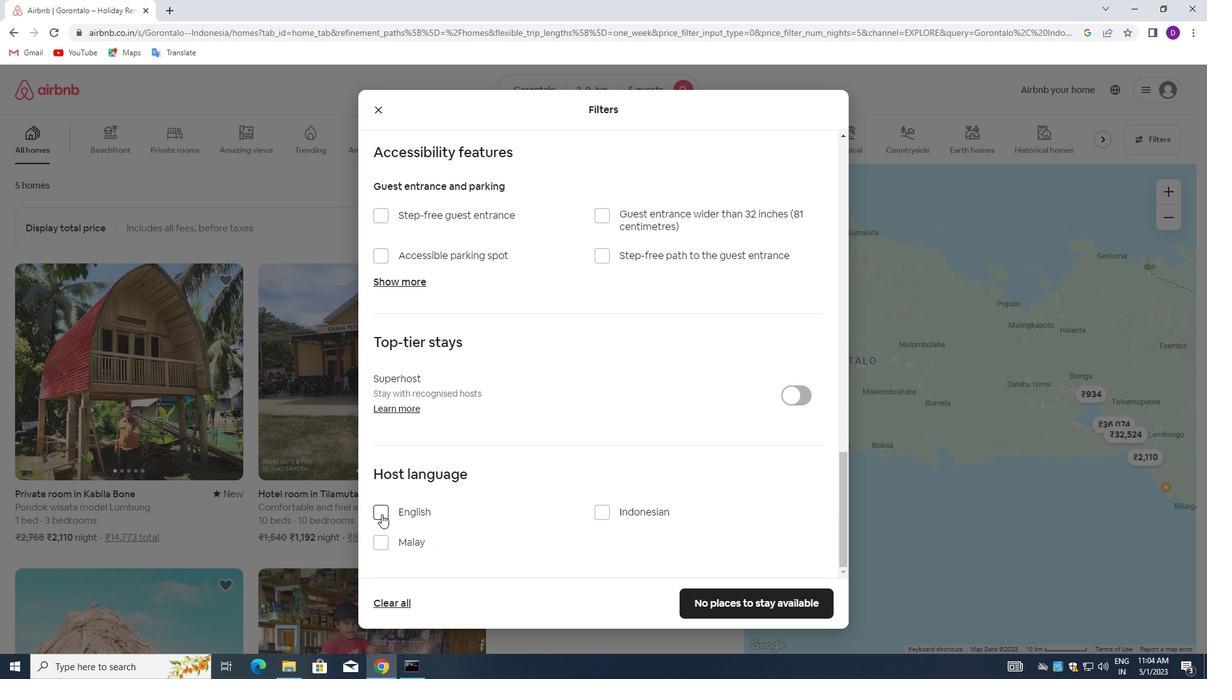 
Action: Mouse moved to (743, 609)
Screenshot: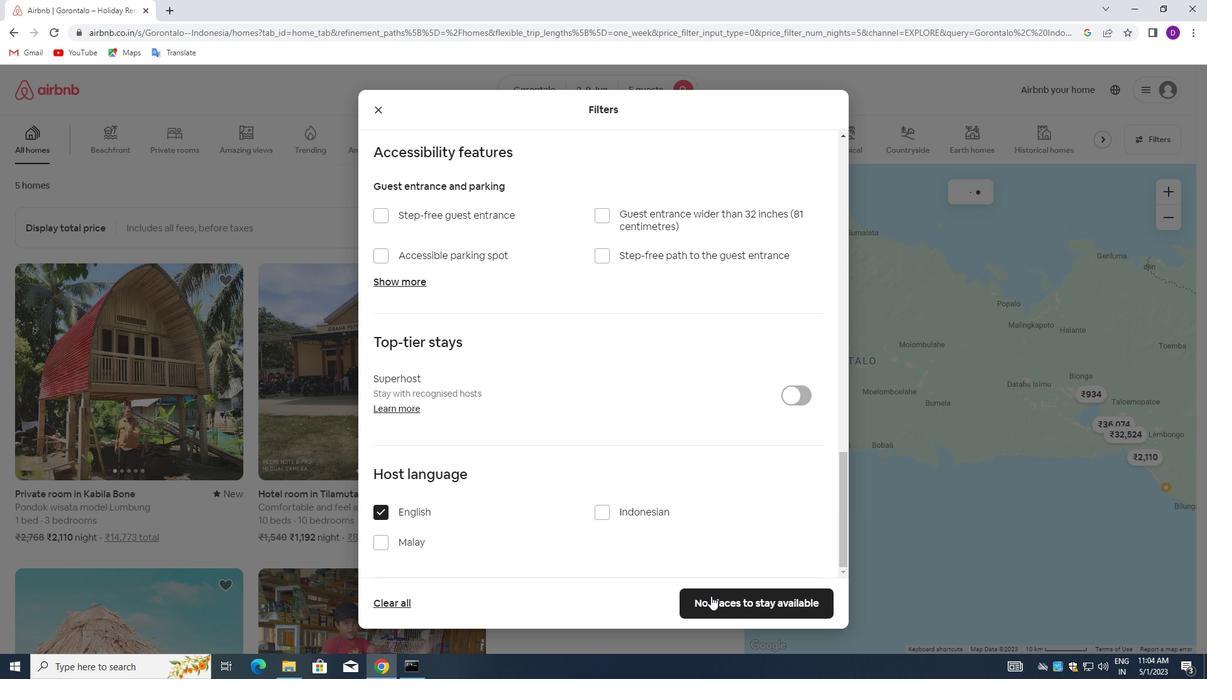 
Action: Mouse pressed left at (743, 609)
Screenshot: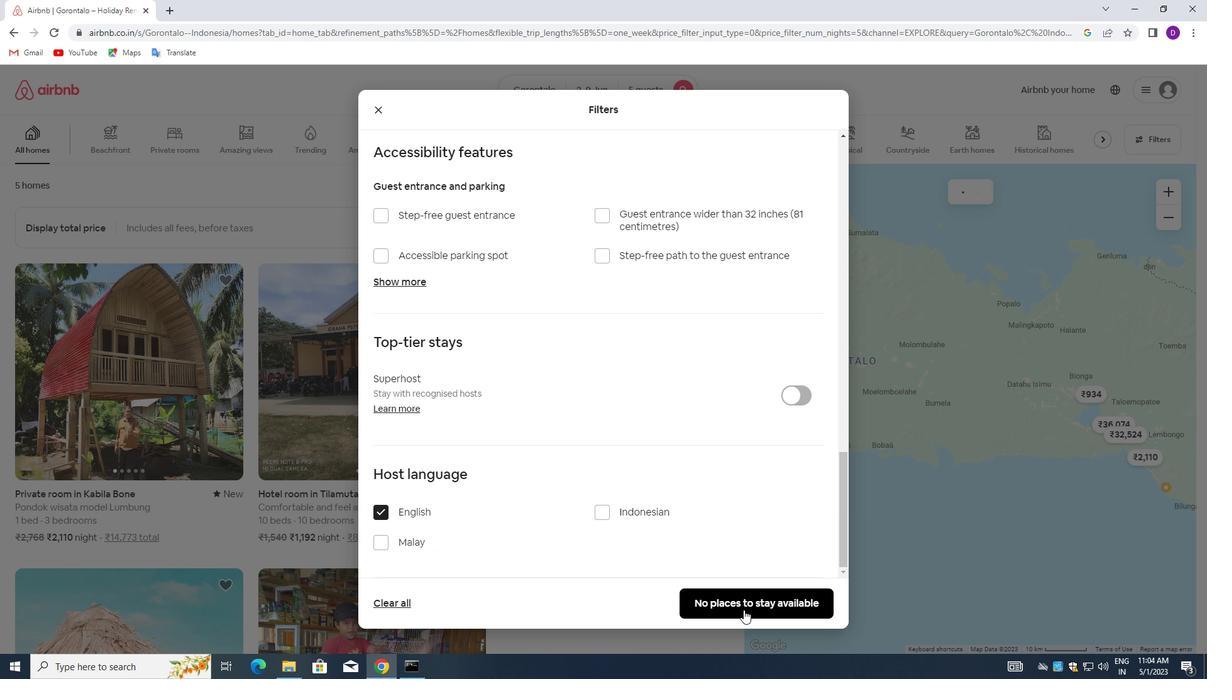 
